 Task: Monitor real estate trends in Denver, Colorado, to see the average days on the market for condos.
Action: Mouse moved to (297, 159)
Screenshot: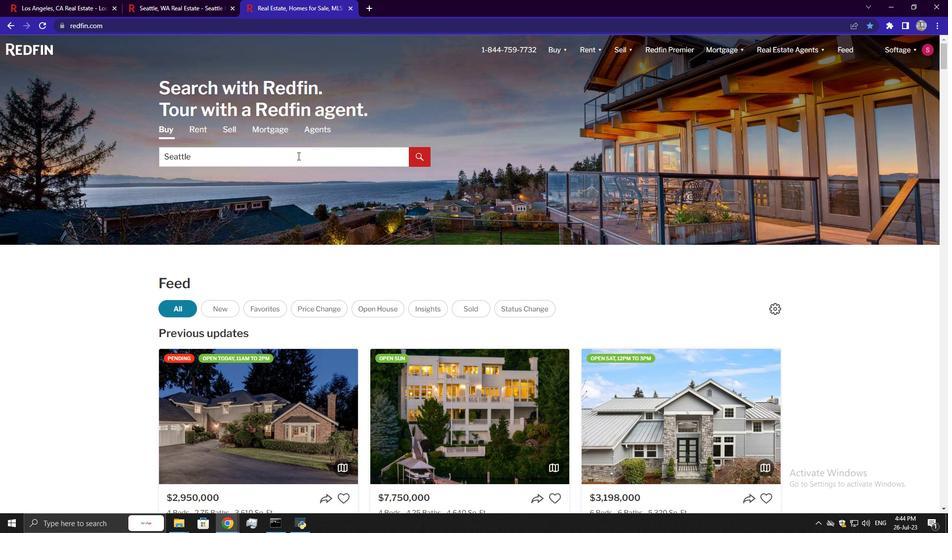 
Action: Mouse pressed left at (297, 159)
Screenshot: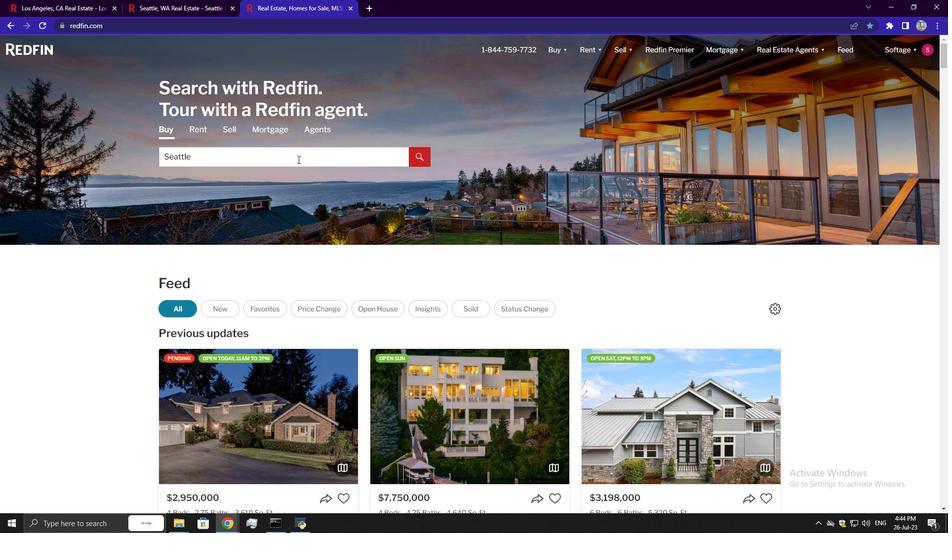 
Action: Key pressed <Key.shift>Denver,<Key.space><Key.shift>Colorado
Screenshot: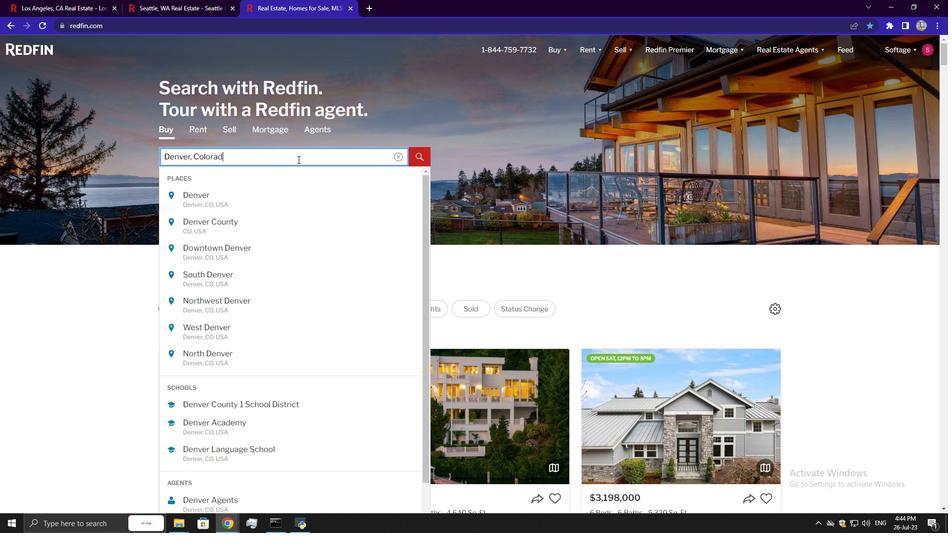 
Action: Mouse moved to (281, 196)
Screenshot: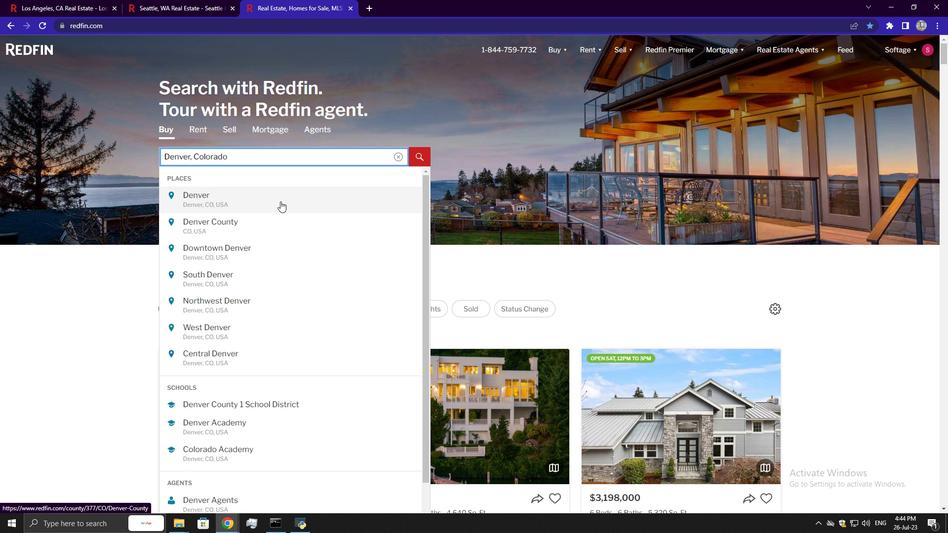 
Action: Mouse pressed left at (281, 196)
Screenshot: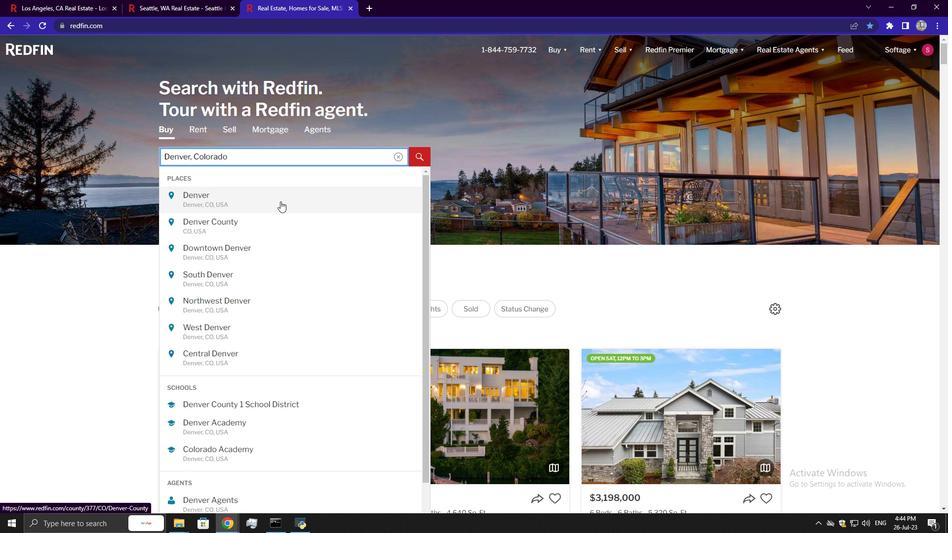
Action: Mouse moved to (682, 259)
Screenshot: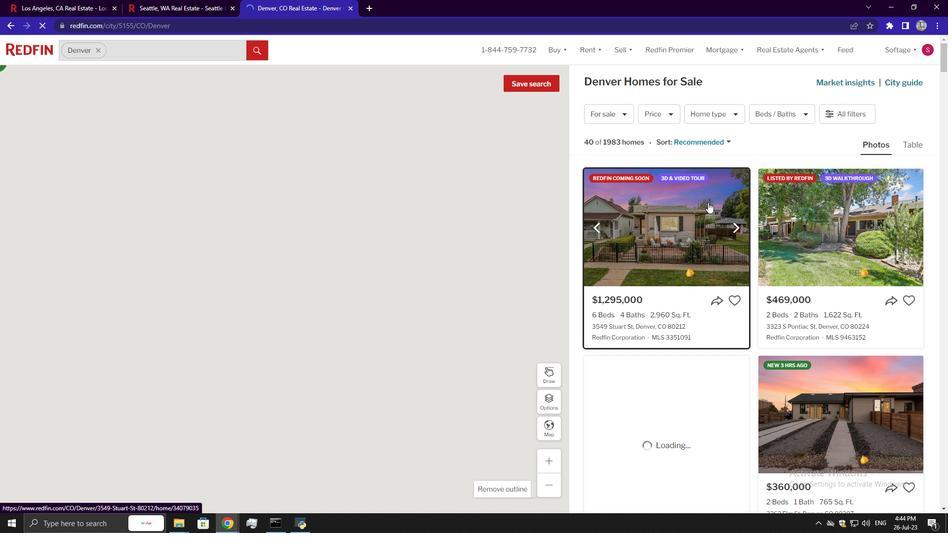 
Action: Mouse scrolled (682, 259) with delta (0, 0)
Screenshot: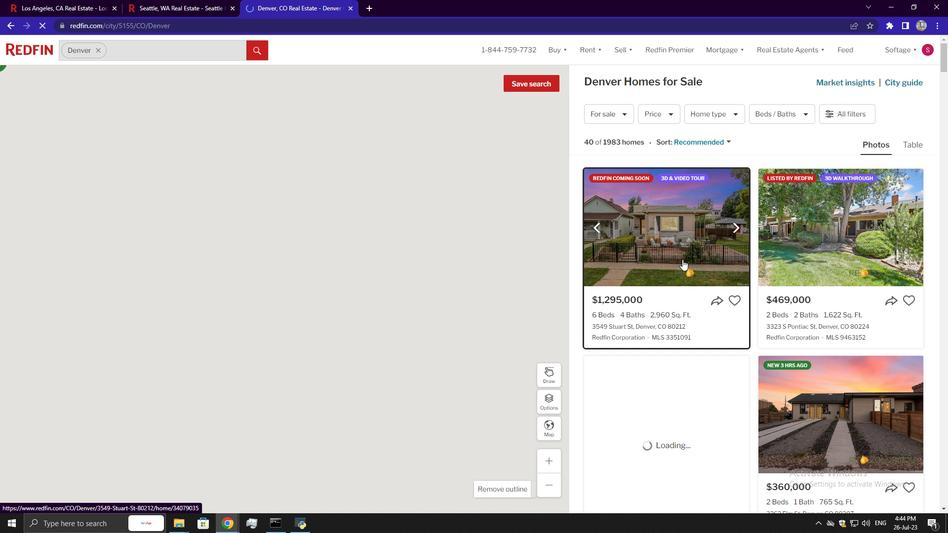 
Action: Mouse scrolled (682, 259) with delta (0, 0)
Screenshot: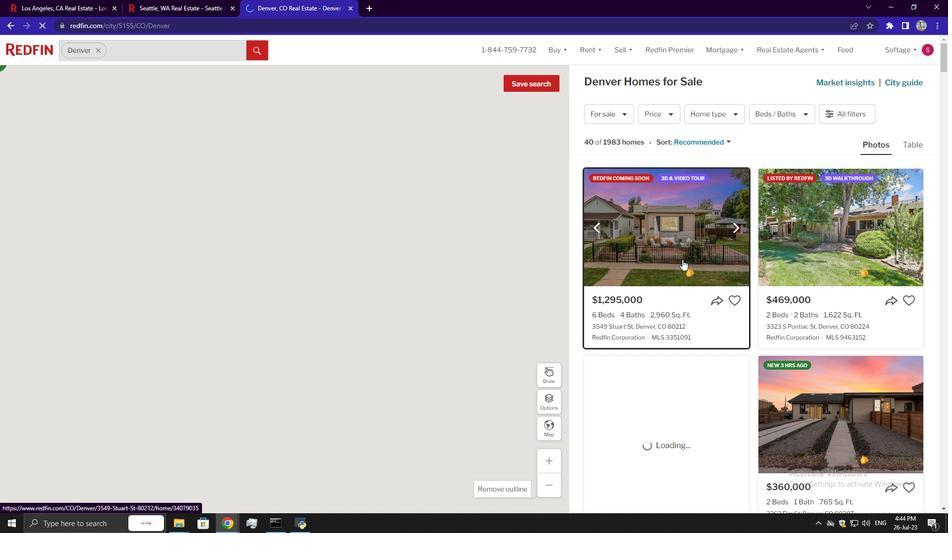 
Action: Mouse scrolled (682, 259) with delta (0, 0)
Screenshot: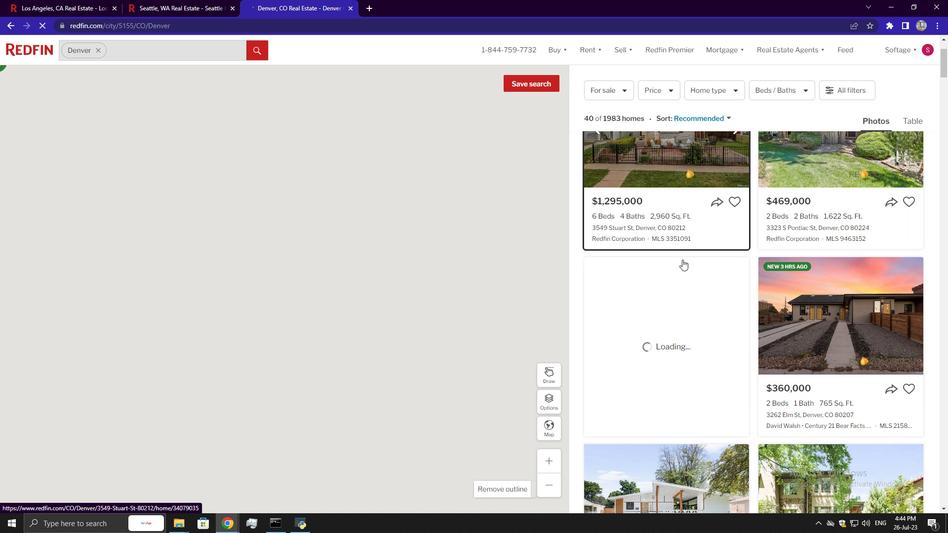 
Action: Mouse scrolled (682, 259) with delta (0, 0)
Screenshot: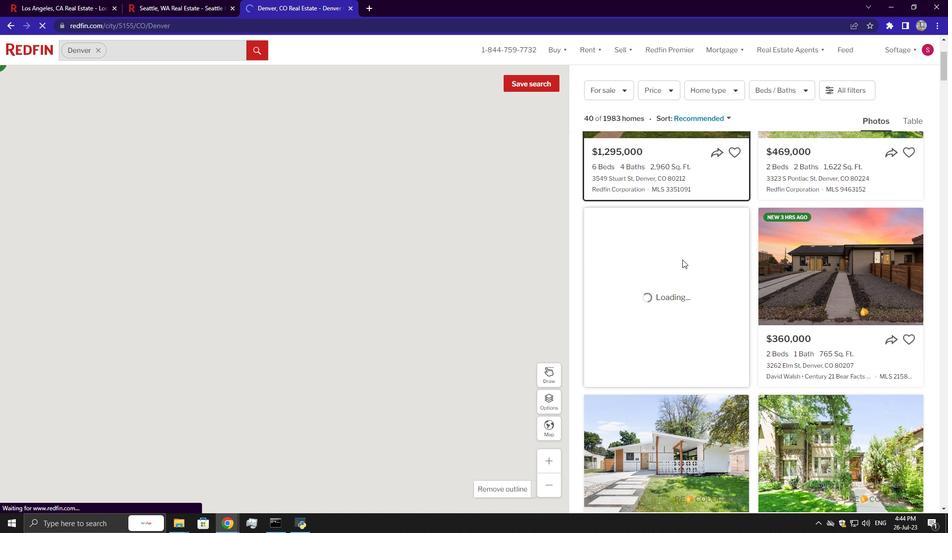 
Action: Mouse moved to (682, 255)
Screenshot: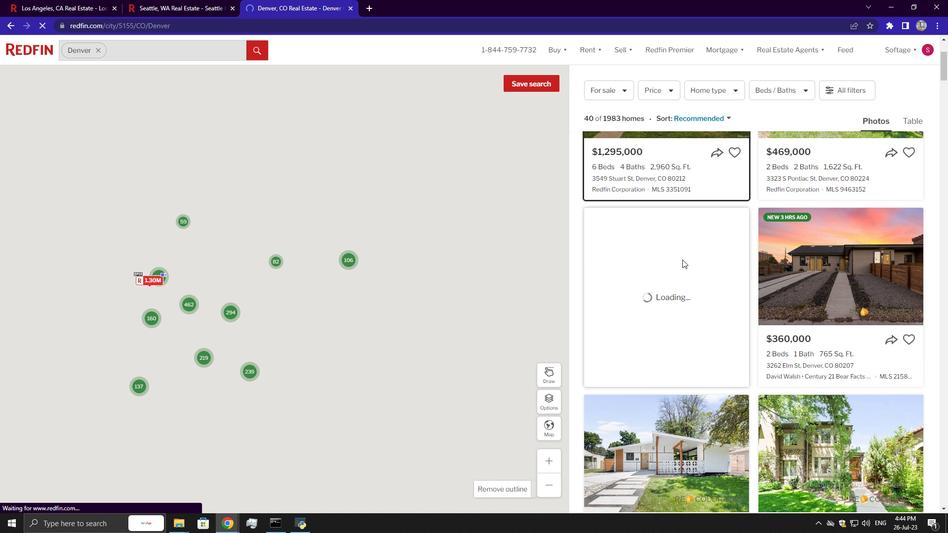 
Action: Mouse scrolled (682, 255) with delta (0, 0)
Screenshot: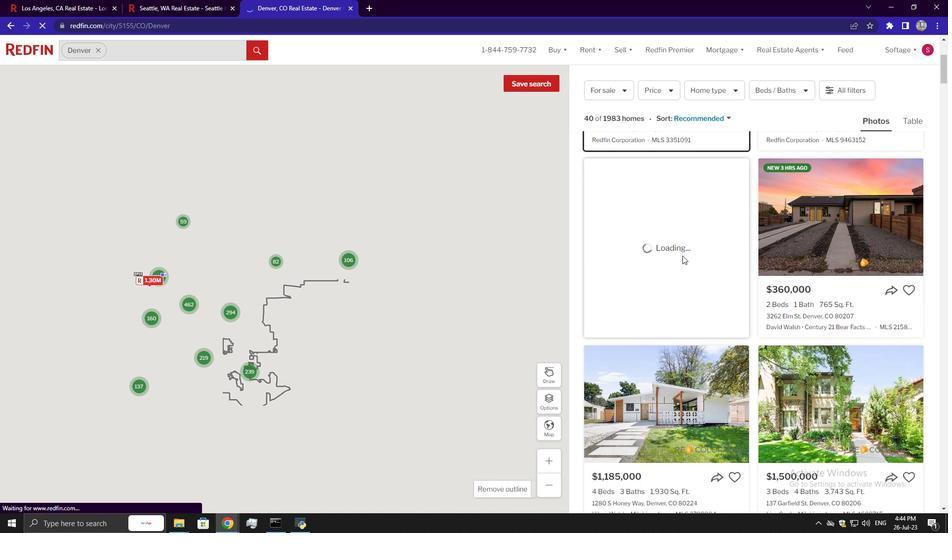 
Action: Mouse scrolled (682, 255) with delta (0, 0)
Screenshot: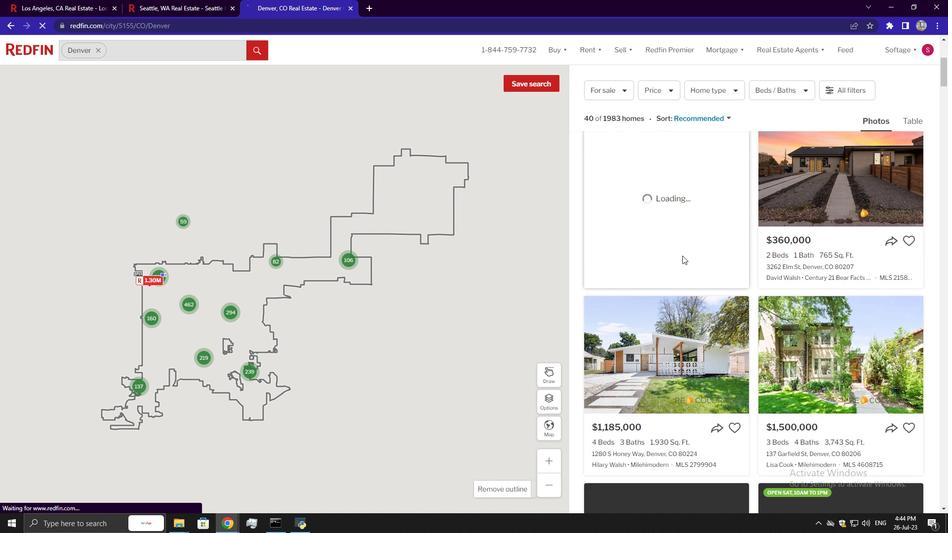 
Action: Mouse scrolled (682, 255) with delta (0, 0)
Screenshot: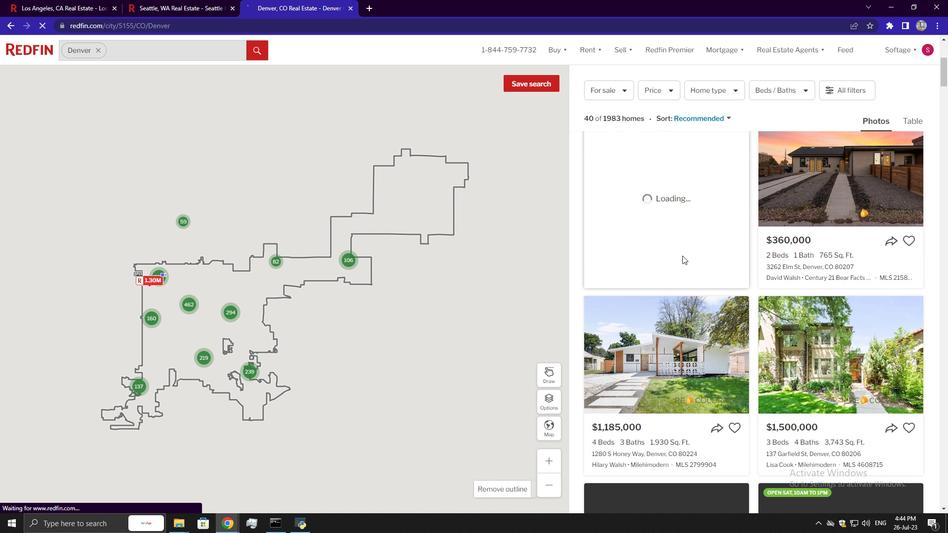 
Action: Mouse scrolled (682, 255) with delta (0, 0)
Screenshot: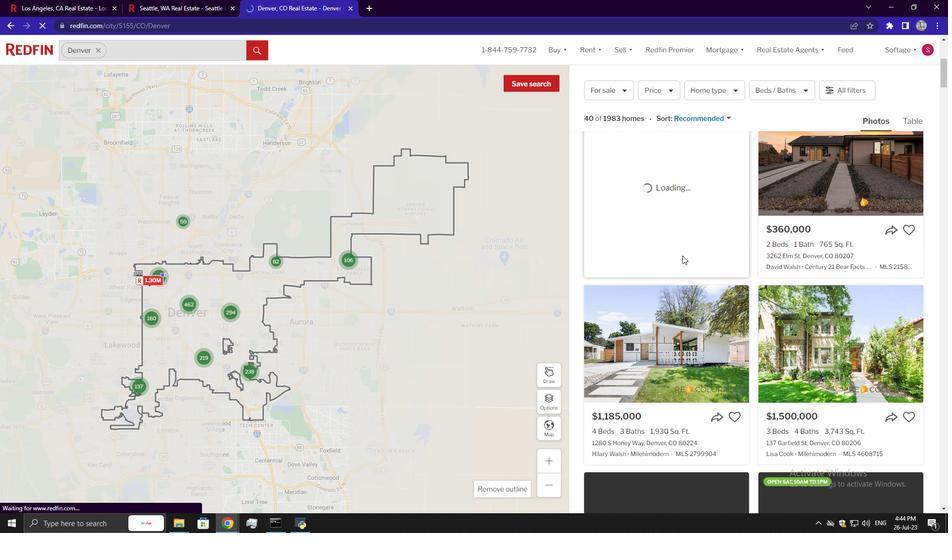 
Action: Mouse scrolled (682, 255) with delta (0, 0)
Screenshot: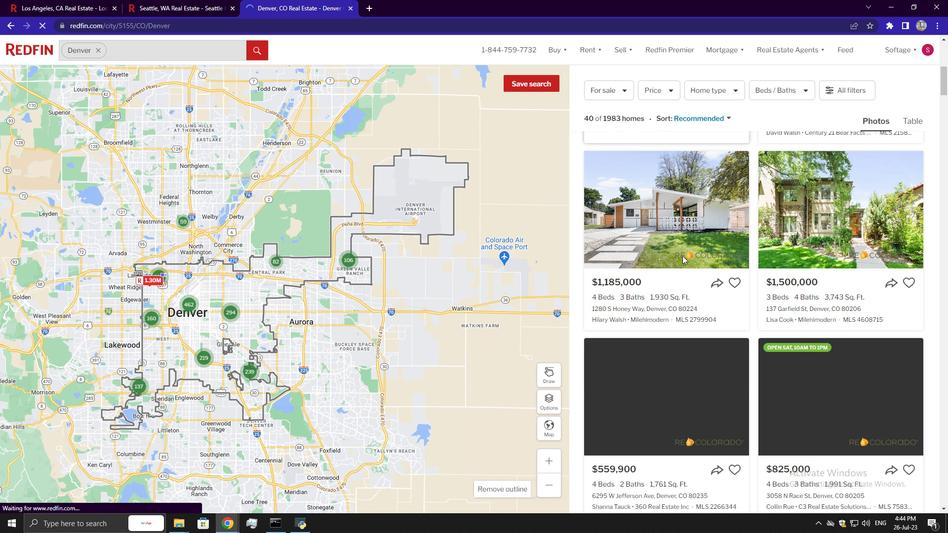 
Action: Mouse scrolled (682, 255) with delta (0, 0)
Screenshot: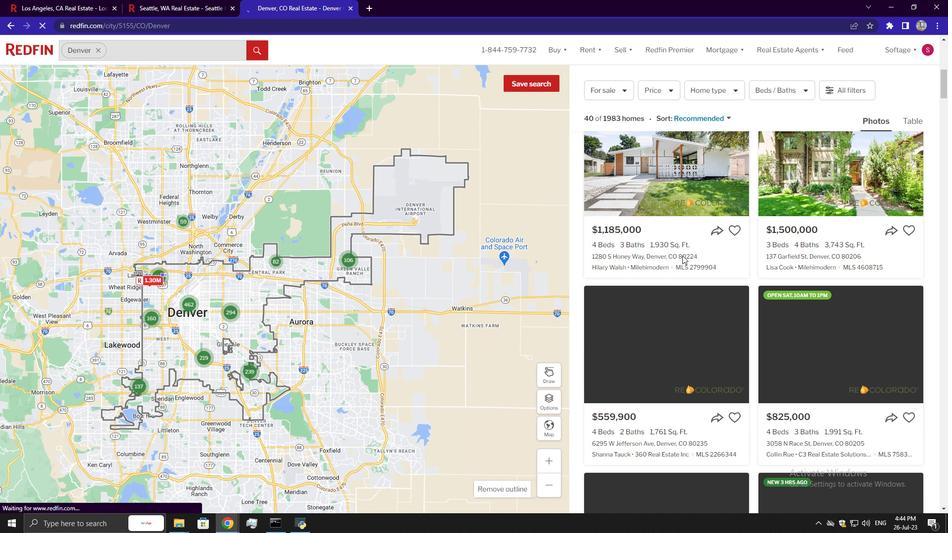 
Action: Mouse scrolled (682, 255) with delta (0, 0)
Screenshot: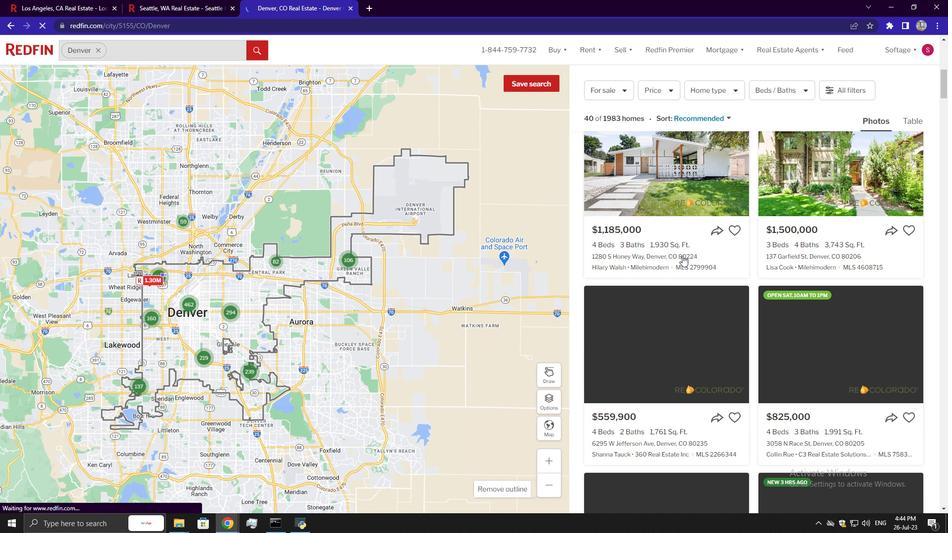 
Action: Mouse scrolled (682, 255) with delta (0, 0)
Screenshot: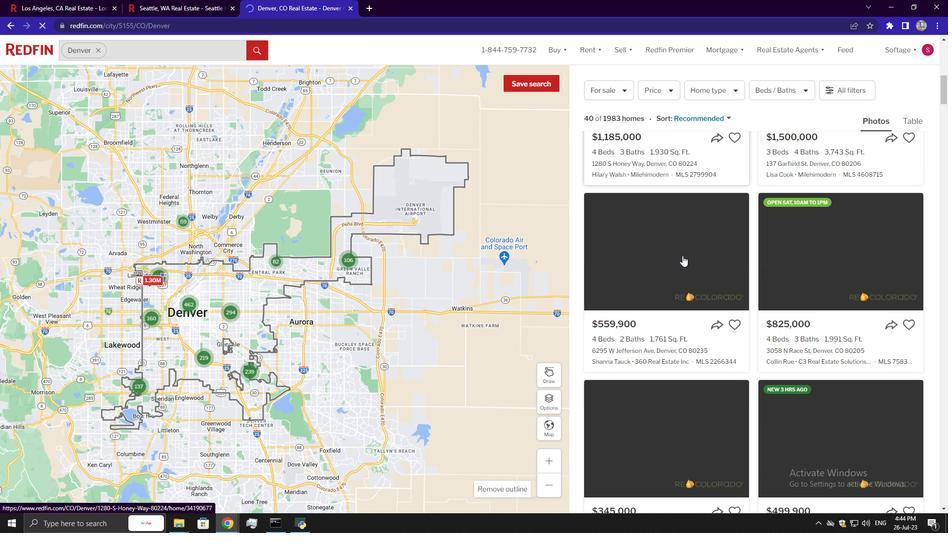 
Action: Mouse moved to (850, 90)
Screenshot: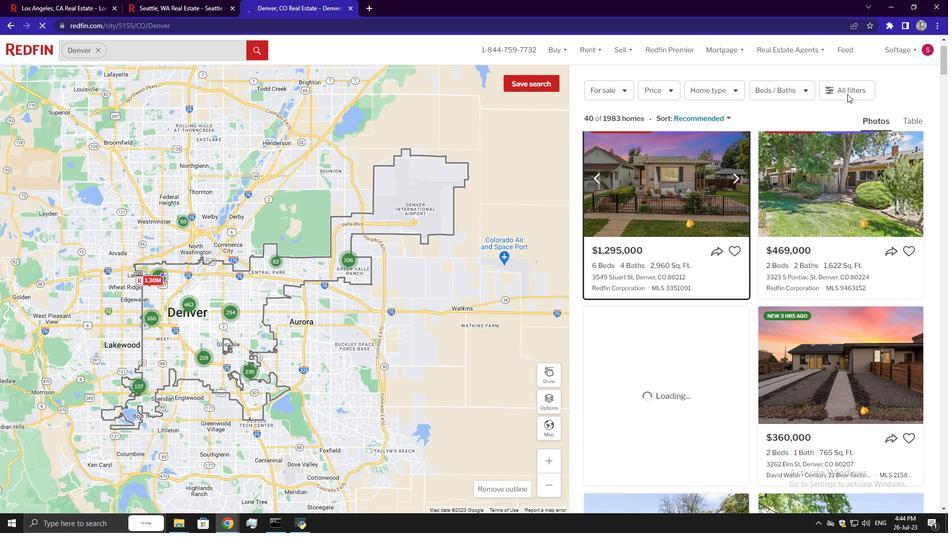 
Action: Mouse pressed left at (850, 90)
Screenshot: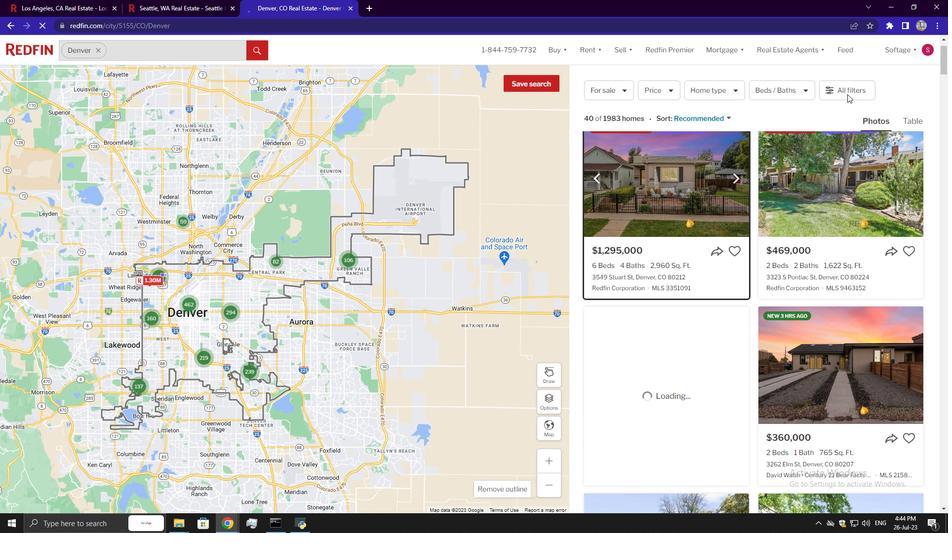 
Action: Mouse moved to (860, 85)
Screenshot: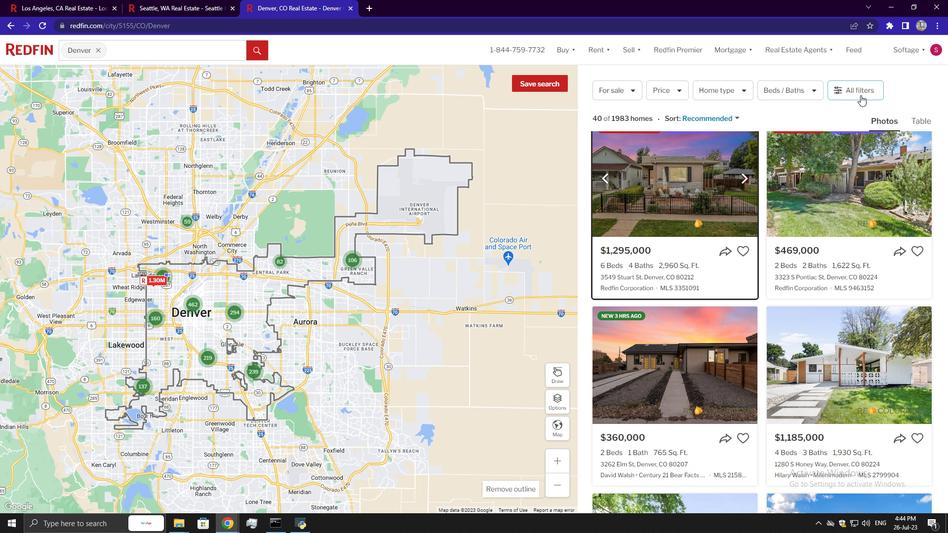 
Action: Mouse pressed left at (860, 85)
Screenshot: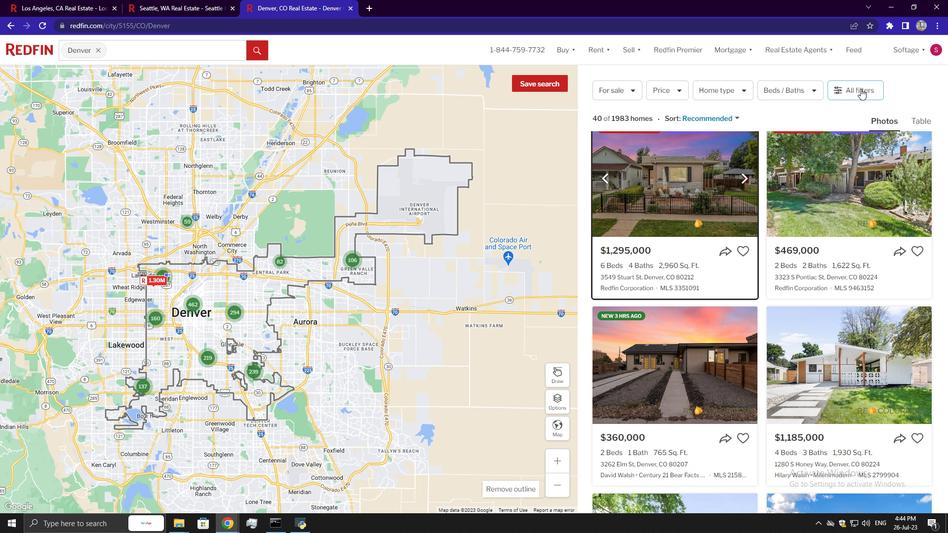 
Action: Mouse moved to (848, 112)
Screenshot: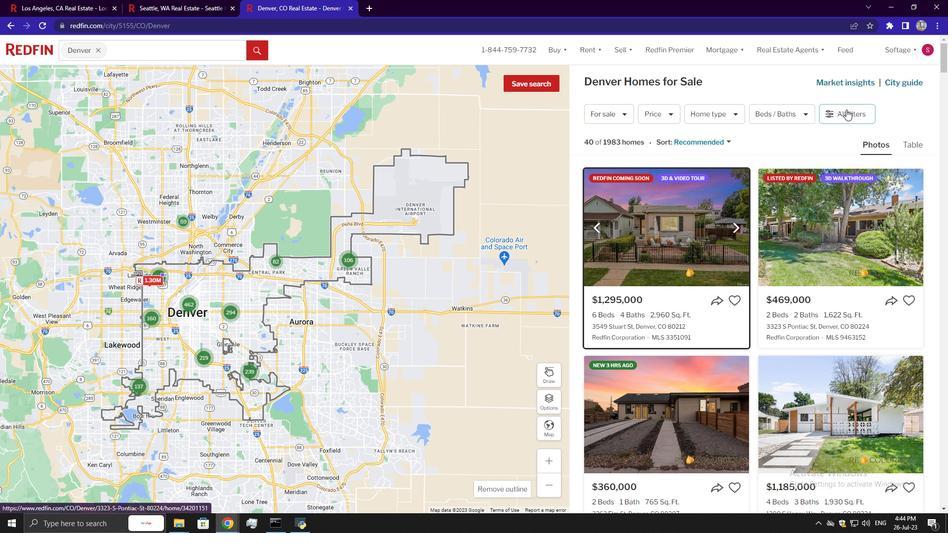 
Action: Mouse pressed left at (848, 112)
Screenshot: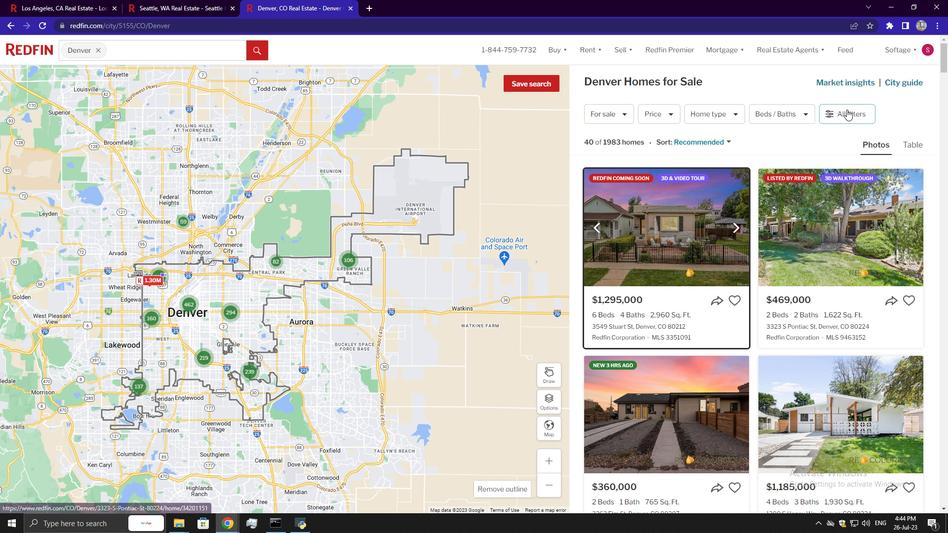 
Action: Mouse moved to (787, 228)
Screenshot: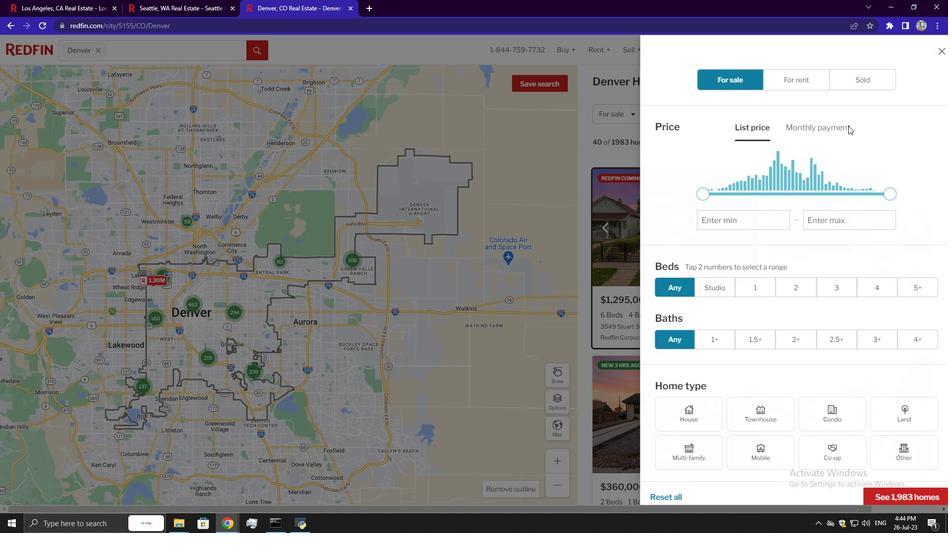 
Action: Mouse scrolled (787, 228) with delta (0, 0)
Screenshot: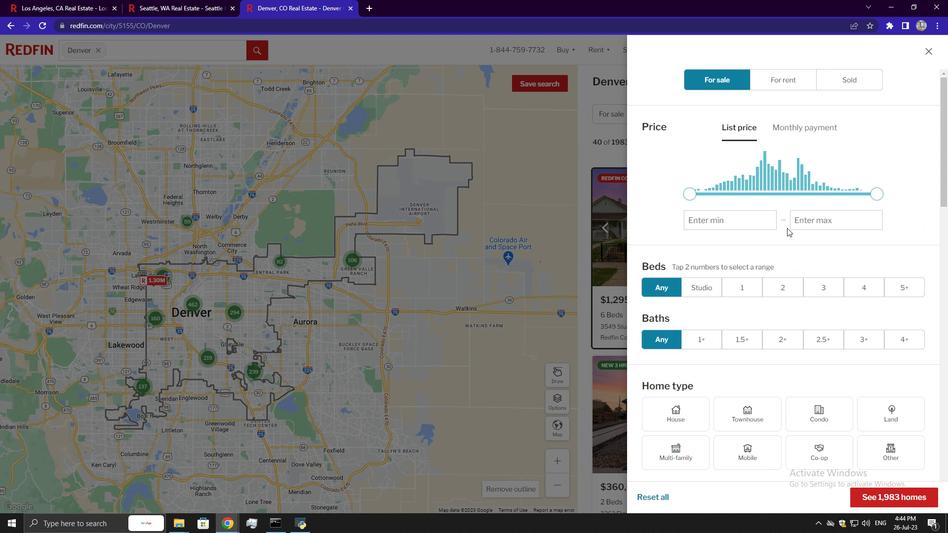 
Action: Mouse scrolled (787, 228) with delta (0, 0)
Screenshot: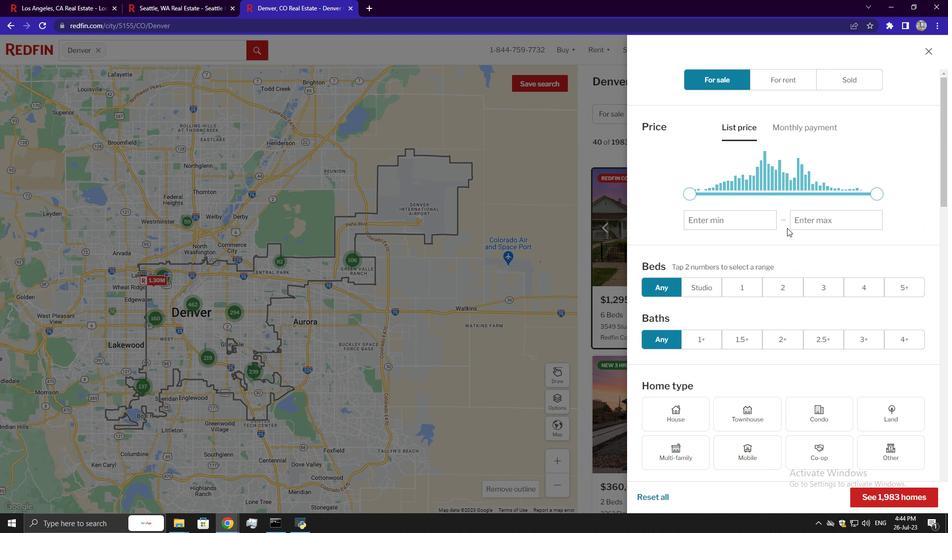 
Action: Mouse scrolled (787, 227) with delta (0, 0)
Screenshot: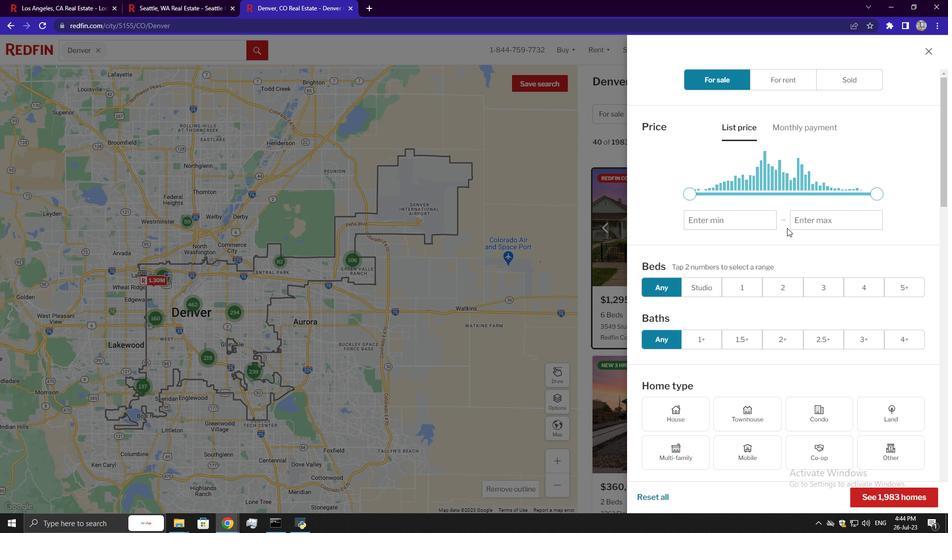 
Action: Mouse scrolled (787, 227) with delta (0, 0)
Screenshot: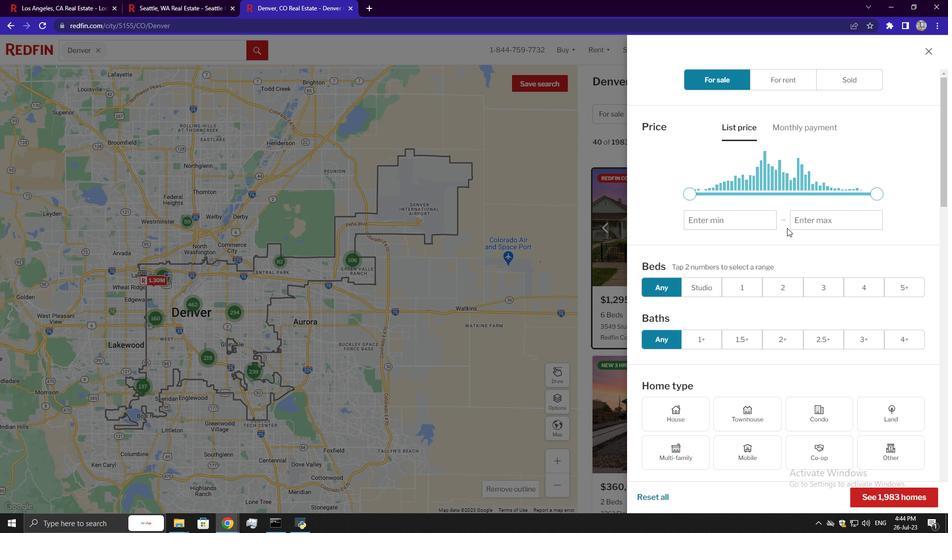 
Action: Mouse scrolled (787, 227) with delta (0, 0)
Screenshot: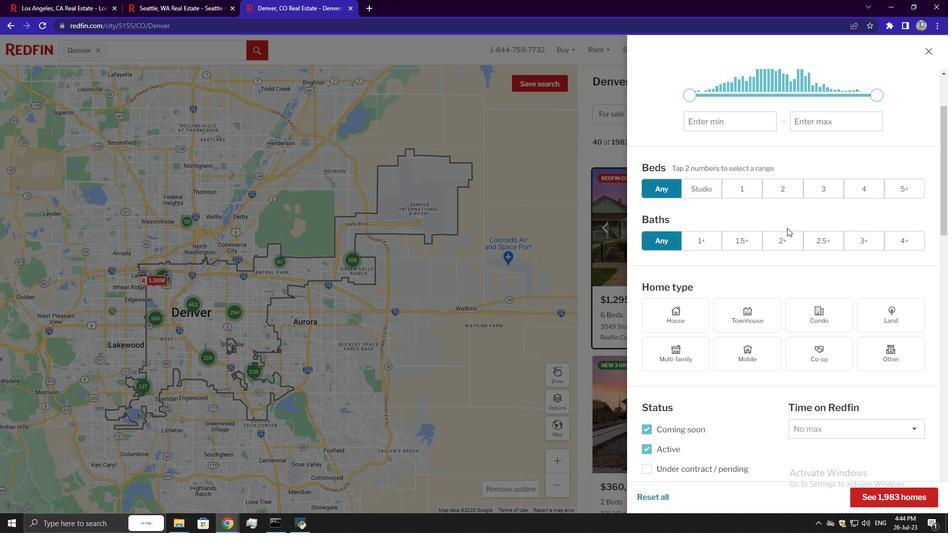 
Action: Mouse scrolled (787, 227) with delta (0, 0)
Screenshot: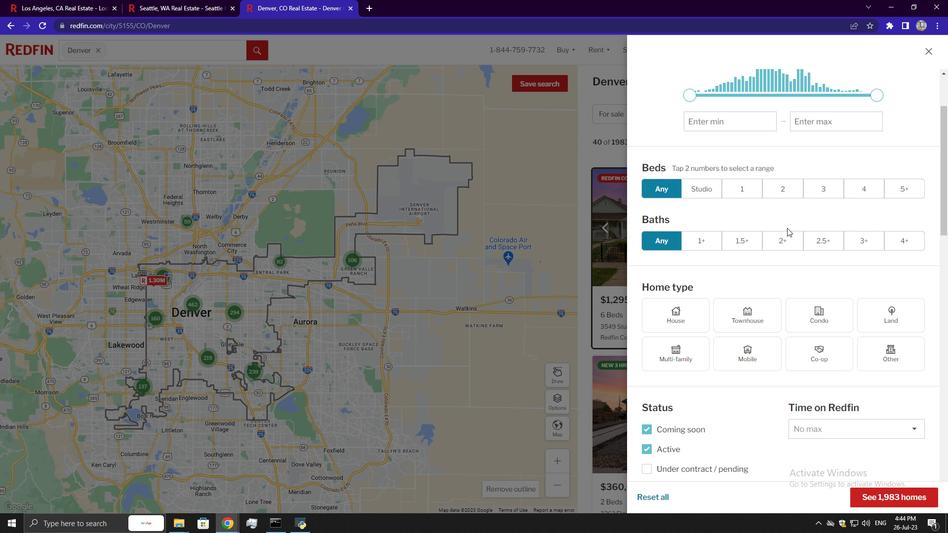 
Action: Mouse moved to (823, 214)
Screenshot: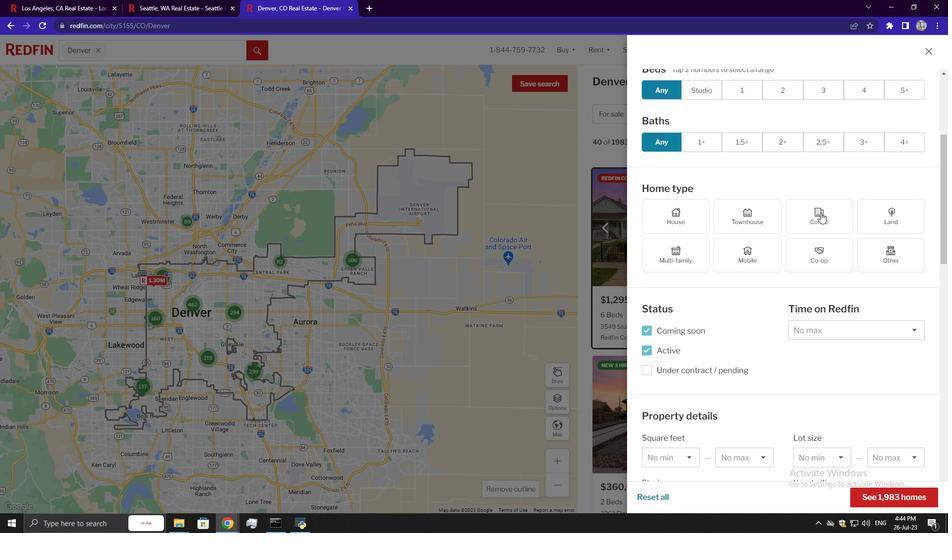 
Action: Mouse pressed left at (823, 214)
Screenshot: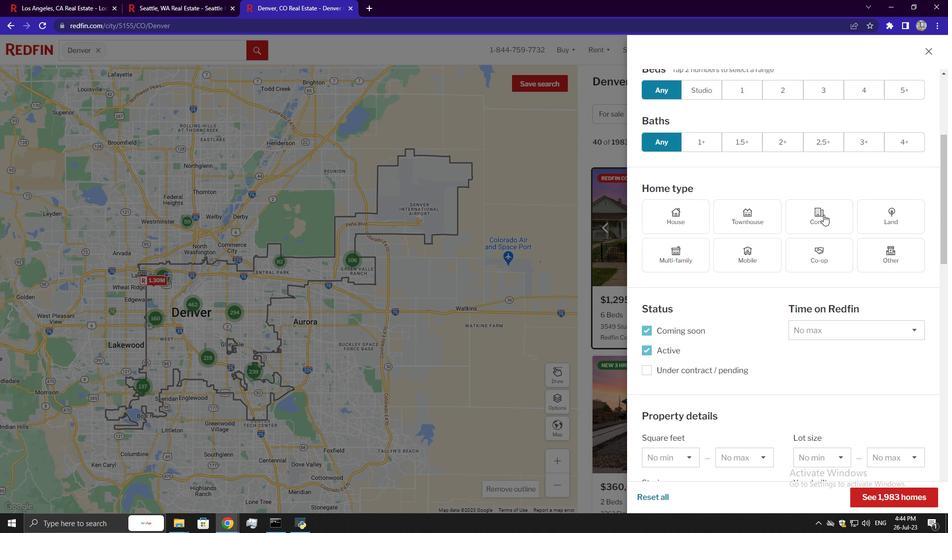 
Action: Mouse moved to (820, 217)
Screenshot: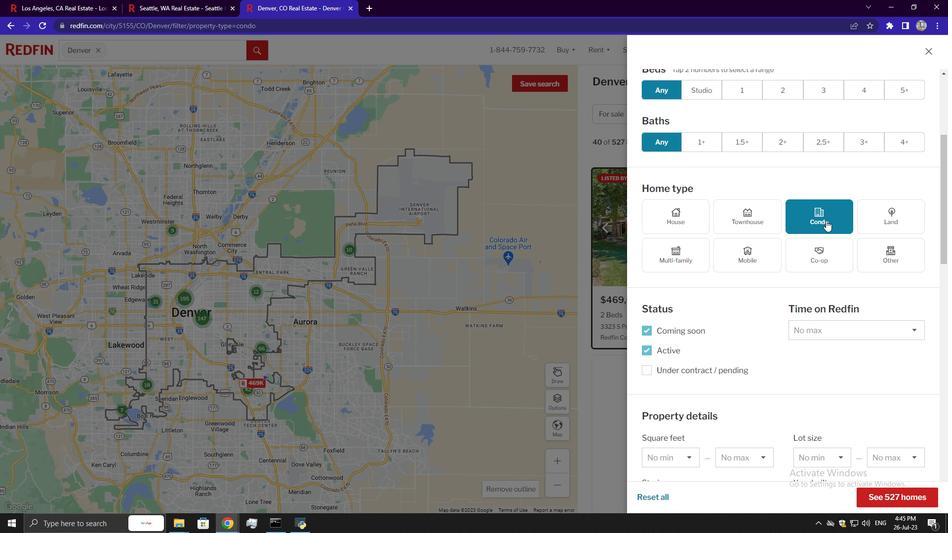 
Action: Mouse pressed left at (820, 217)
Screenshot: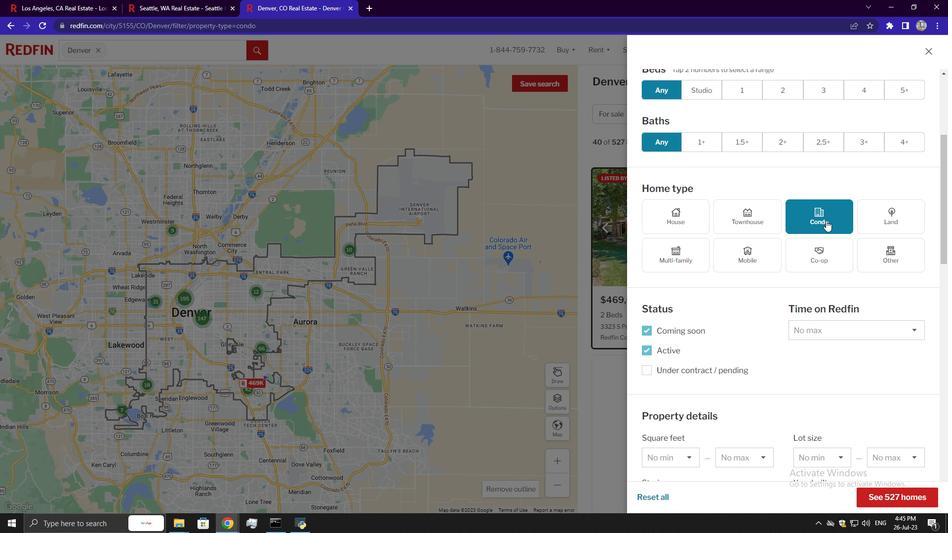 
Action: Mouse moved to (804, 243)
Screenshot: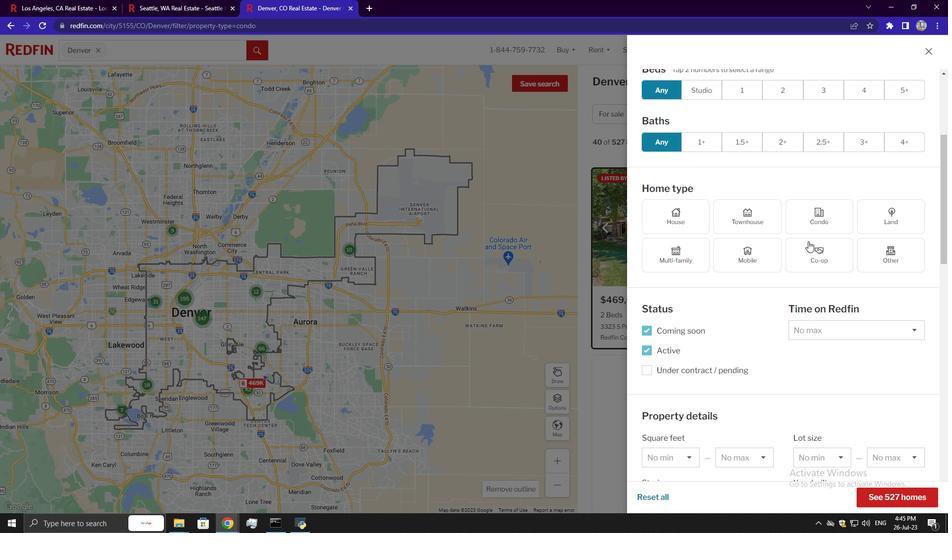 
Action: Mouse scrolled (804, 242) with delta (0, 0)
Screenshot: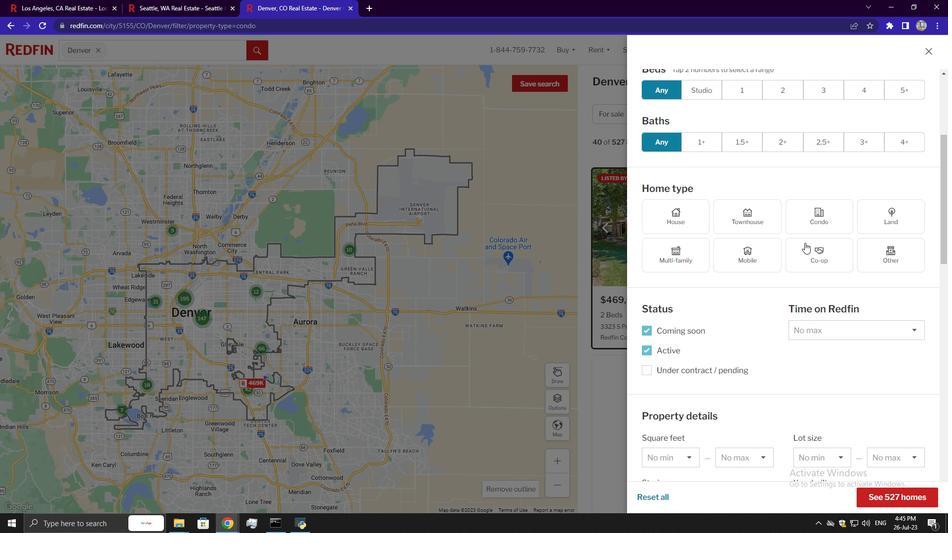 
Action: Mouse scrolled (804, 242) with delta (0, 0)
Screenshot: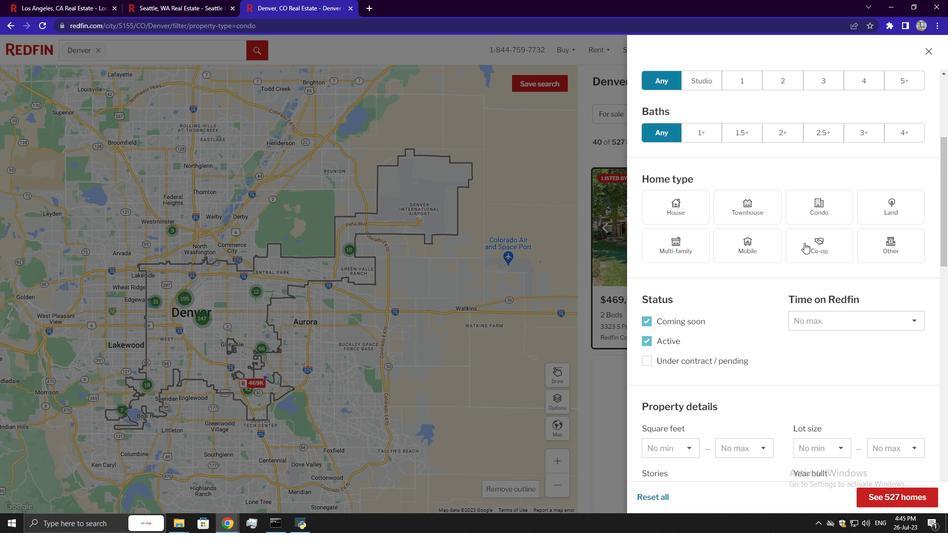 
Action: Mouse scrolled (804, 242) with delta (0, 0)
Screenshot: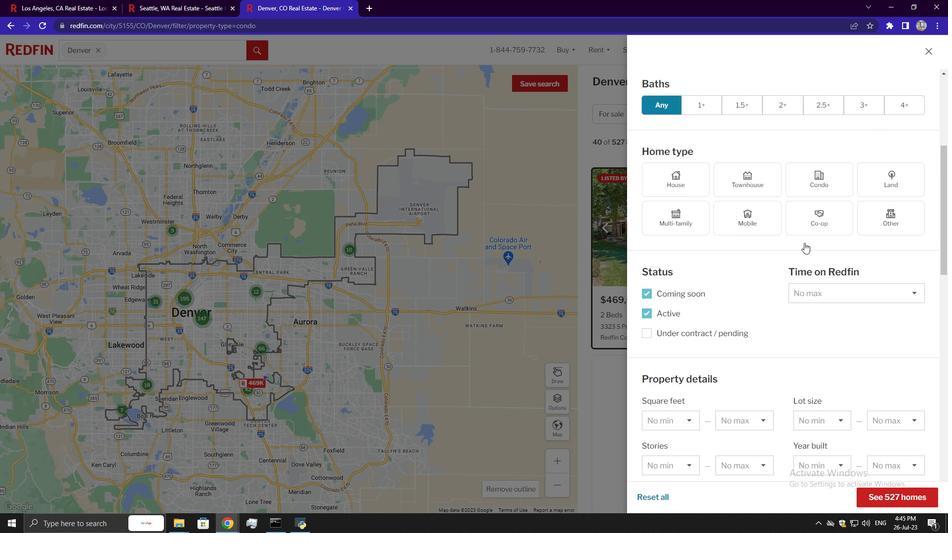 
Action: Mouse moved to (817, 173)
Screenshot: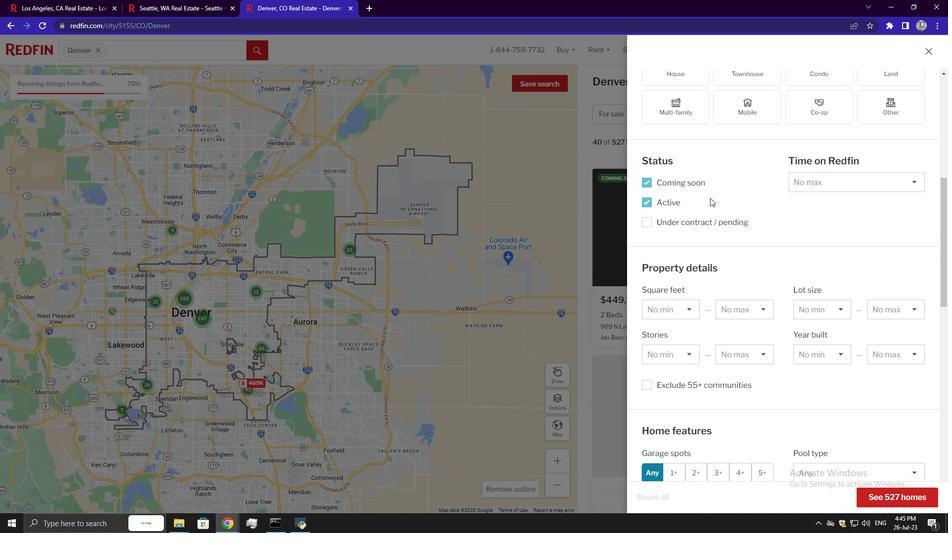 
Action: Mouse scrolled (817, 172) with delta (0, 0)
Screenshot: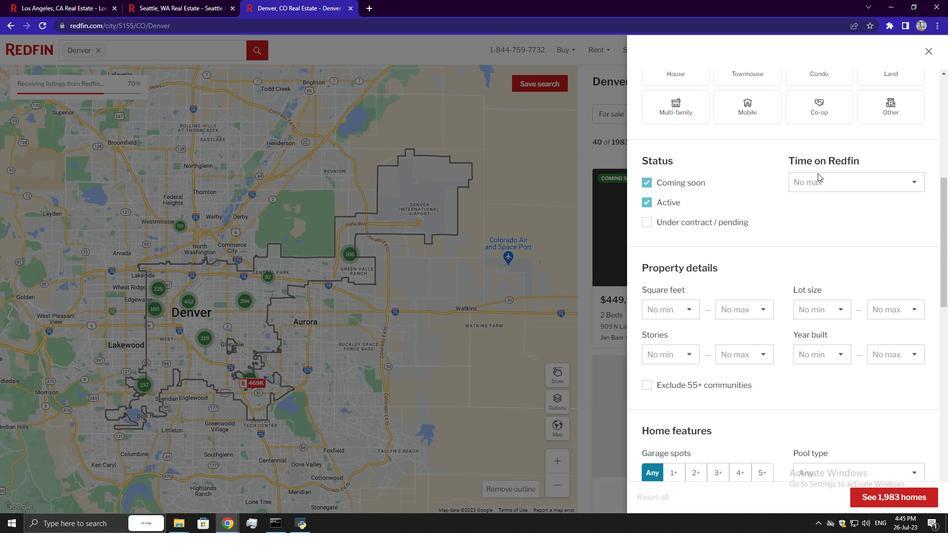 
Action: Mouse scrolled (817, 172) with delta (0, 0)
Screenshot: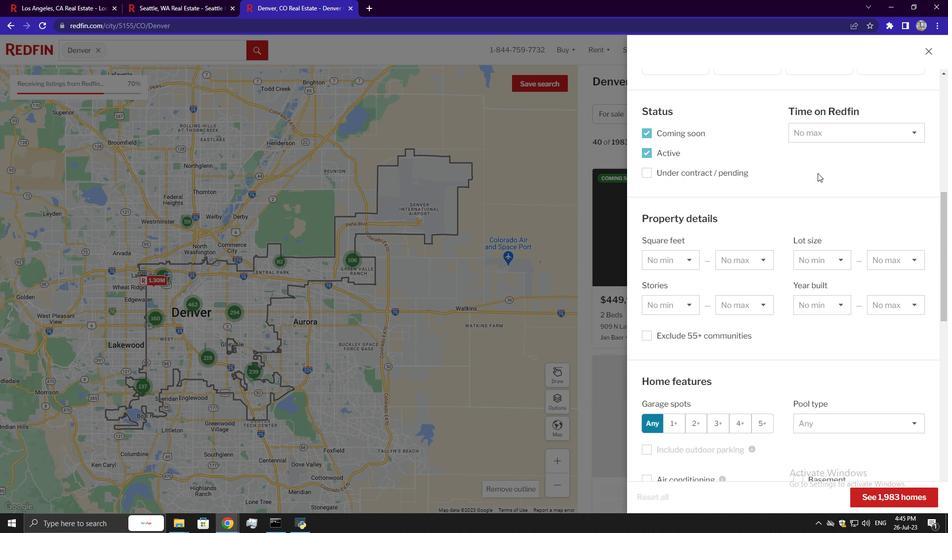 
Action: Mouse scrolled (817, 172) with delta (0, 0)
Screenshot: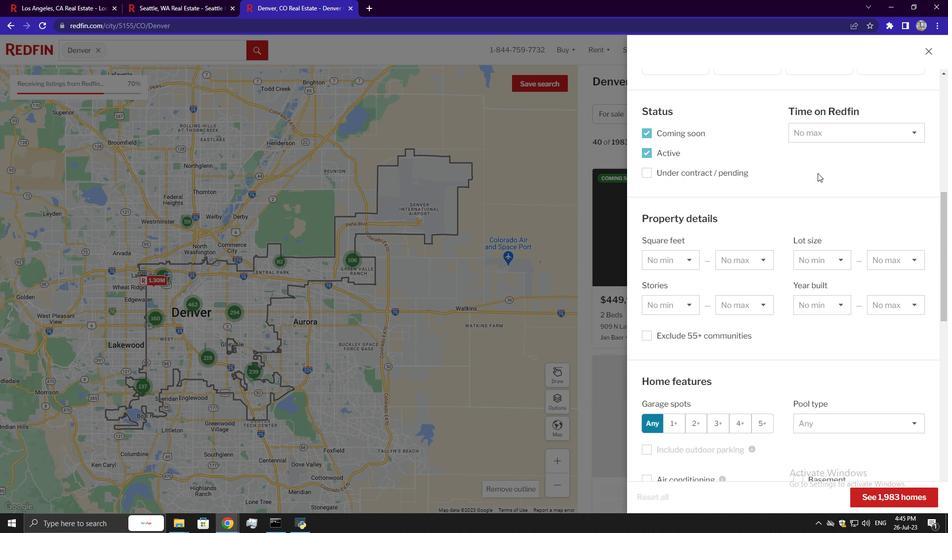 
Action: Mouse scrolled (817, 172) with delta (0, 0)
Screenshot: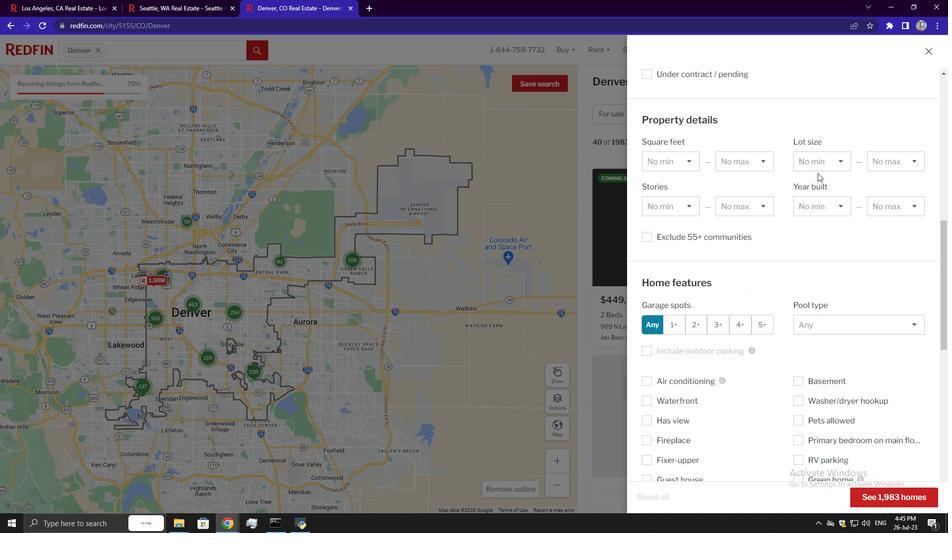 
Action: Mouse scrolled (817, 172) with delta (0, 0)
Screenshot: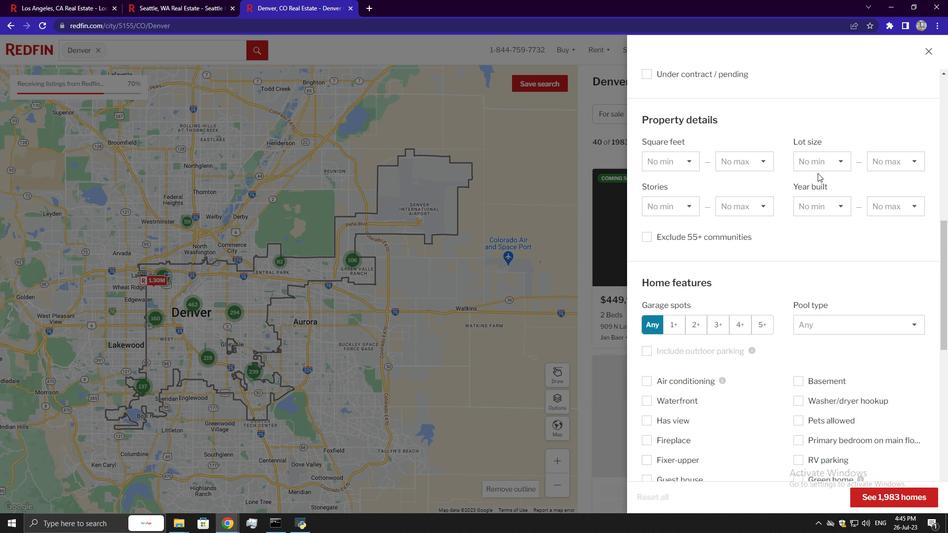 
Action: Mouse scrolled (817, 172) with delta (0, 0)
Screenshot: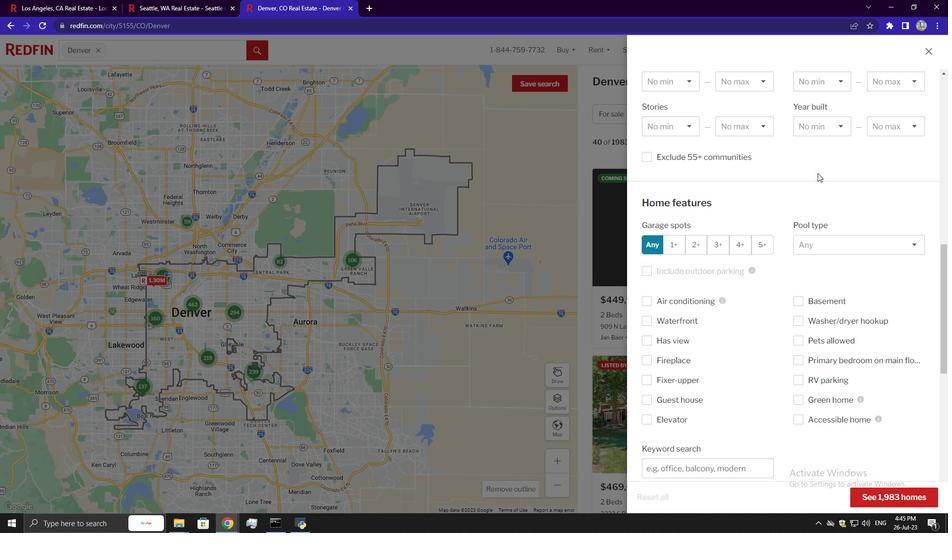 
Action: Mouse scrolled (817, 172) with delta (0, 0)
Screenshot: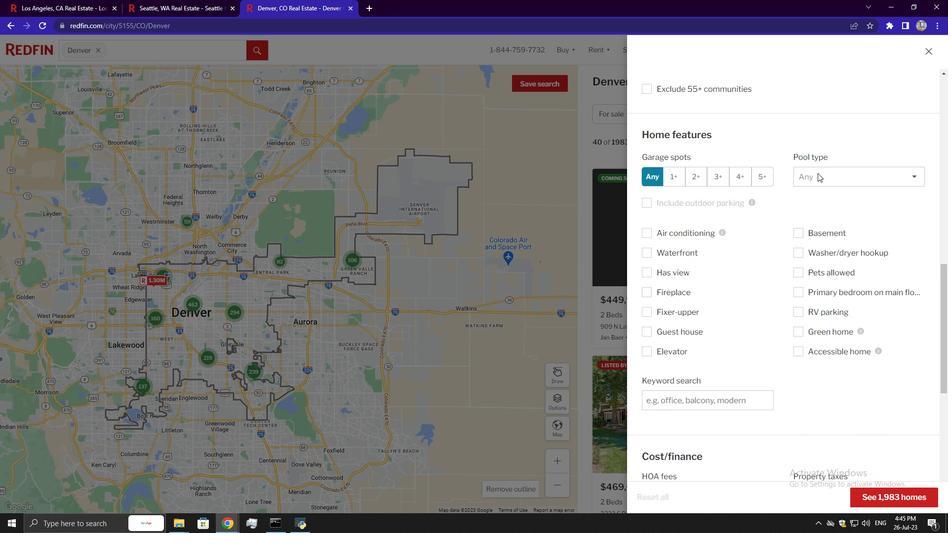 
Action: Mouse scrolled (817, 172) with delta (0, 0)
Screenshot: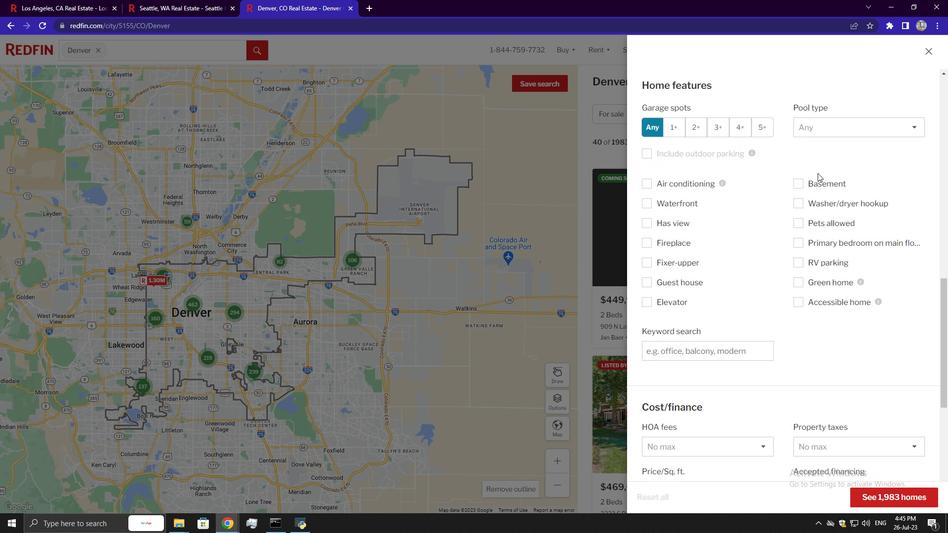 
Action: Mouse scrolled (817, 172) with delta (0, 0)
Screenshot: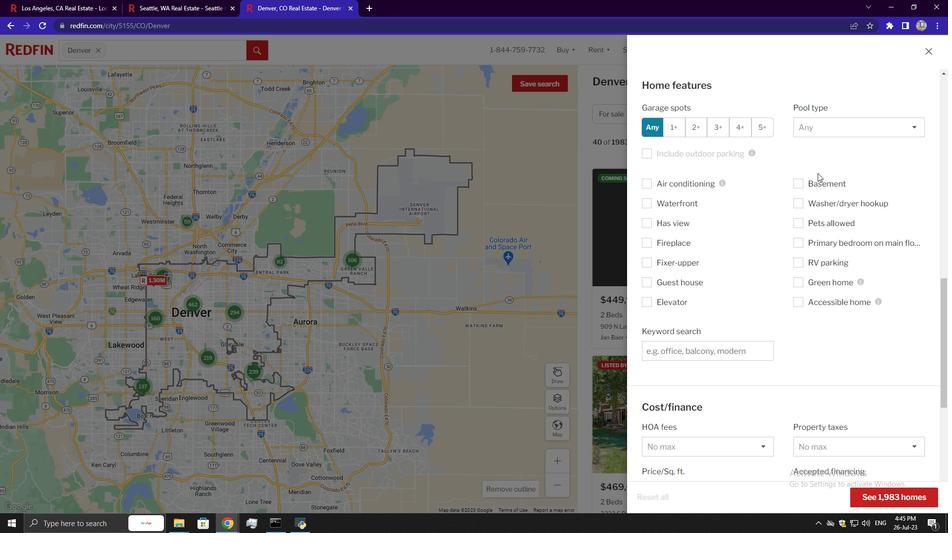 
Action: Mouse scrolled (817, 172) with delta (0, 0)
Screenshot: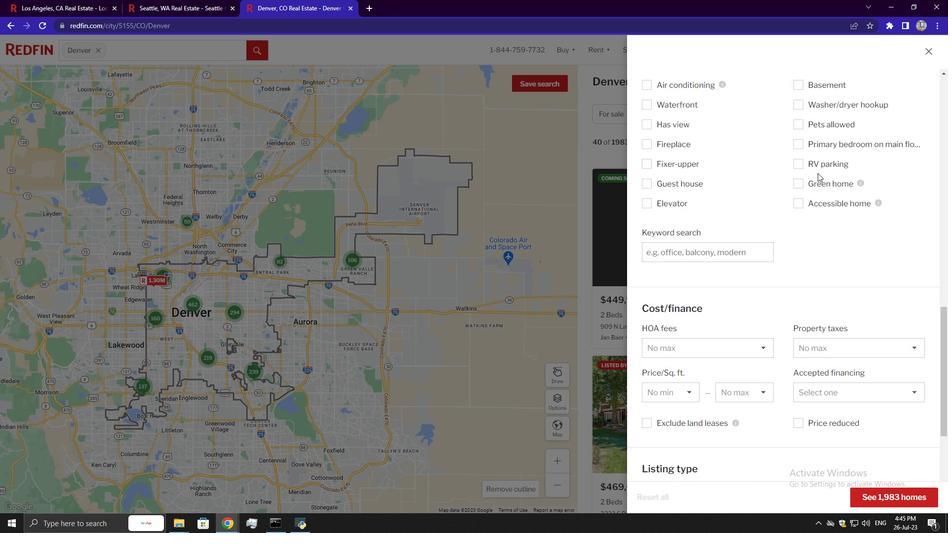 
Action: Mouse scrolled (817, 172) with delta (0, 0)
Screenshot: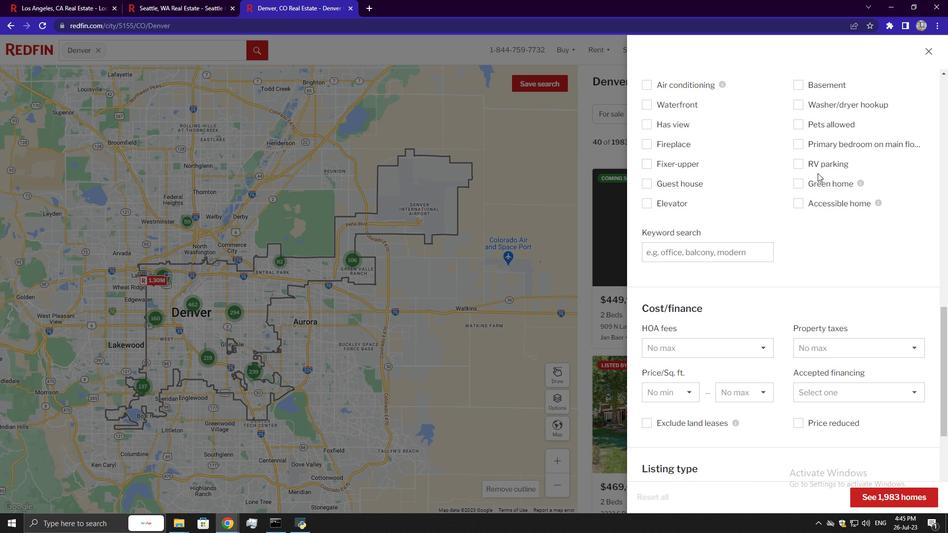 
Action: Mouse scrolled (817, 172) with delta (0, 0)
Screenshot: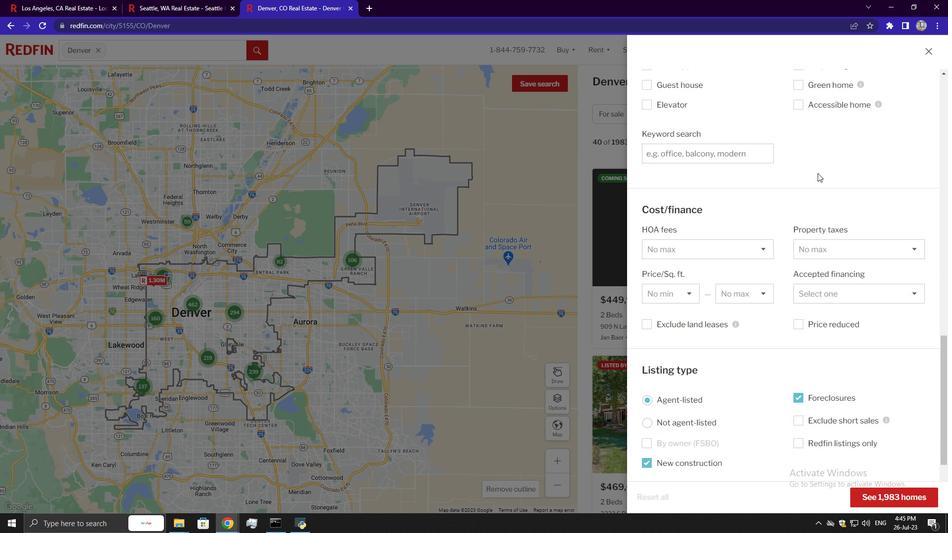 
Action: Mouse scrolled (817, 172) with delta (0, 0)
Screenshot: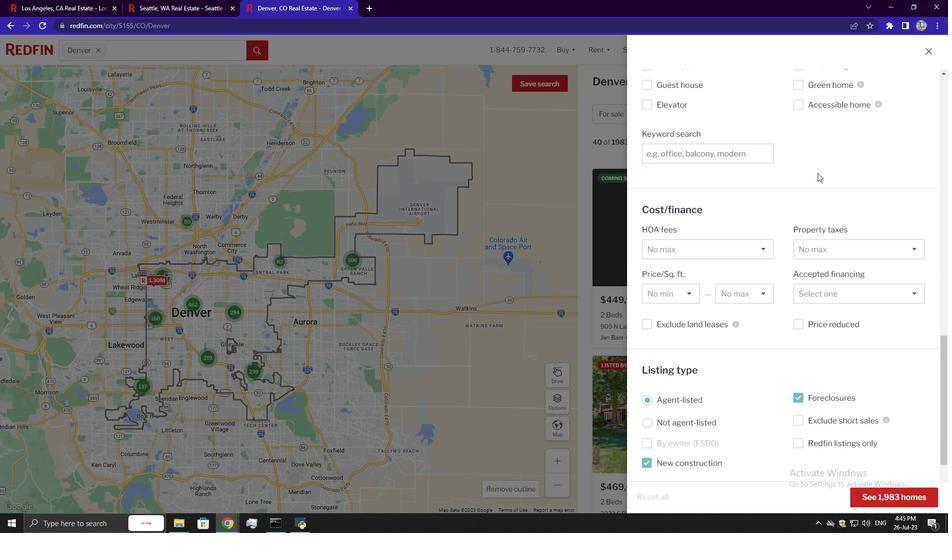 
Action: Mouse scrolled (817, 172) with delta (0, 0)
Screenshot: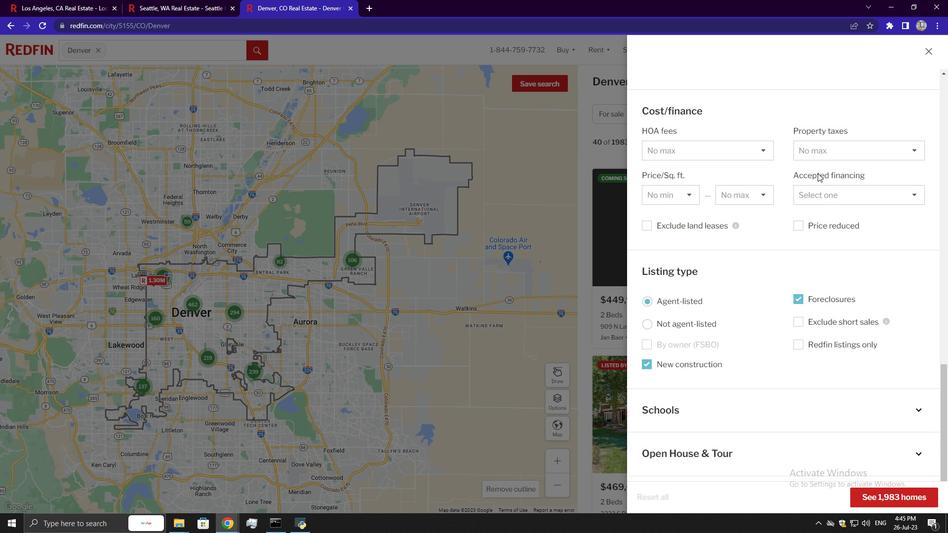 
Action: Mouse scrolled (817, 172) with delta (0, 0)
Screenshot: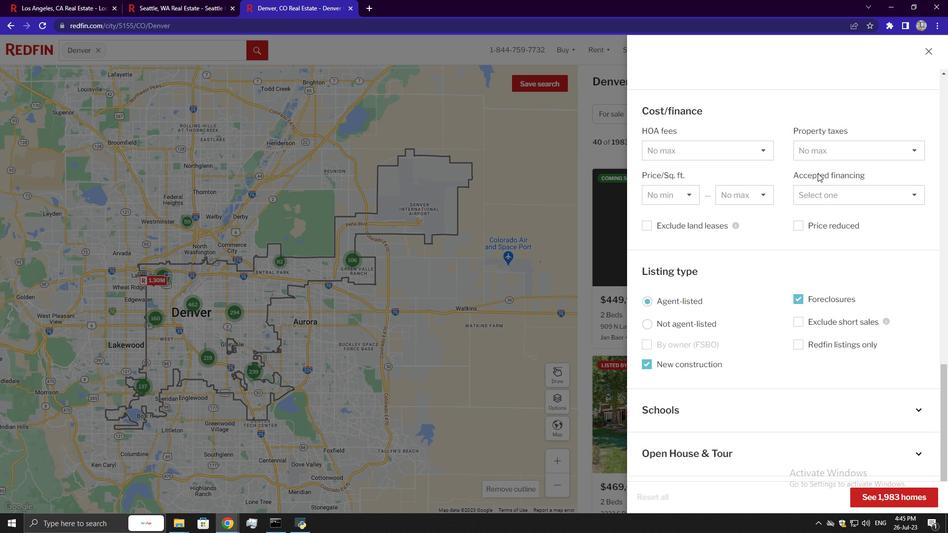 
Action: Mouse scrolled (817, 172) with delta (0, 0)
Screenshot: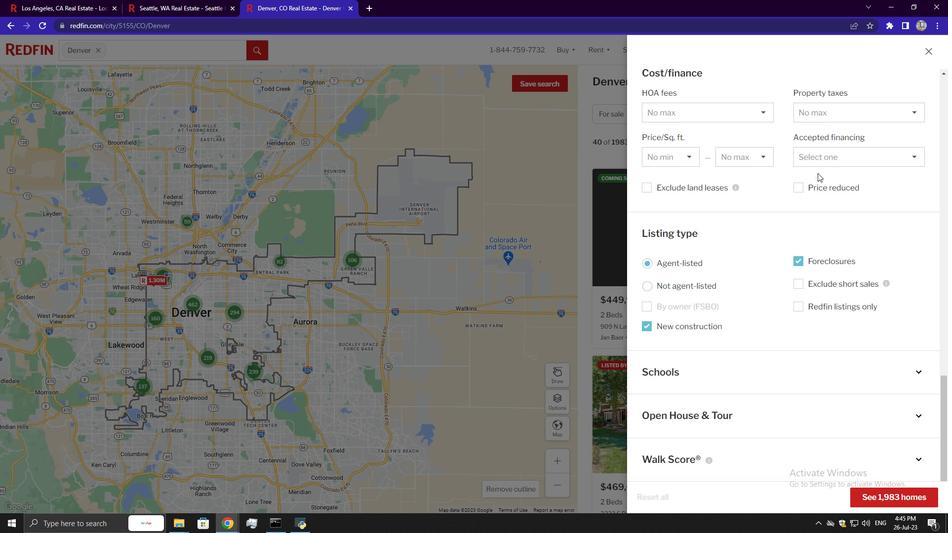 
Action: Mouse scrolled (817, 172) with delta (0, 0)
Screenshot: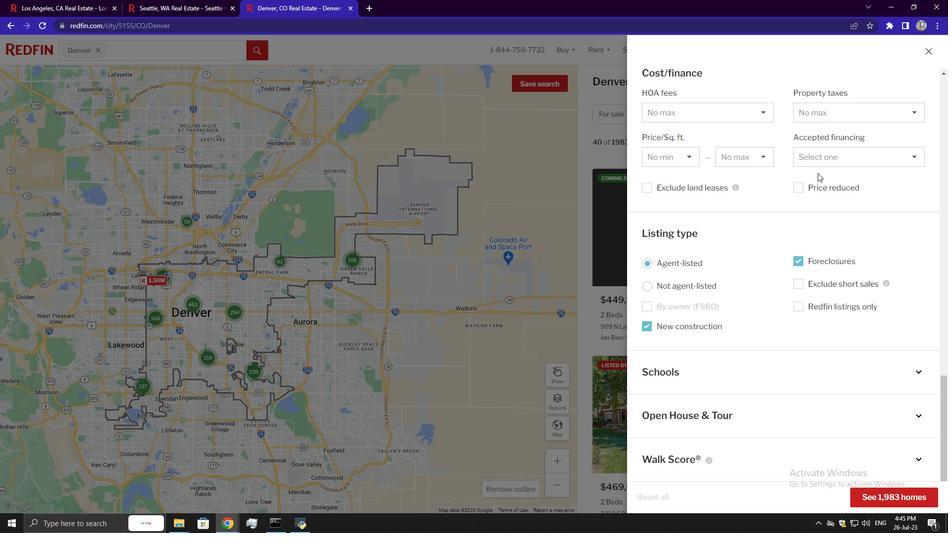 
Action: Mouse moved to (885, 495)
Screenshot: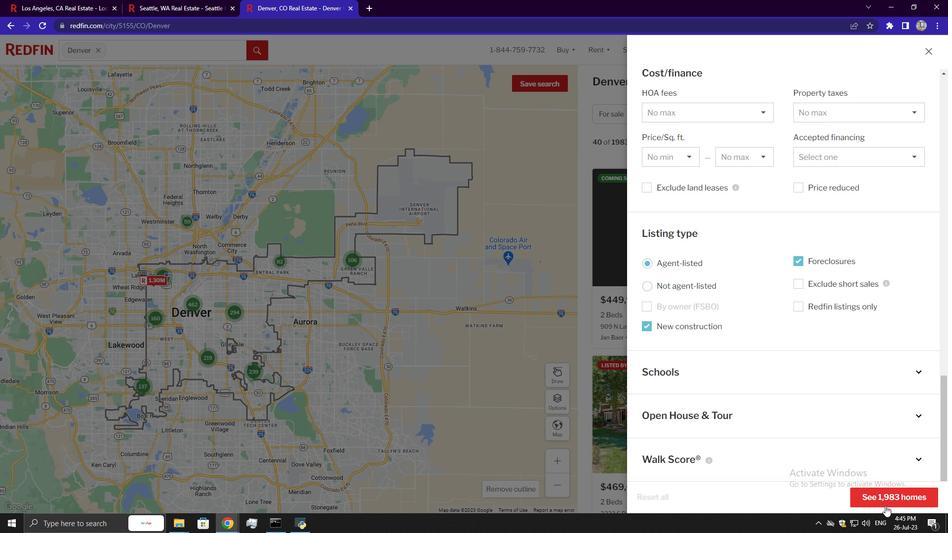 
Action: Mouse pressed left at (885, 495)
Screenshot: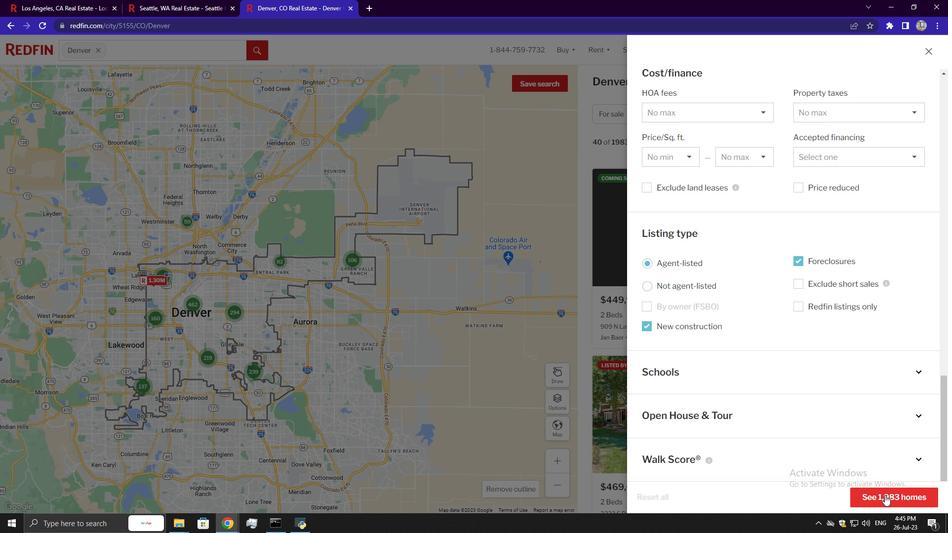 
Action: Mouse moved to (750, 214)
Screenshot: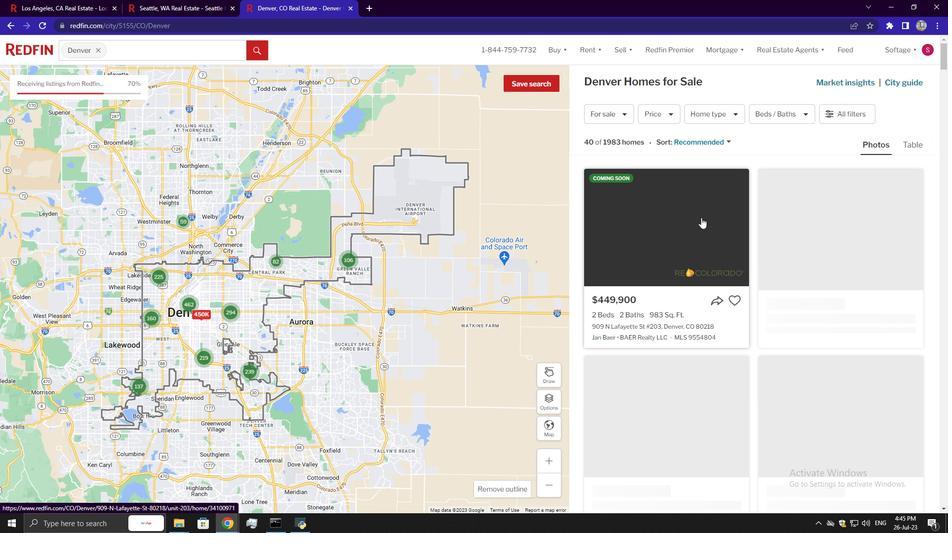 
Action: Mouse scrolled (750, 213) with delta (0, 0)
Screenshot: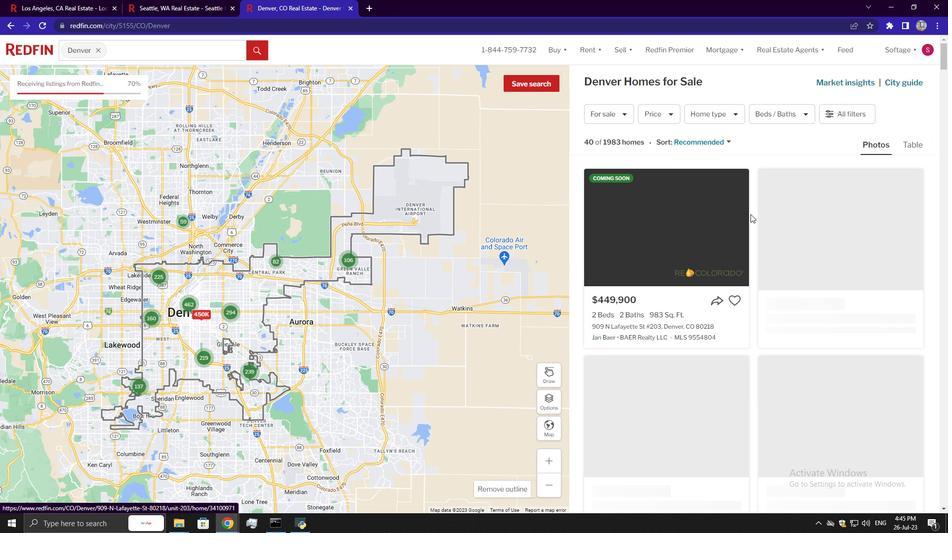 
Action: Mouse scrolled (750, 213) with delta (0, 0)
Screenshot: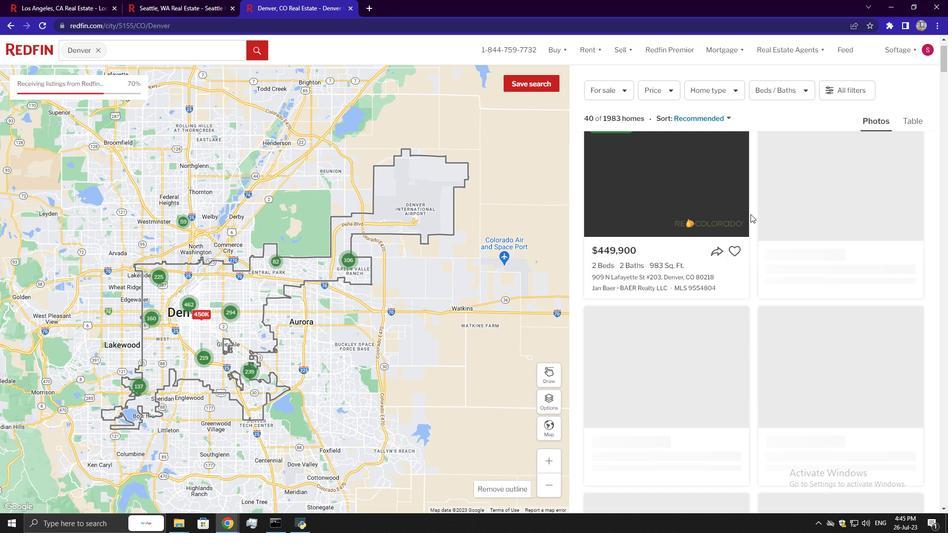 
Action: Mouse moved to (752, 214)
Screenshot: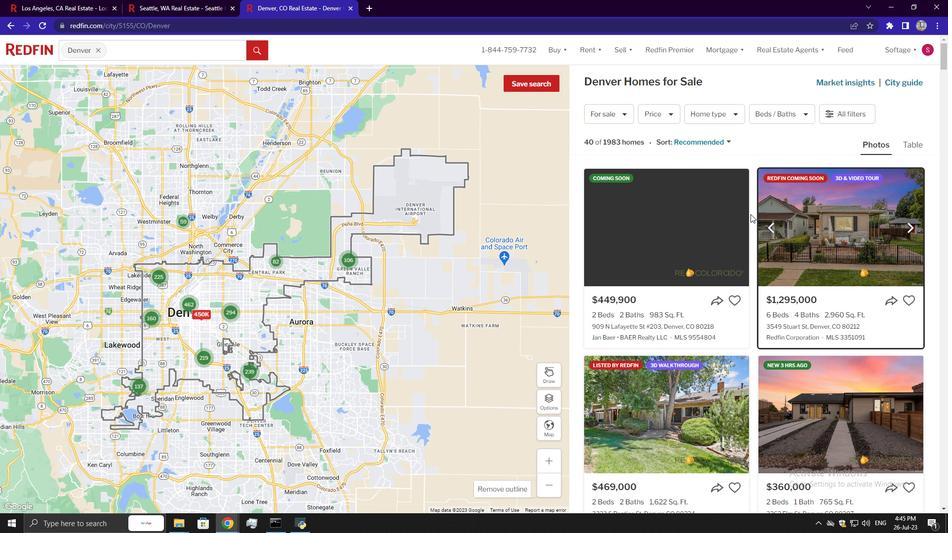 
Action: Mouse scrolled (752, 214) with delta (0, 0)
Screenshot: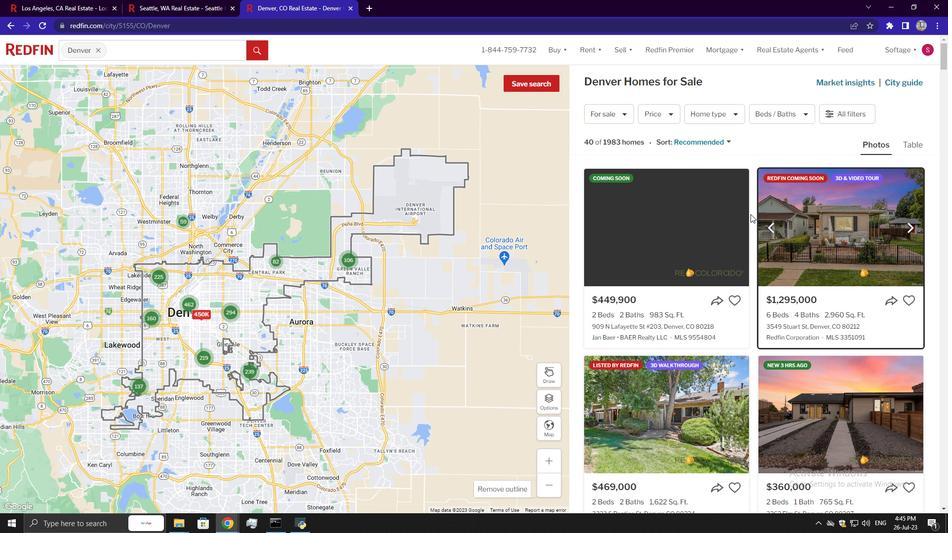 
Action: Mouse scrolled (752, 214) with delta (0, 0)
Screenshot: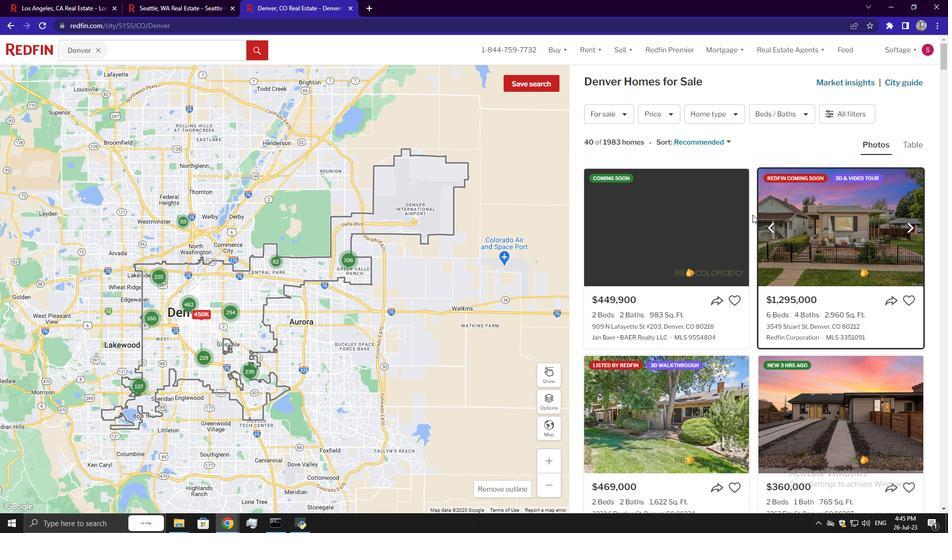 
Action: Mouse scrolled (752, 214) with delta (0, 0)
Screenshot: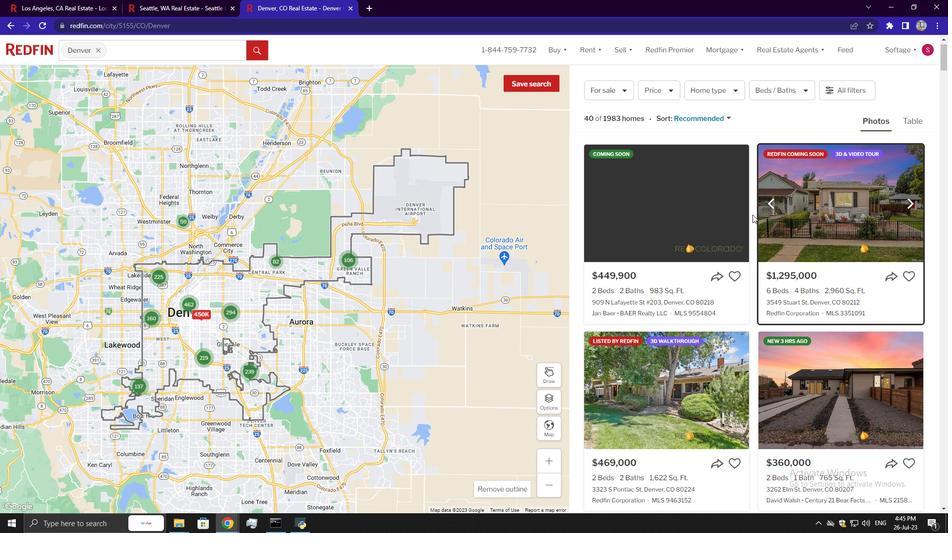
Action: Mouse scrolled (752, 214) with delta (0, 0)
Screenshot: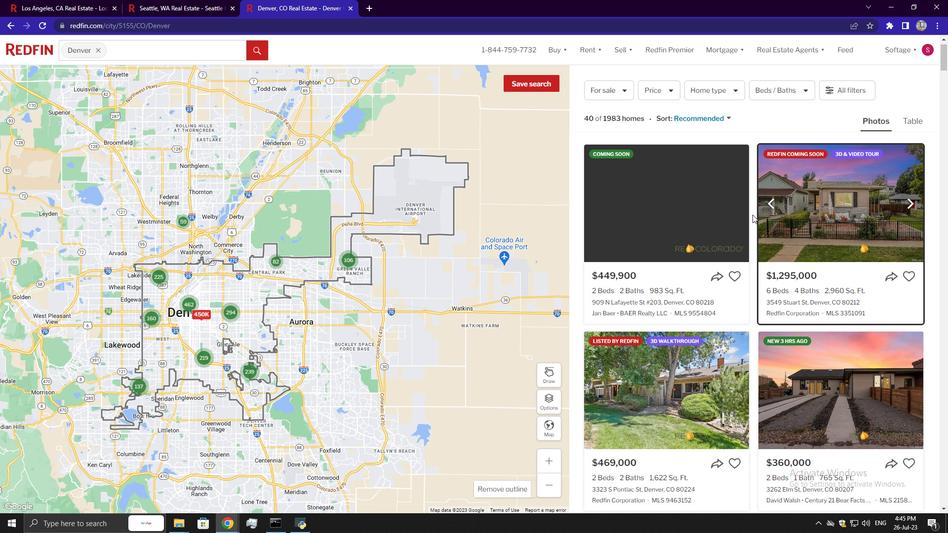 
Action: Mouse scrolled (752, 214) with delta (0, 0)
Screenshot: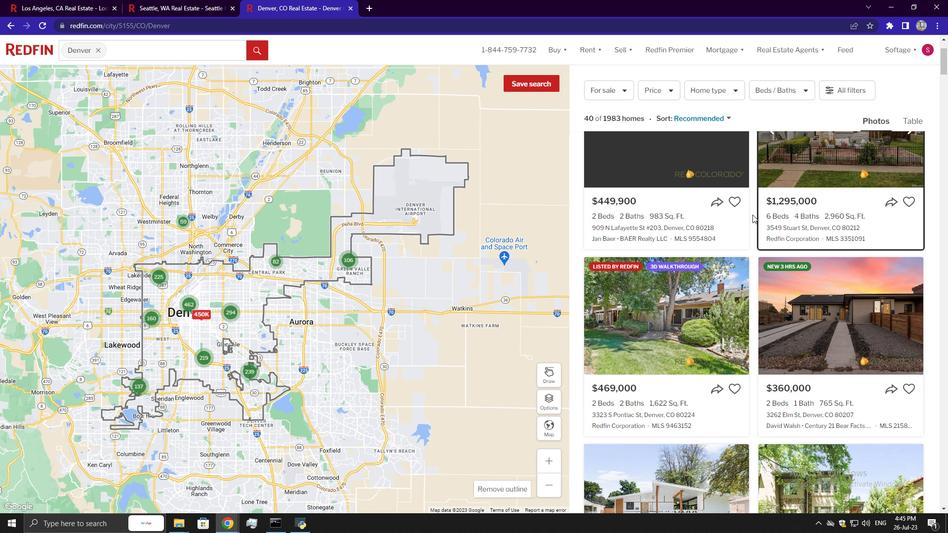 
Action: Mouse scrolled (752, 214) with delta (0, 0)
Screenshot: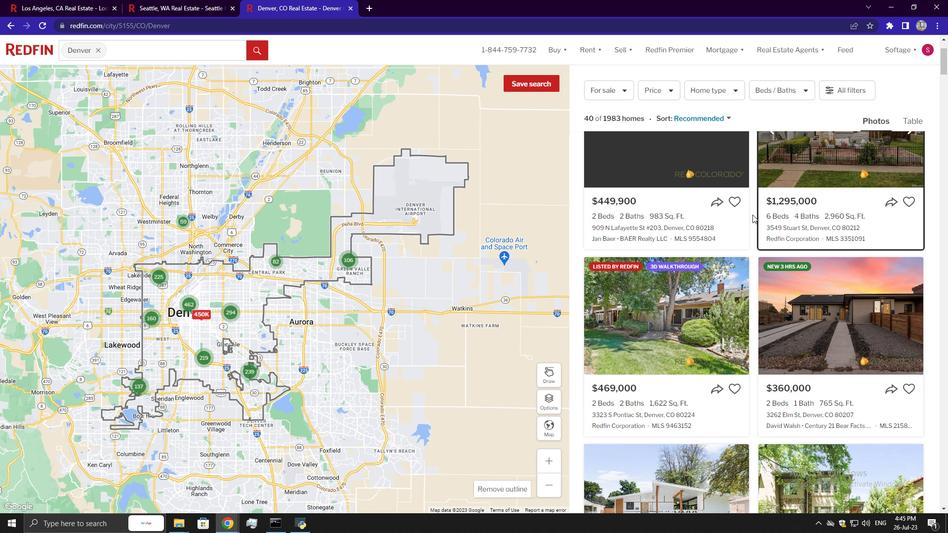 
Action: Mouse scrolled (752, 214) with delta (0, 0)
Screenshot: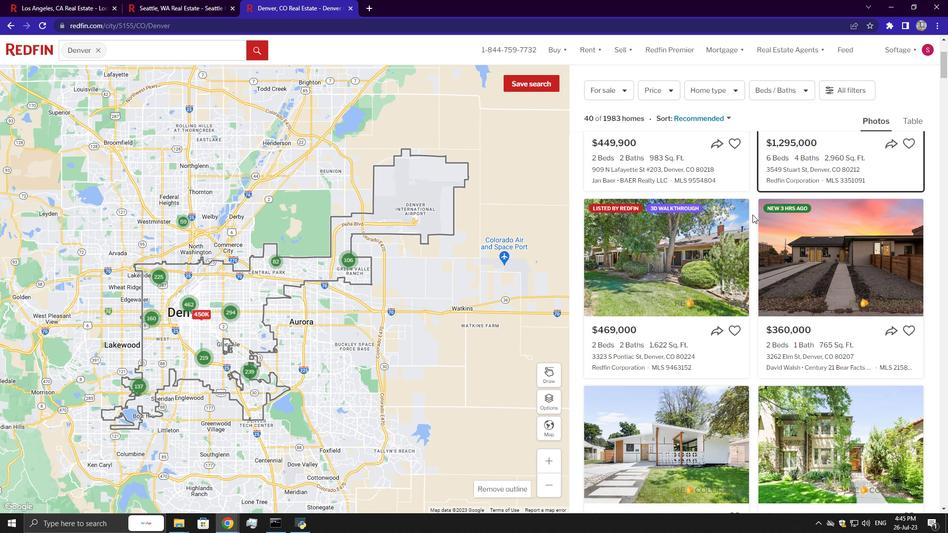 
Action: Mouse scrolled (752, 214) with delta (0, 0)
Screenshot: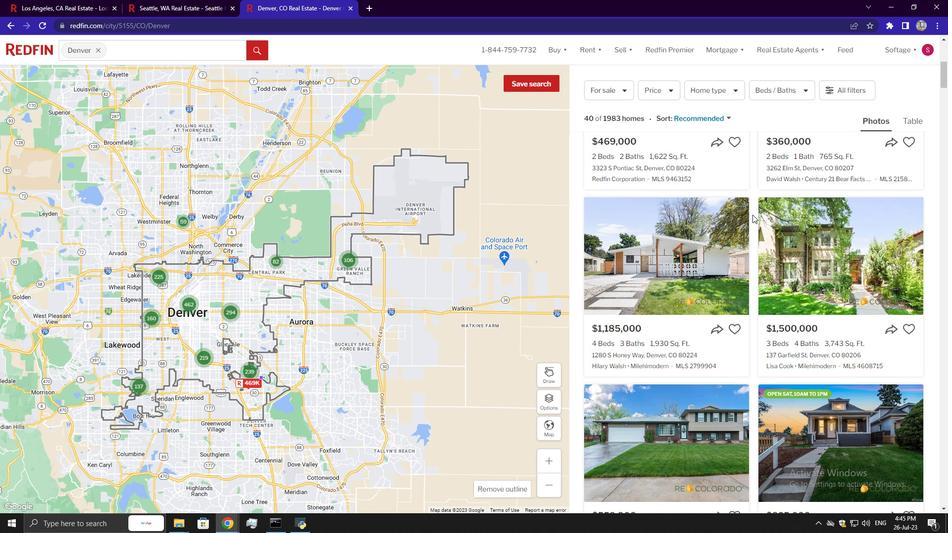 
Action: Mouse scrolled (752, 214) with delta (0, 0)
Screenshot: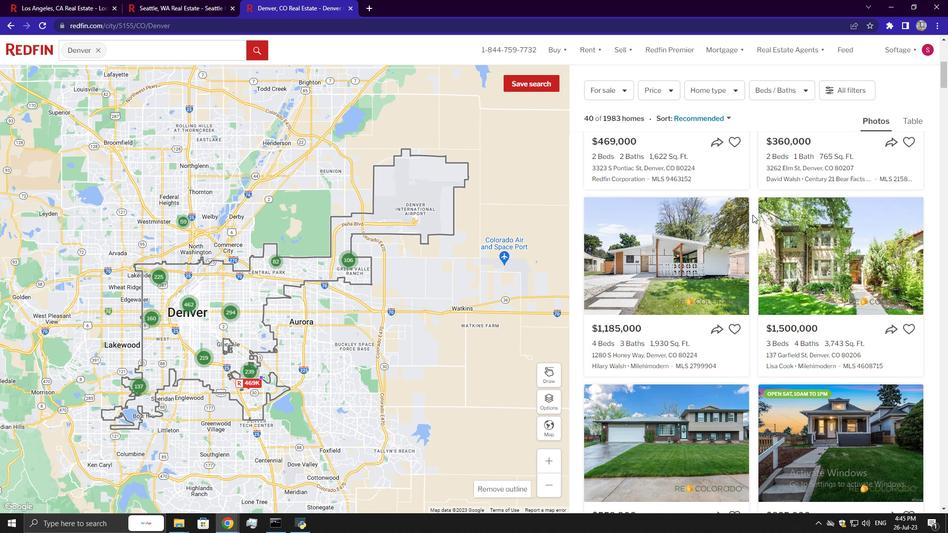 
Action: Mouse scrolled (752, 214) with delta (0, 0)
Screenshot: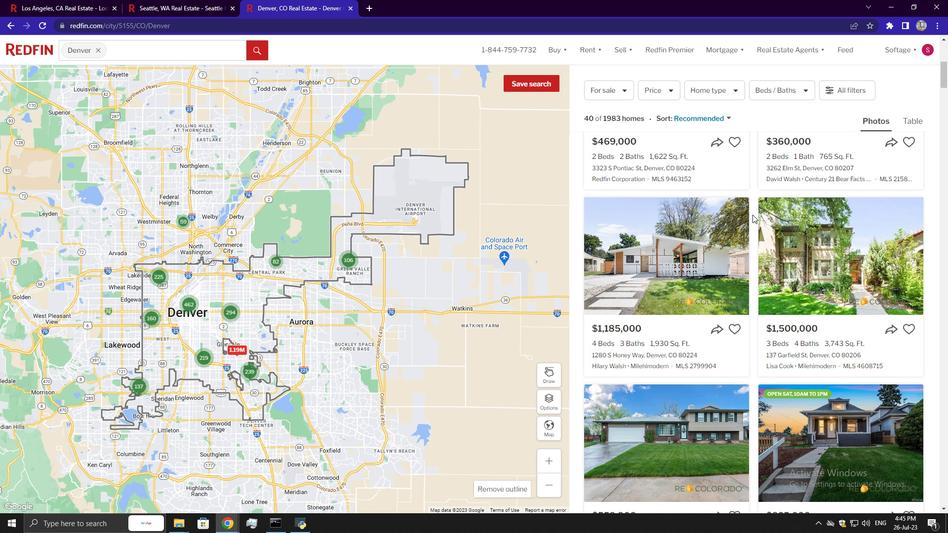 
Action: Mouse moved to (713, 248)
Screenshot: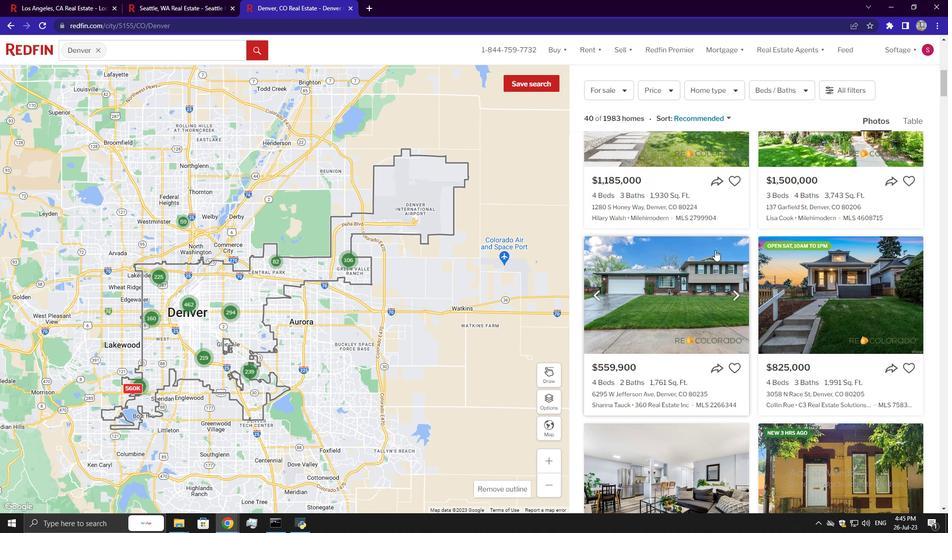 
Action: Mouse scrolled (713, 247) with delta (0, 0)
Screenshot: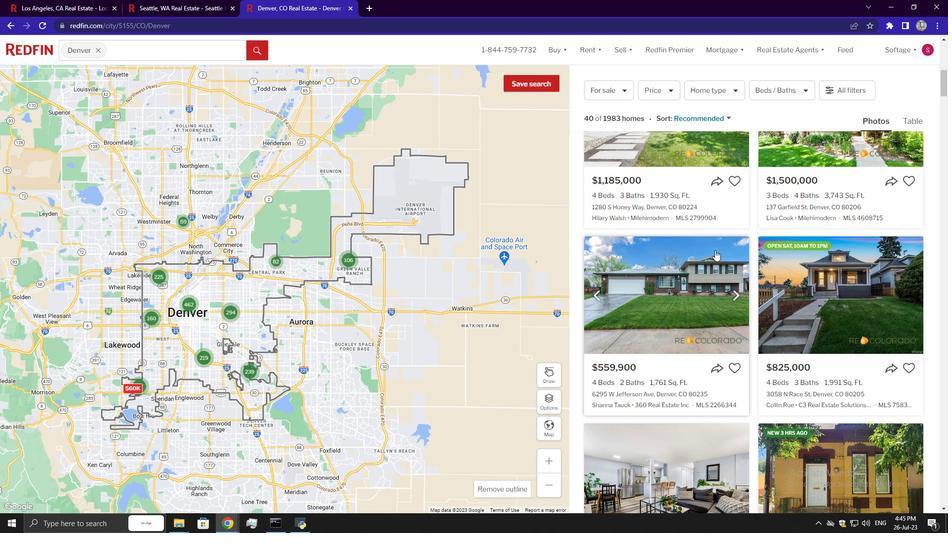 
Action: Mouse scrolled (713, 247) with delta (0, 0)
Screenshot: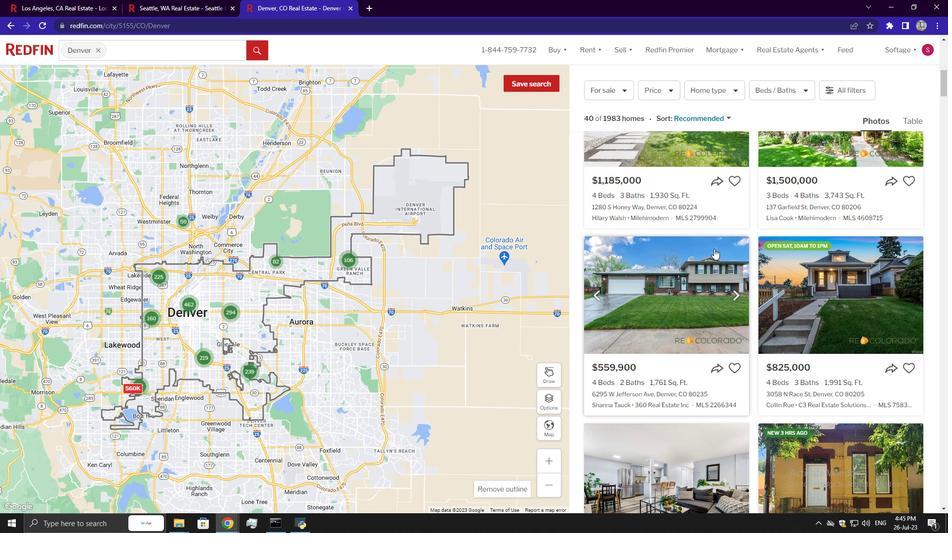 
Action: Mouse moved to (693, 207)
Screenshot: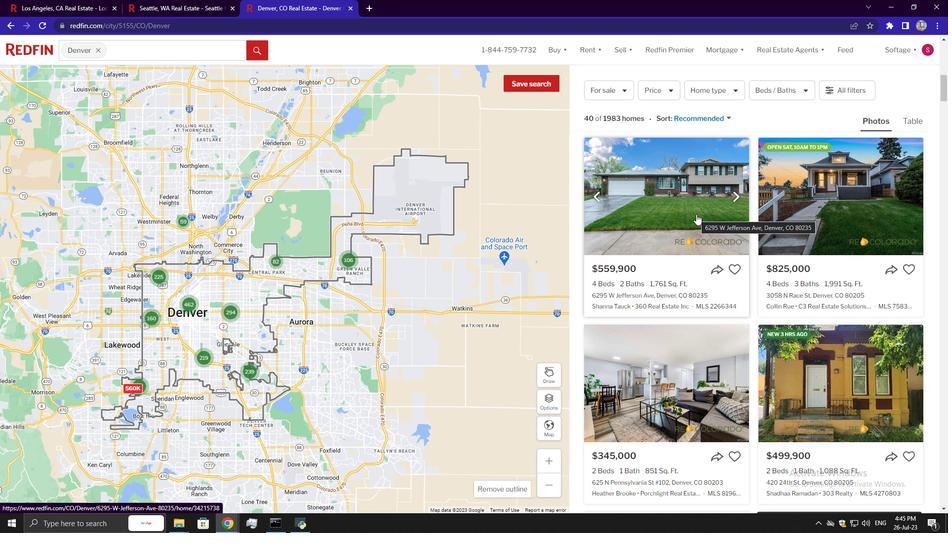 
Action: Mouse pressed left at (693, 207)
Screenshot: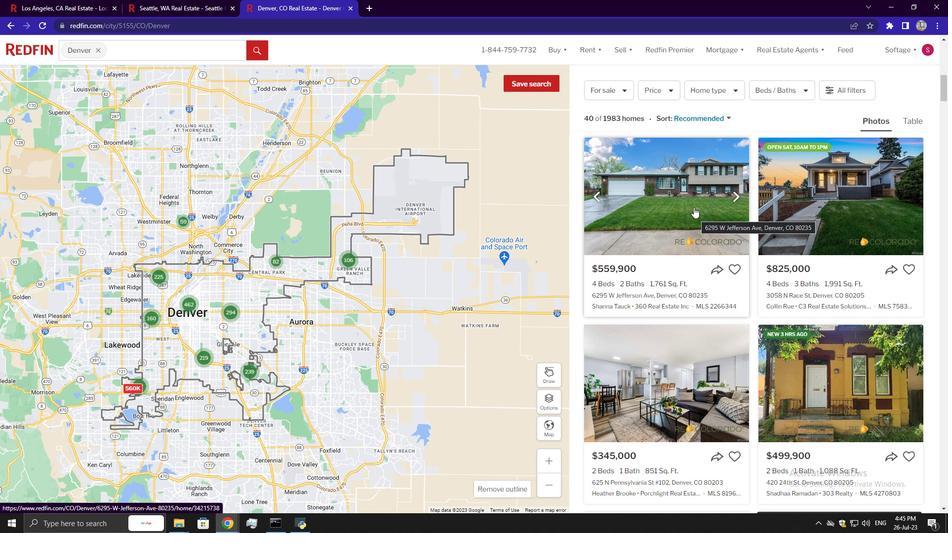 
Action: Mouse moved to (411, 234)
Screenshot: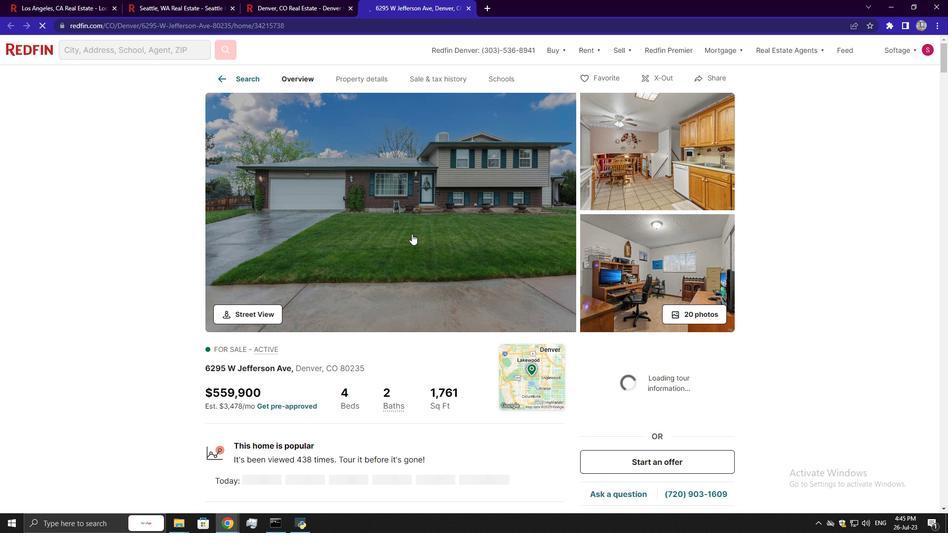 
Action: Mouse scrolled (411, 233) with delta (0, 0)
Screenshot: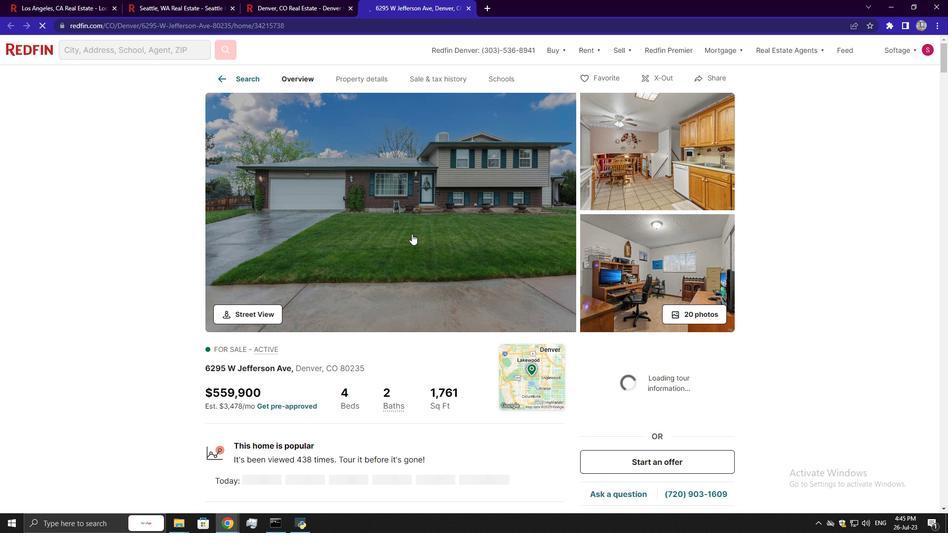 
Action: Mouse moved to (410, 233)
Screenshot: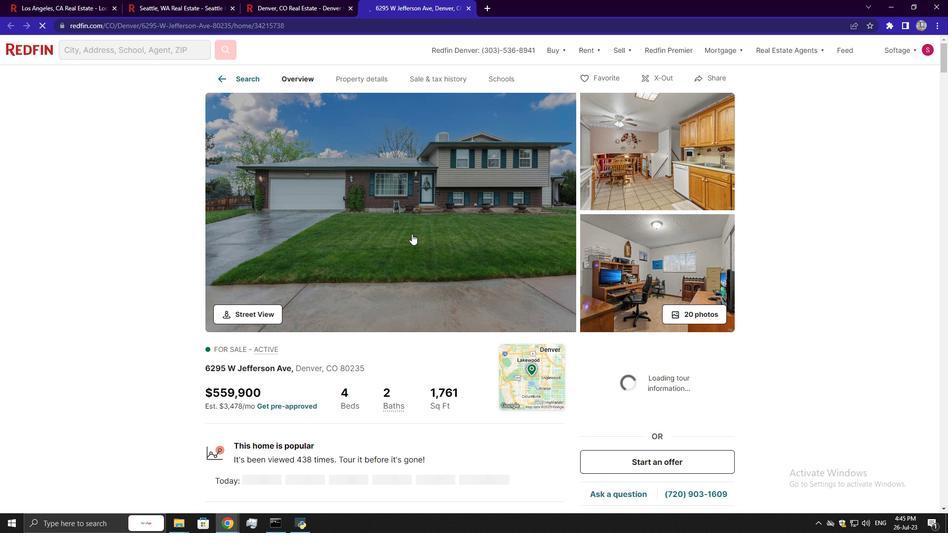 
Action: Mouse scrolled (411, 233) with delta (0, 0)
Screenshot: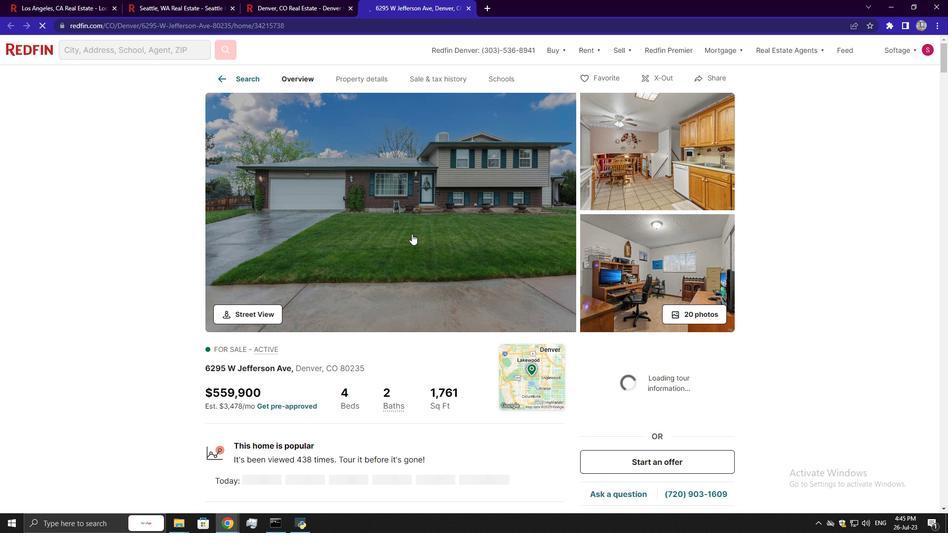 
Action: Mouse scrolled (410, 232) with delta (0, 0)
Screenshot: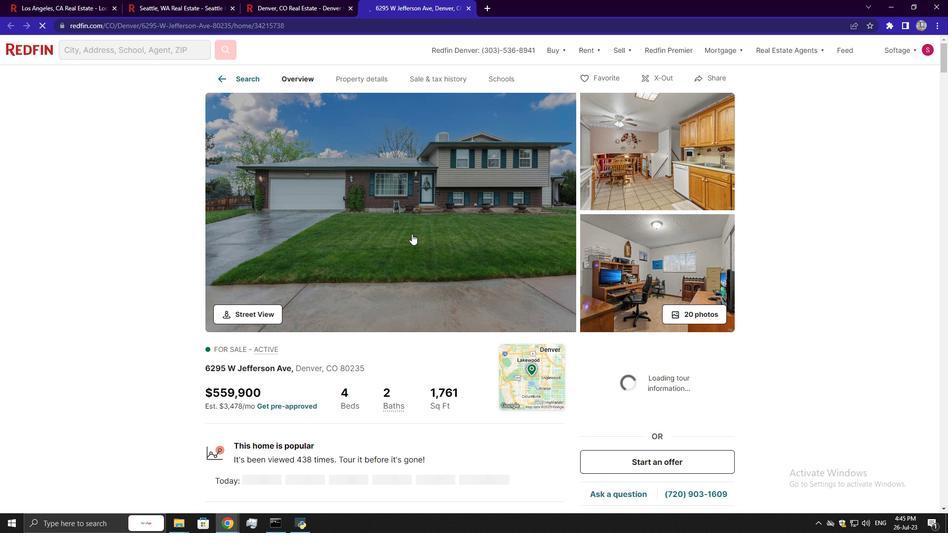 
Action: Mouse scrolled (410, 232) with delta (0, 0)
Screenshot: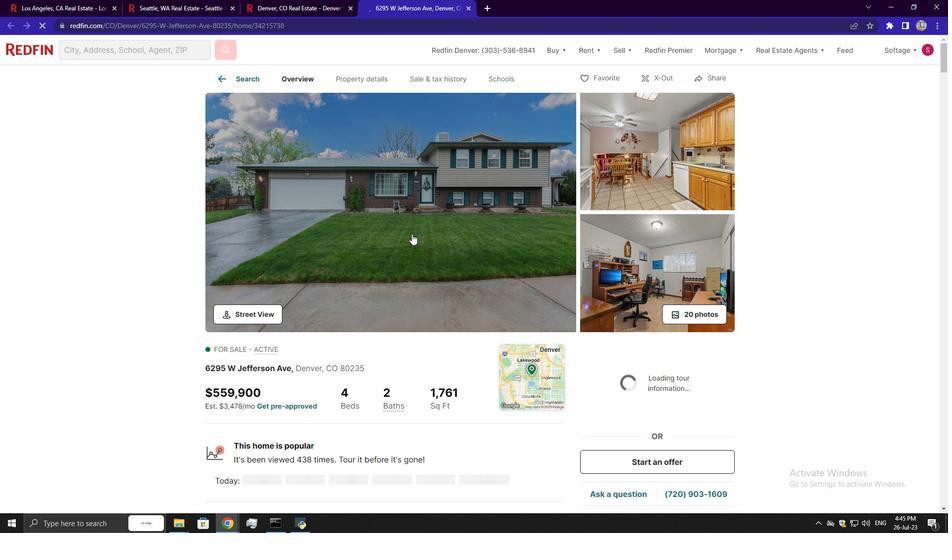 
Action: Mouse moved to (409, 230)
Screenshot: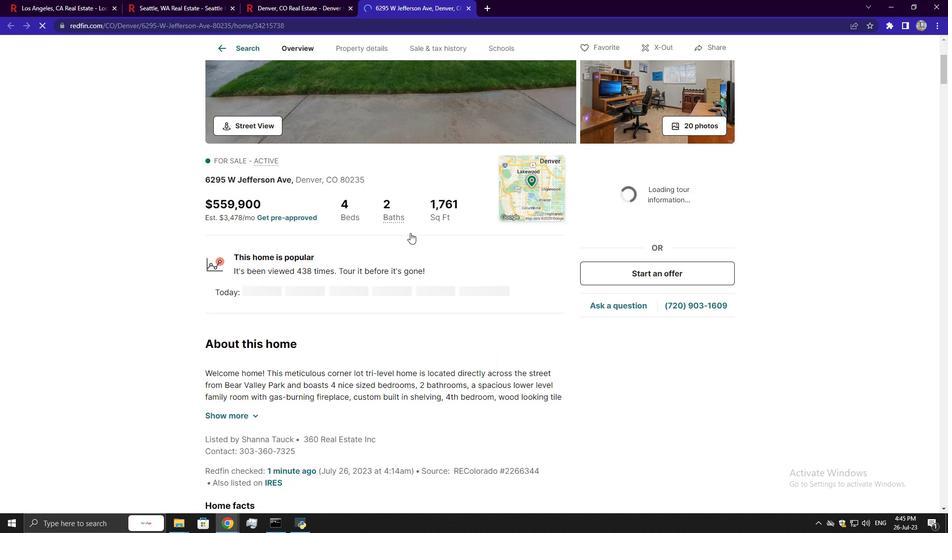 
Action: Mouse scrolled (409, 230) with delta (0, 0)
Screenshot: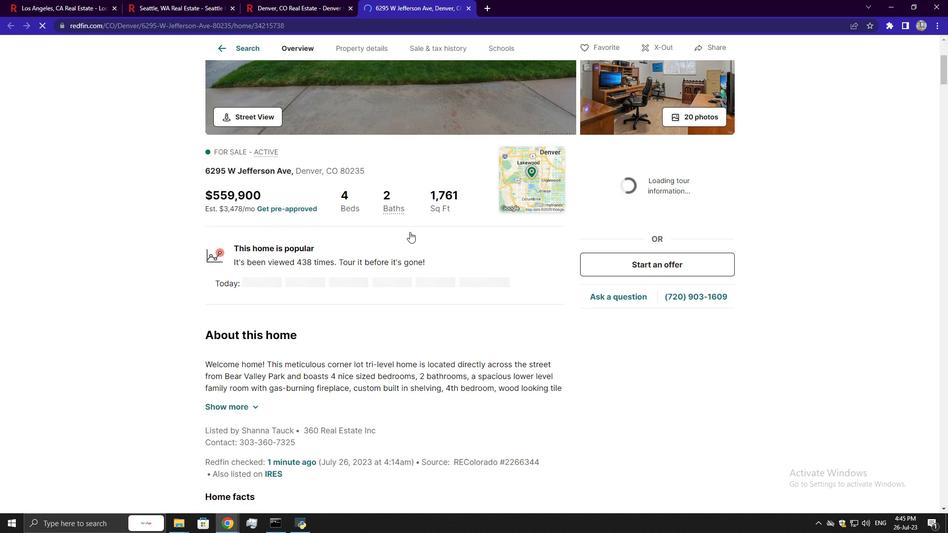 
Action: Mouse scrolled (409, 230) with delta (0, 0)
Screenshot: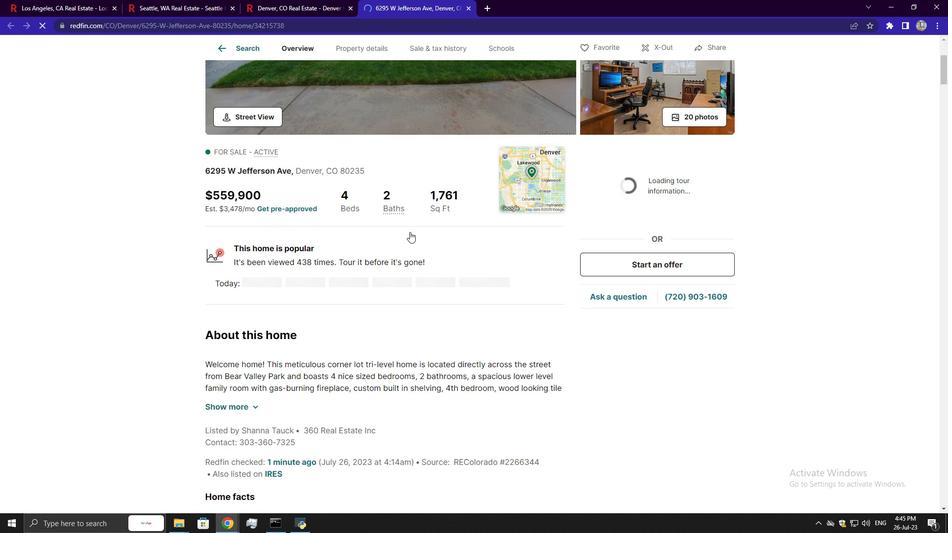 
Action: Mouse scrolled (409, 230) with delta (0, 0)
Screenshot: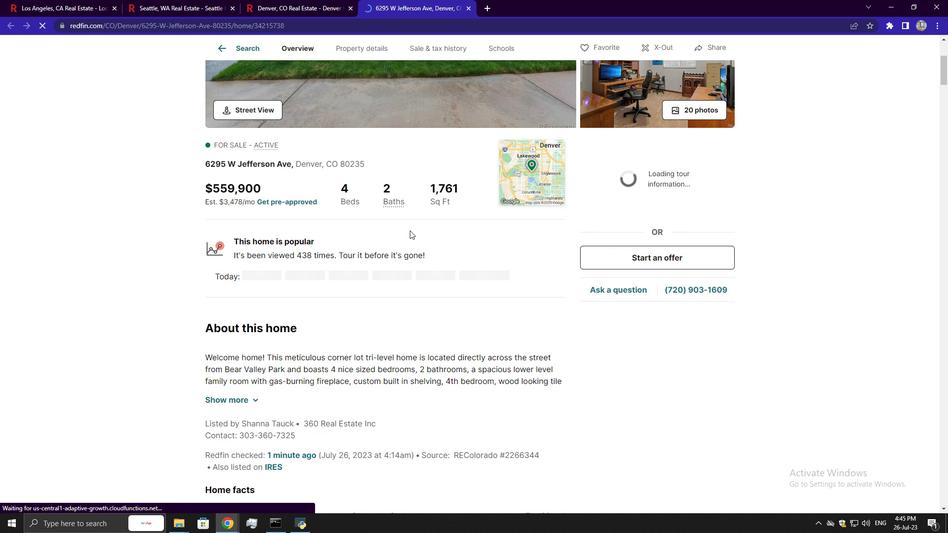 
Action: Mouse scrolled (409, 230) with delta (0, 0)
Screenshot: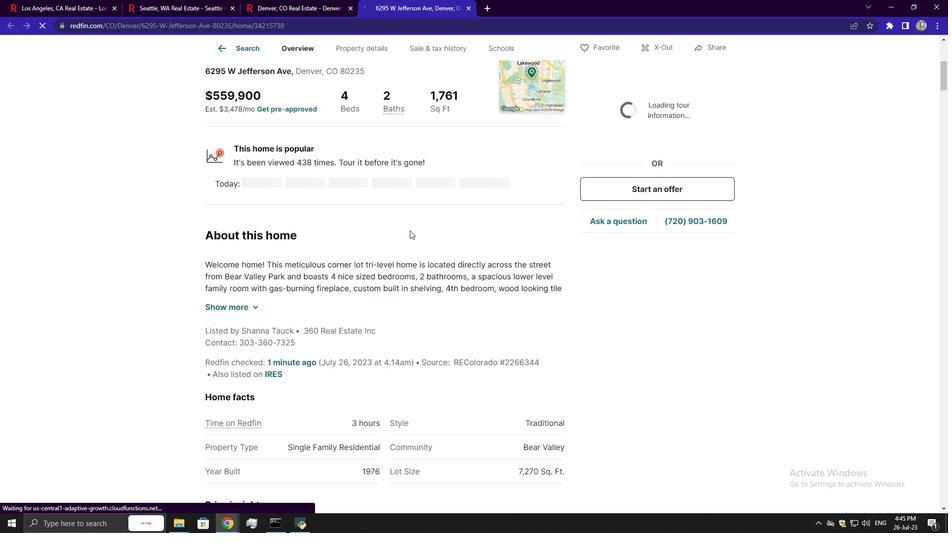 
Action: Mouse scrolled (409, 230) with delta (0, 0)
Screenshot: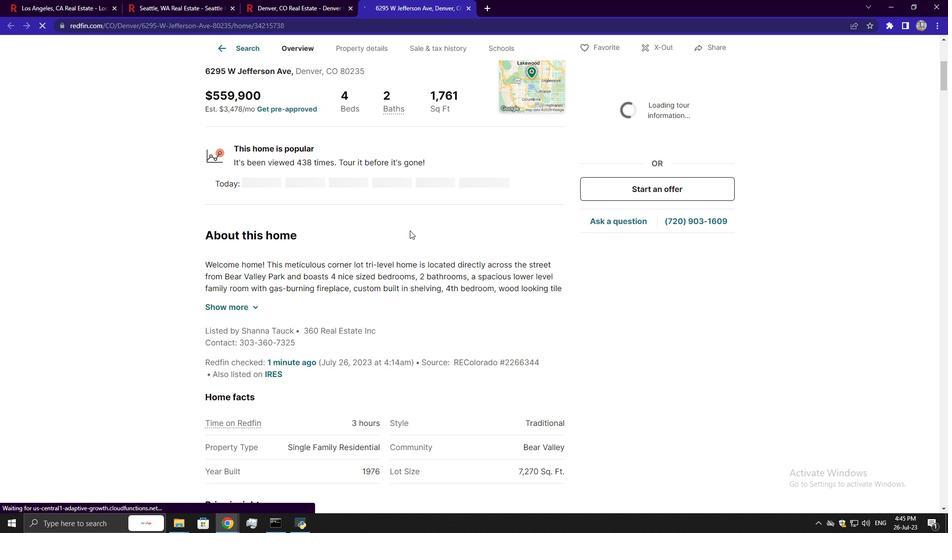 
Action: Mouse scrolled (409, 230) with delta (0, 0)
Screenshot: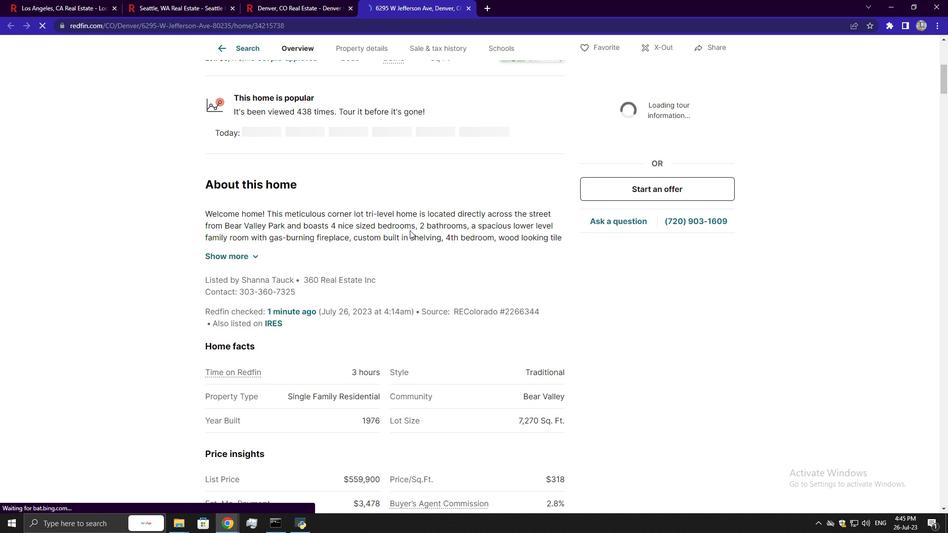 
Action: Mouse scrolled (409, 230) with delta (0, 0)
Screenshot: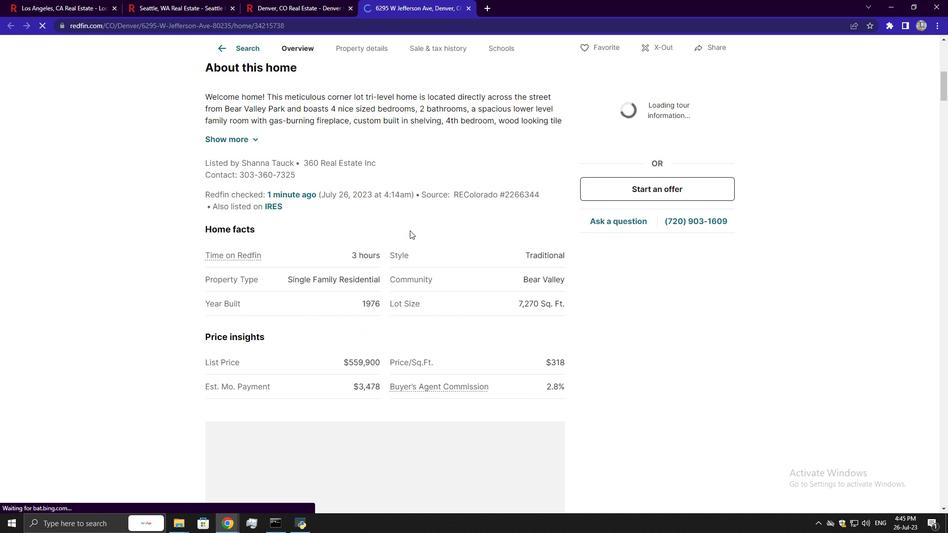 
Action: Mouse scrolled (409, 230) with delta (0, 0)
Screenshot: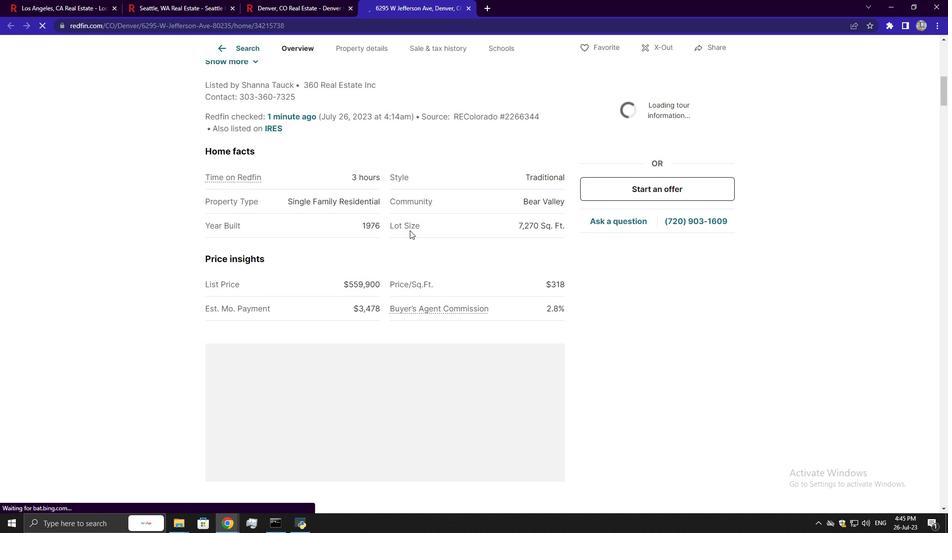 
Action: Mouse scrolled (409, 230) with delta (0, 0)
Screenshot: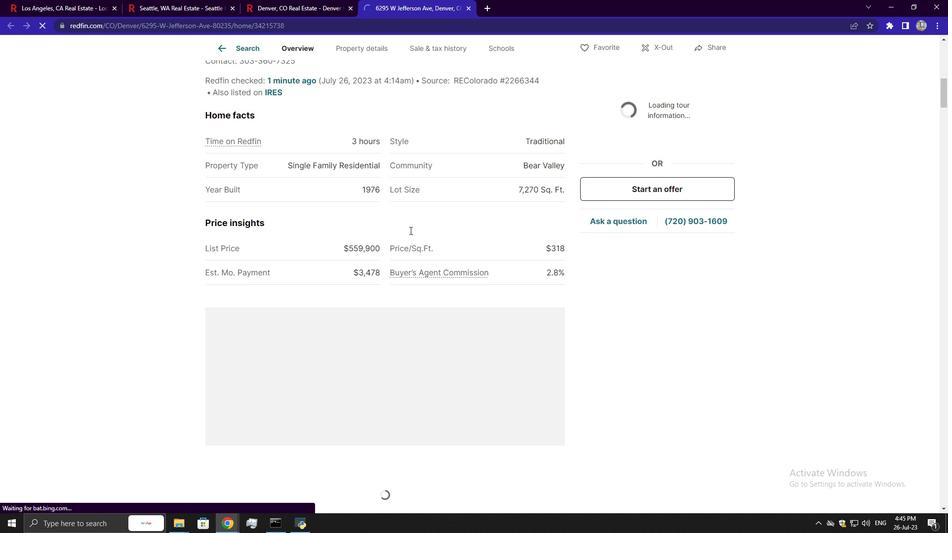 
Action: Mouse scrolled (409, 230) with delta (0, 0)
Screenshot: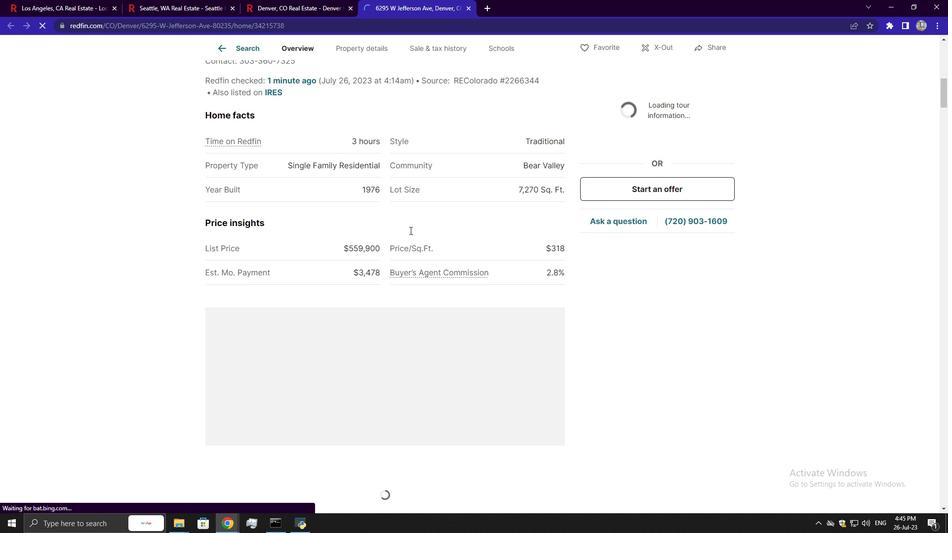 
Action: Mouse scrolled (409, 231) with delta (0, 0)
Screenshot: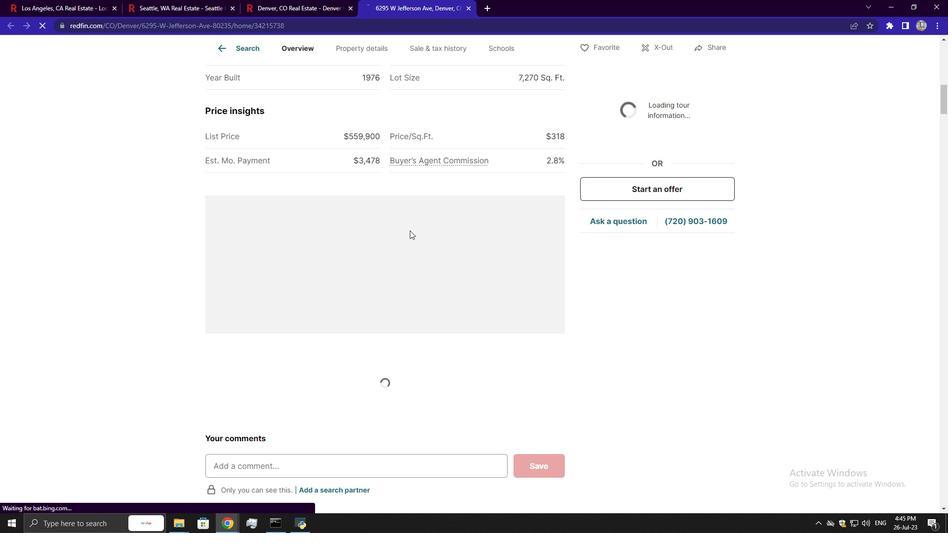 
Action: Mouse scrolled (409, 231) with delta (0, 0)
Screenshot: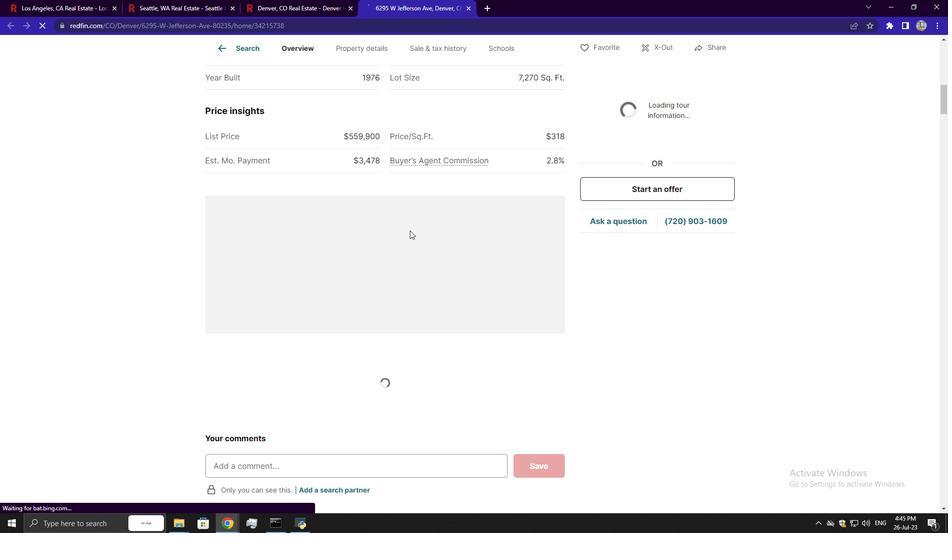 
Action: Mouse scrolled (409, 231) with delta (0, 0)
Screenshot: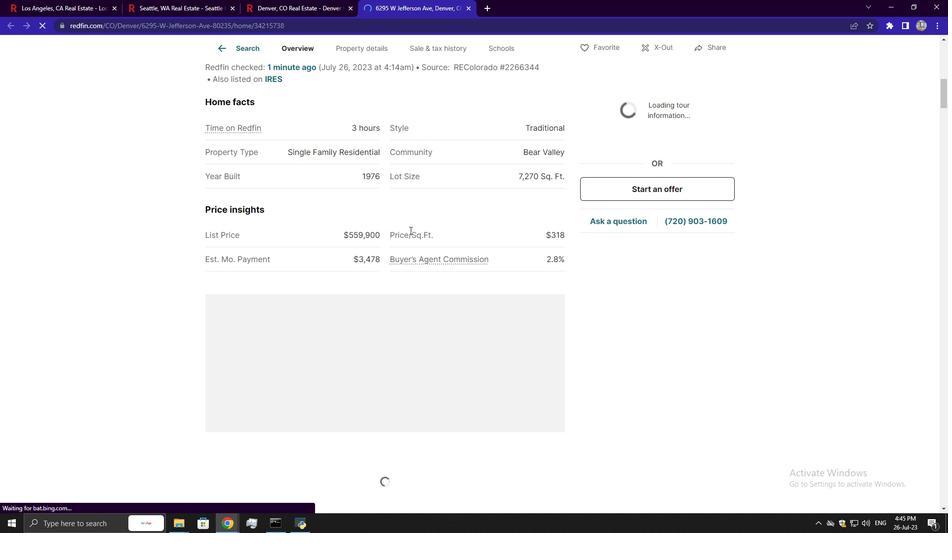 
Action: Mouse scrolled (409, 231) with delta (0, 0)
Screenshot: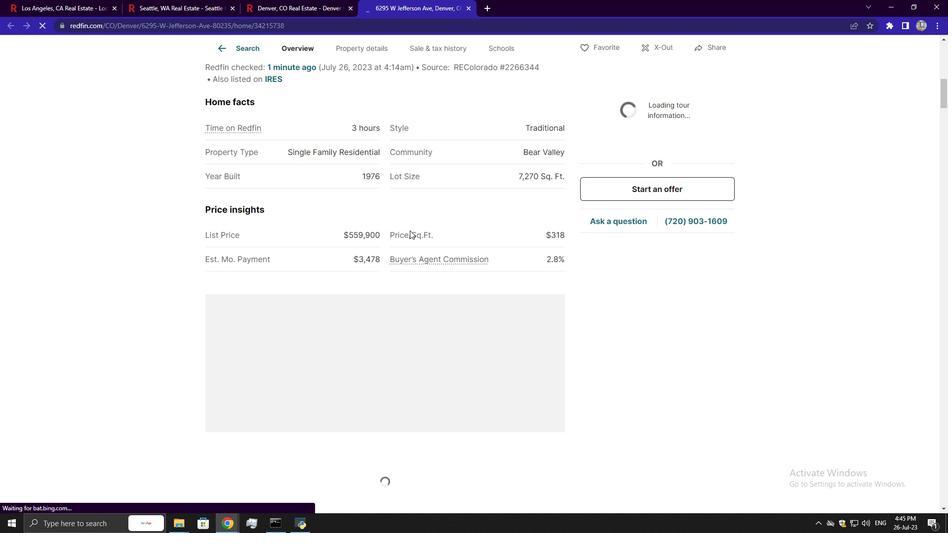 
Action: Mouse scrolled (409, 231) with delta (0, 0)
Screenshot: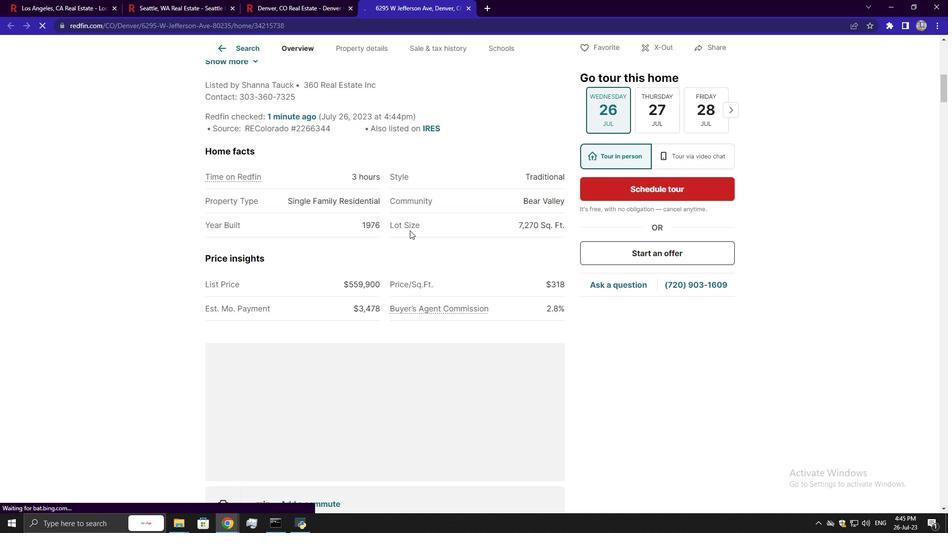 
Action: Mouse scrolled (409, 231) with delta (0, 0)
Screenshot: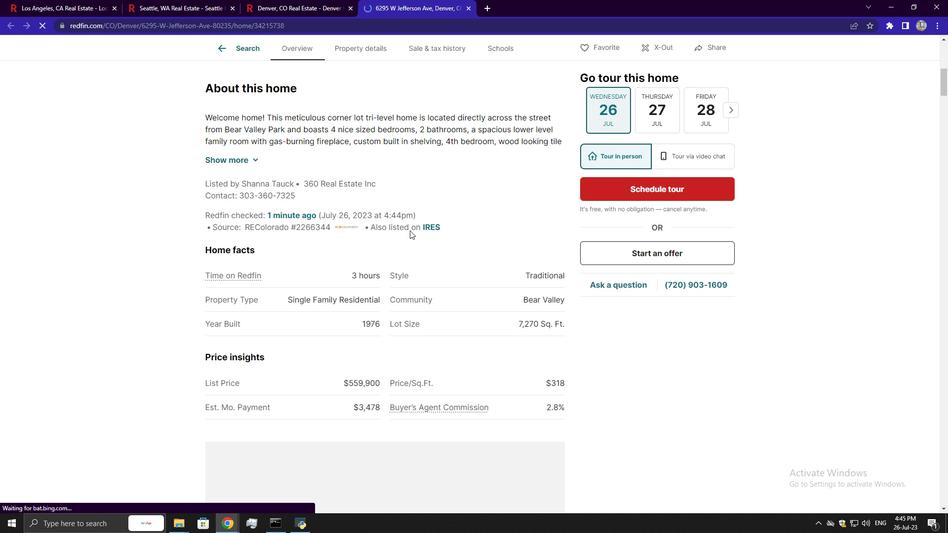 
Action: Mouse scrolled (409, 231) with delta (0, 0)
Screenshot: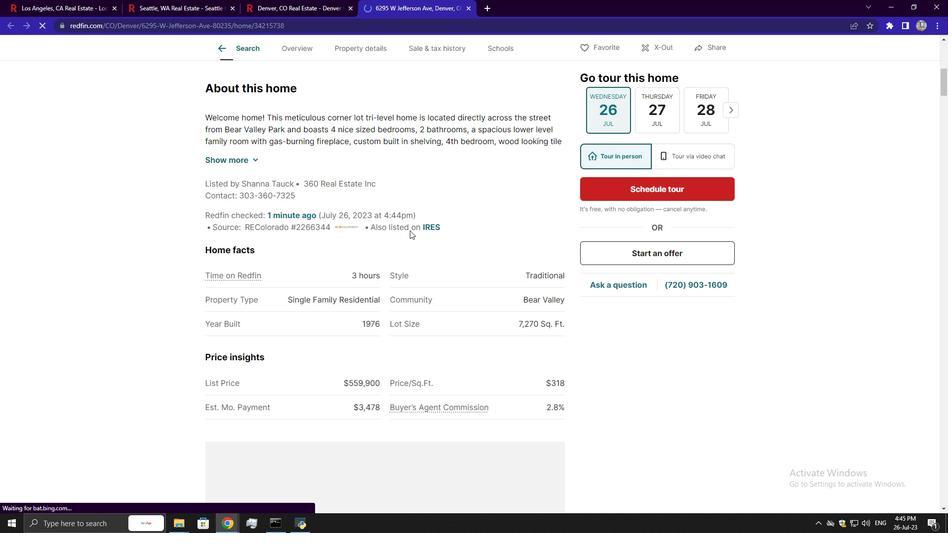 
Action: Mouse scrolled (409, 230) with delta (0, 0)
Screenshot: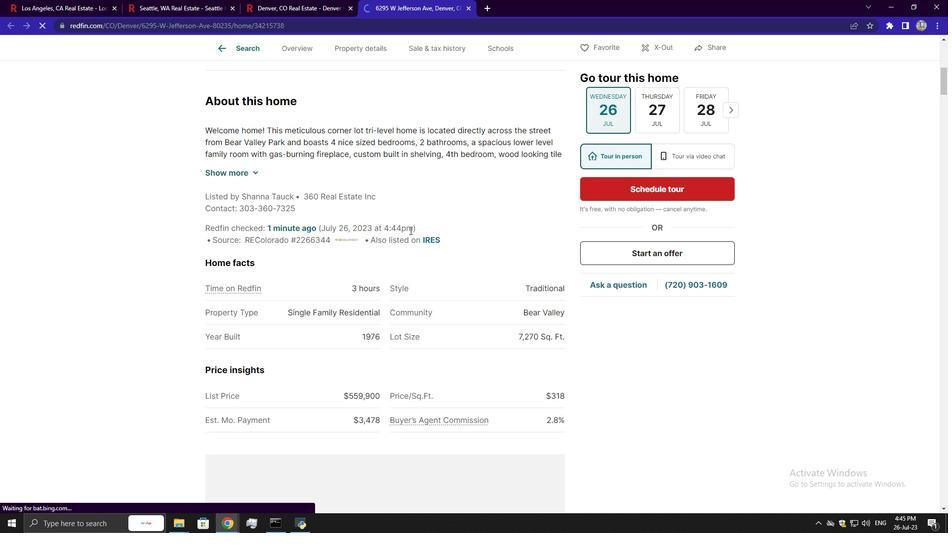 
Action: Mouse scrolled (409, 230) with delta (0, 0)
Screenshot: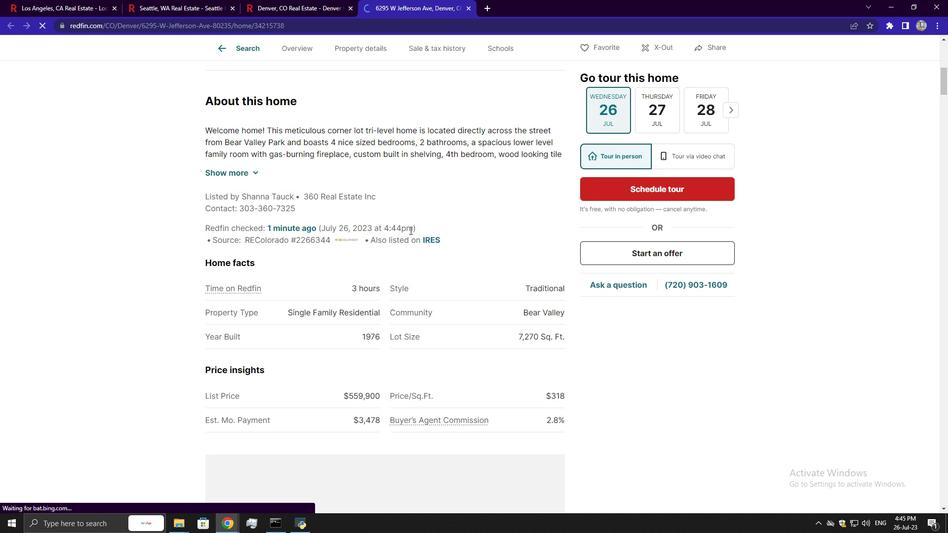 
Action: Mouse scrolled (409, 230) with delta (0, 0)
Screenshot: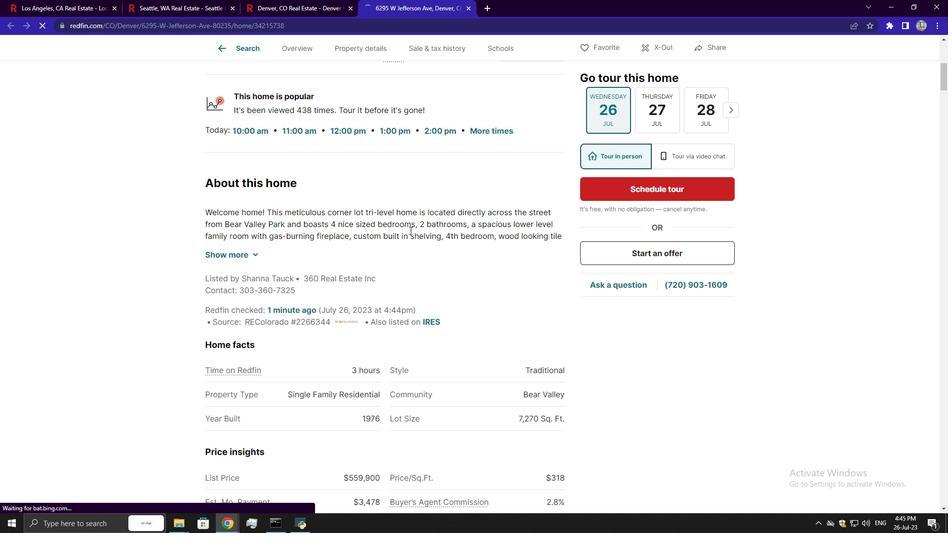 
Action: Mouse scrolled (409, 230) with delta (0, 0)
Screenshot: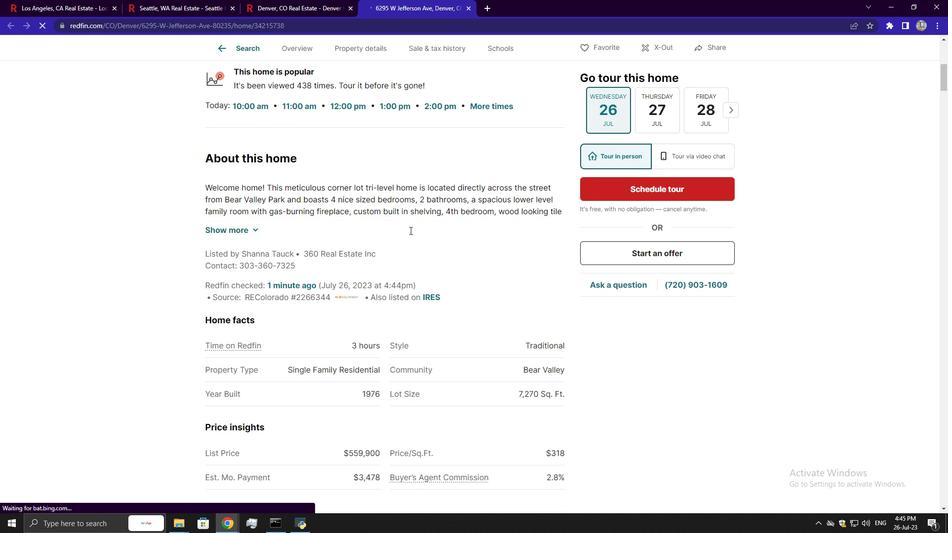 
Action: Mouse scrolled (409, 230) with delta (0, 0)
Screenshot: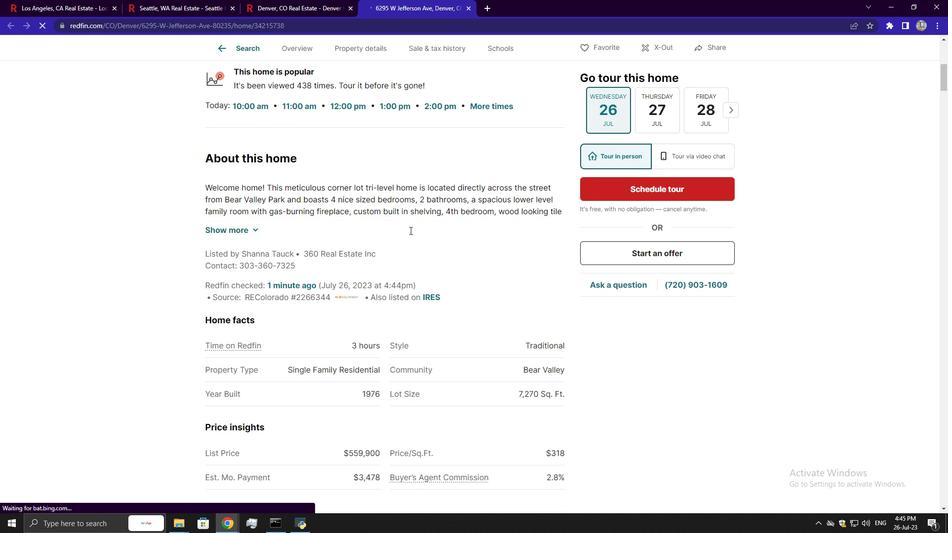 
Action: Mouse scrolled (409, 230) with delta (0, 0)
Screenshot: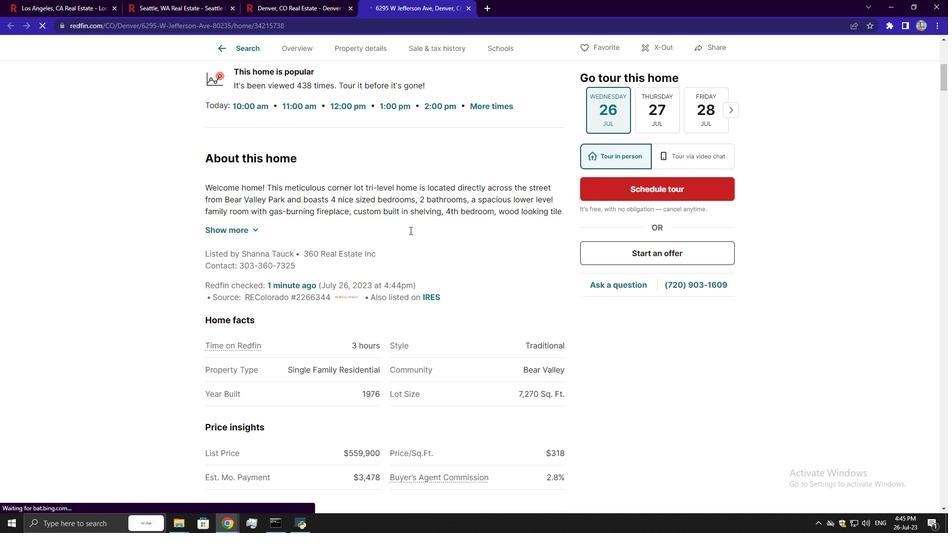 
Action: Mouse scrolled (409, 230) with delta (0, 0)
Screenshot: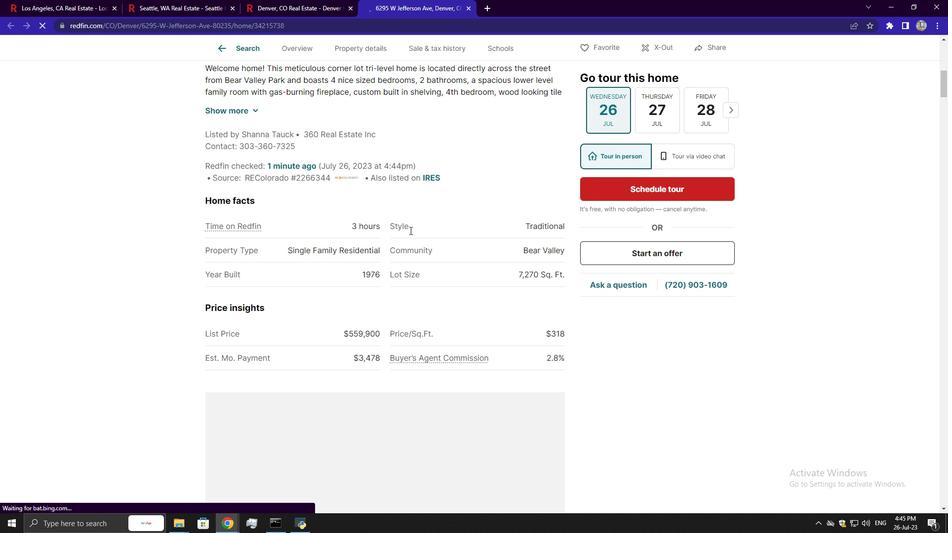 
Action: Mouse scrolled (409, 230) with delta (0, 0)
Screenshot: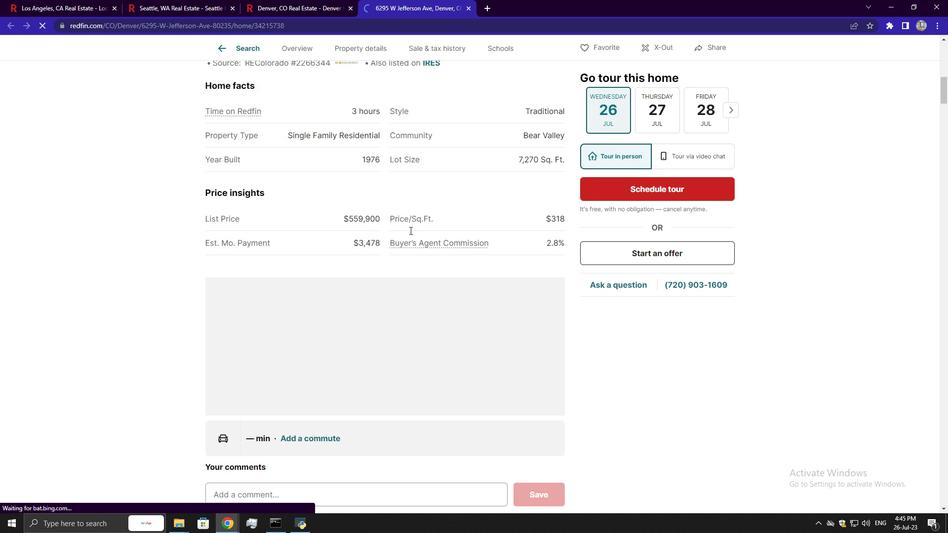 
Action: Mouse scrolled (409, 230) with delta (0, 0)
Screenshot: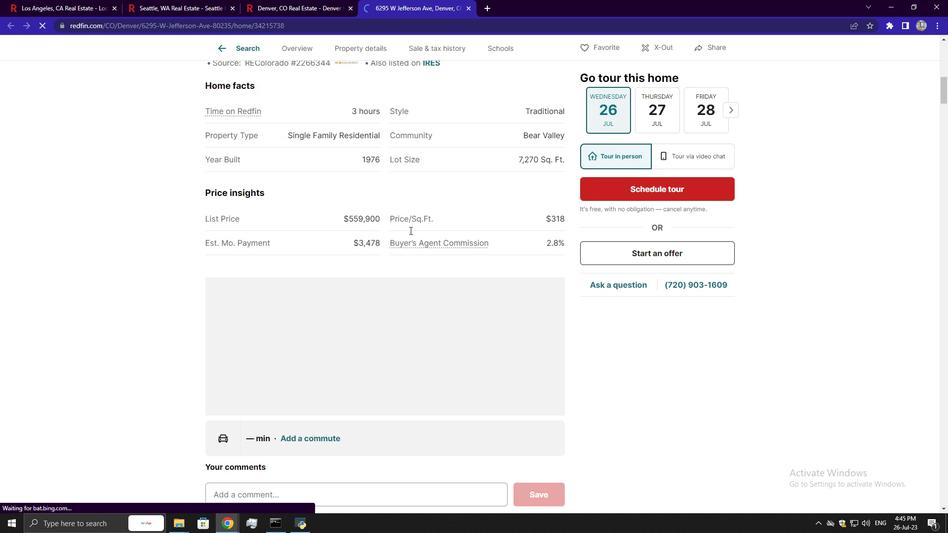 
Action: Mouse scrolled (409, 230) with delta (0, 0)
Screenshot: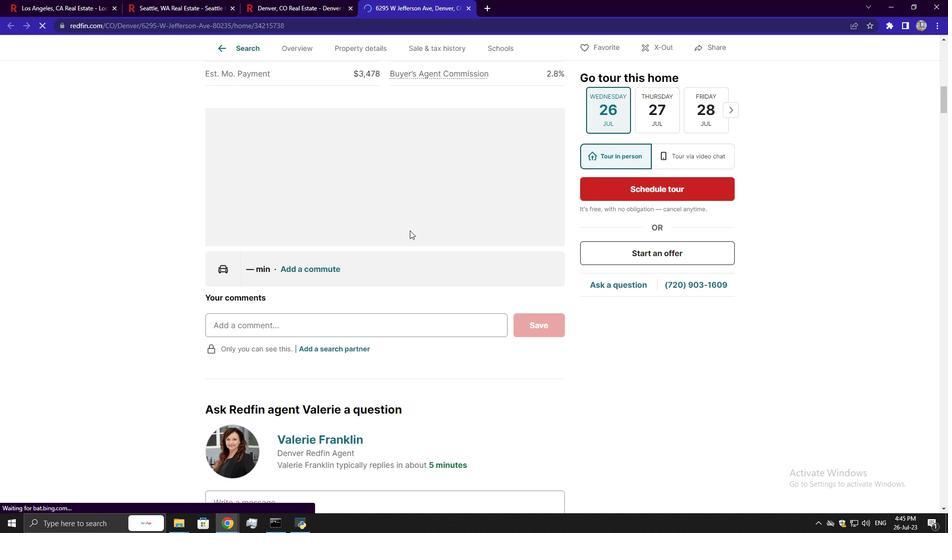 
Action: Mouse scrolled (409, 230) with delta (0, 0)
Screenshot: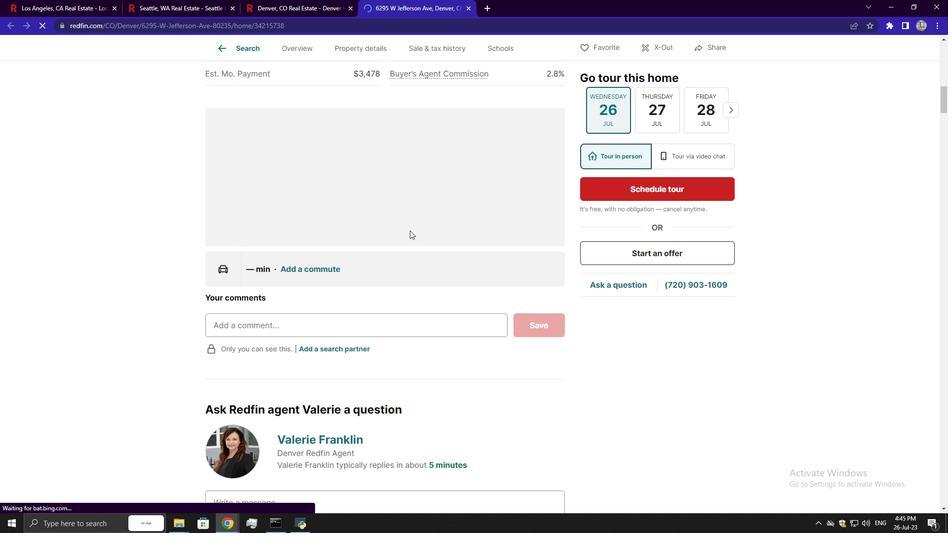 
Action: Mouse scrolled (409, 230) with delta (0, 0)
Screenshot: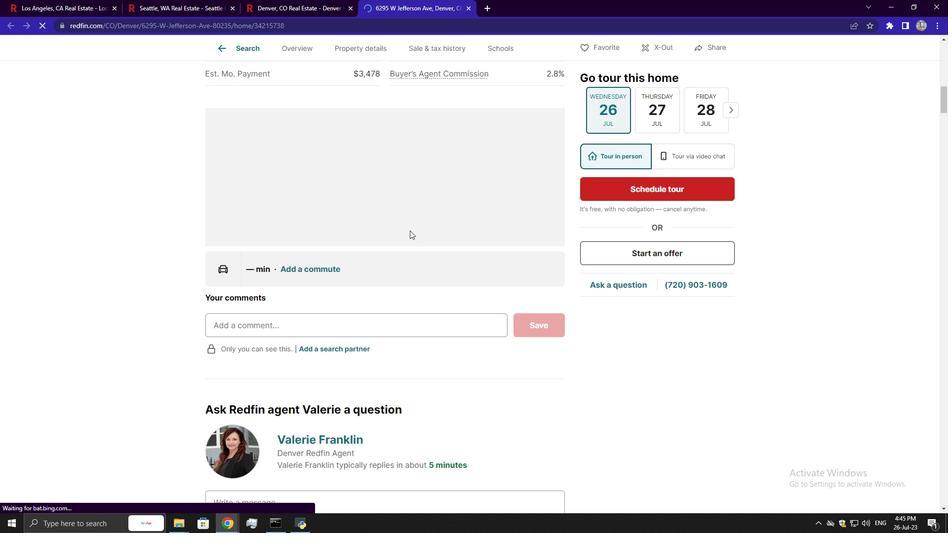 
Action: Mouse scrolled (409, 230) with delta (0, 0)
Screenshot: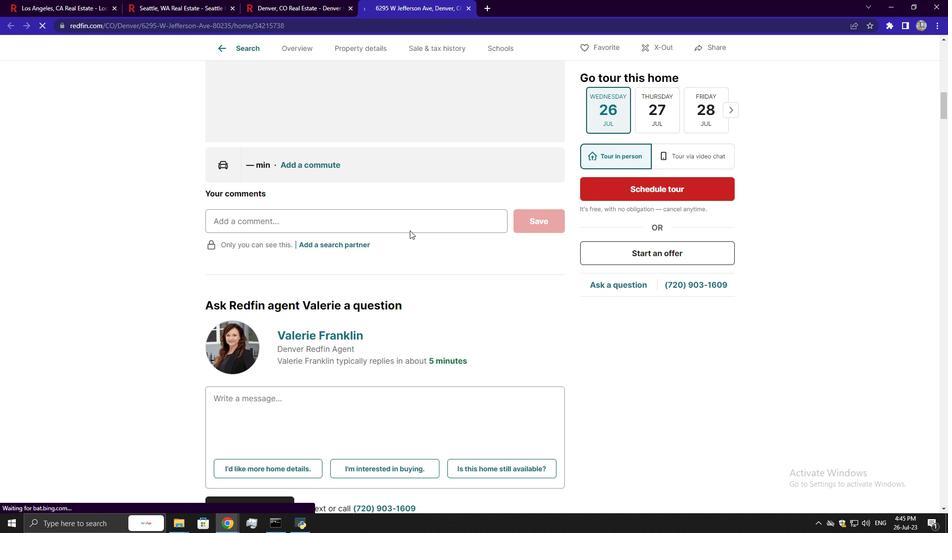 
Action: Mouse scrolled (409, 230) with delta (0, 0)
Screenshot: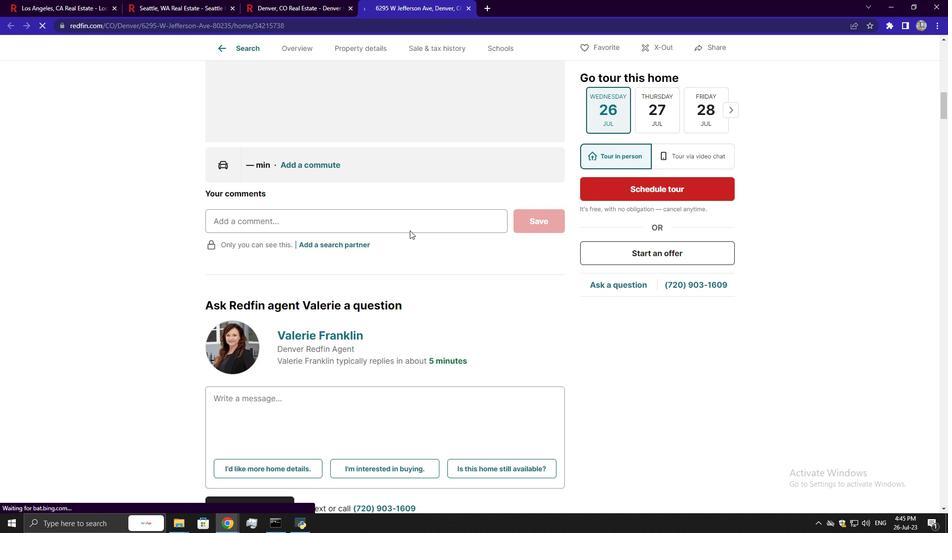 
Action: Mouse scrolled (409, 230) with delta (0, 0)
Screenshot: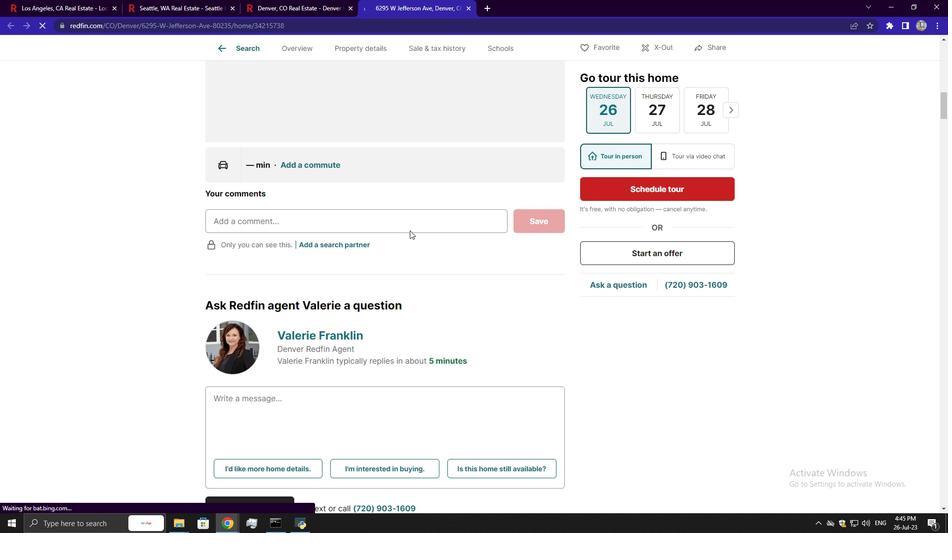 
Action: Mouse scrolled (409, 230) with delta (0, 0)
Screenshot: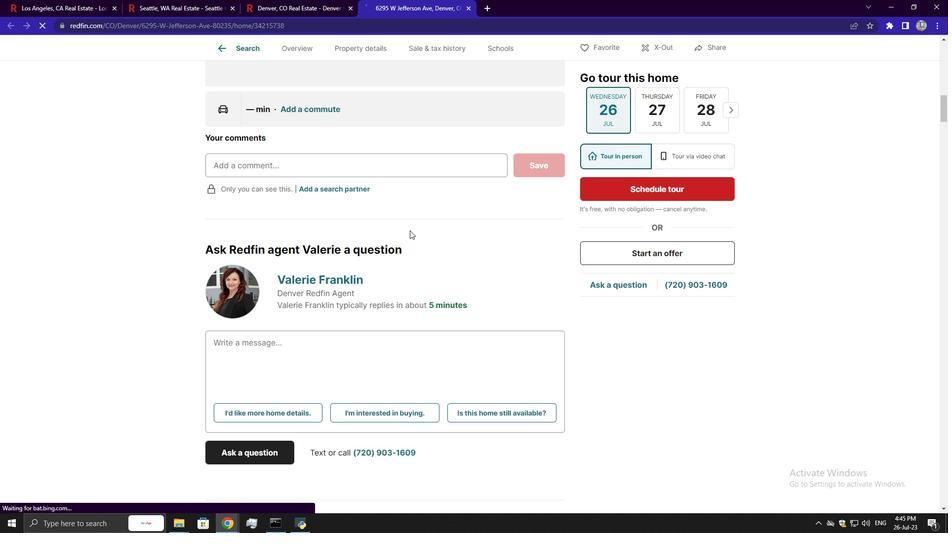 
Action: Mouse scrolled (409, 230) with delta (0, 0)
Screenshot: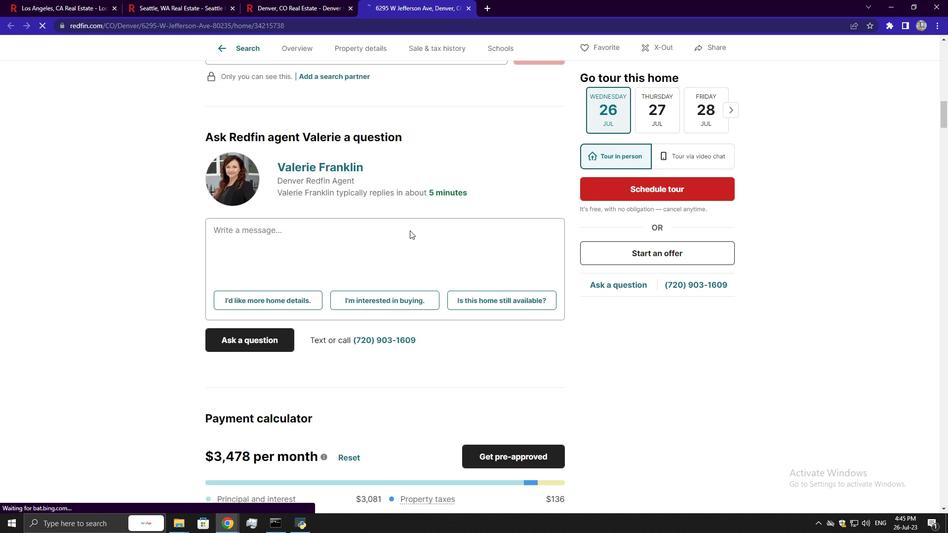 
Action: Mouse scrolled (409, 230) with delta (0, 0)
Screenshot: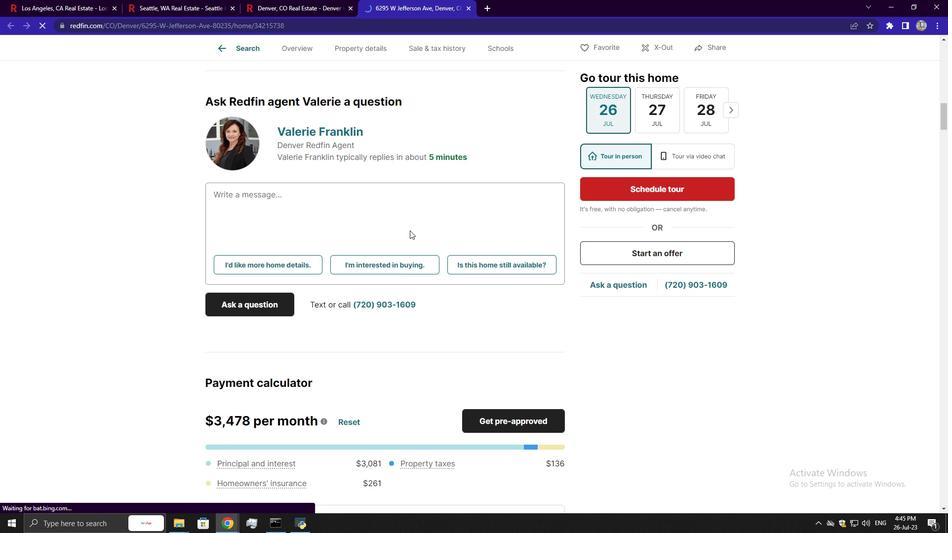 
Action: Mouse scrolled (409, 230) with delta (0, 0)
Screenshot: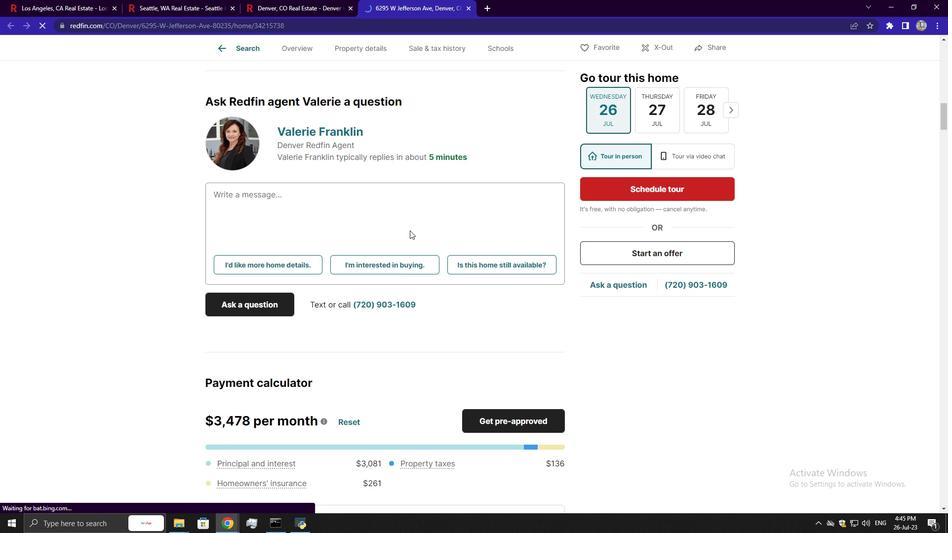 
Action: Mouse scrolled (409, 230) with delta (0, 0)
Screenshot: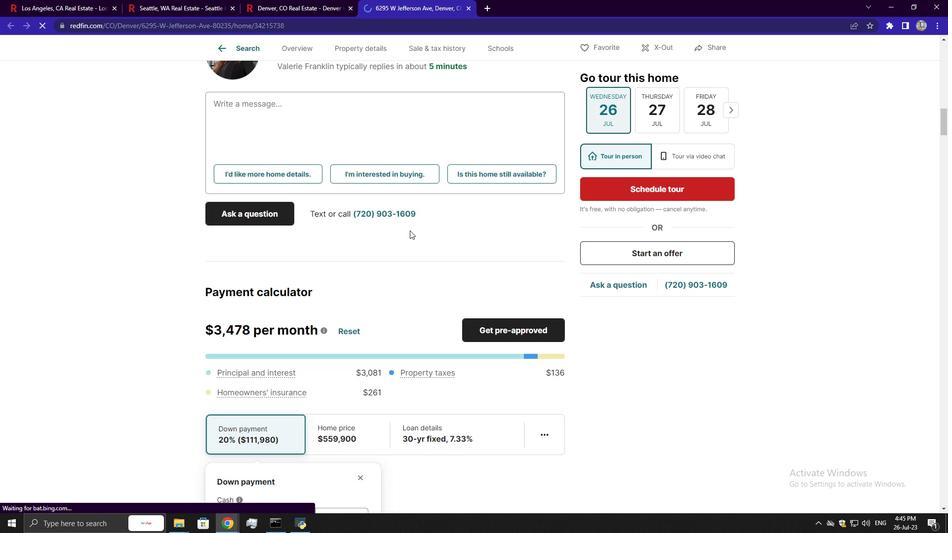 
Action: Mouse moved to (310, 177)
Screenshot: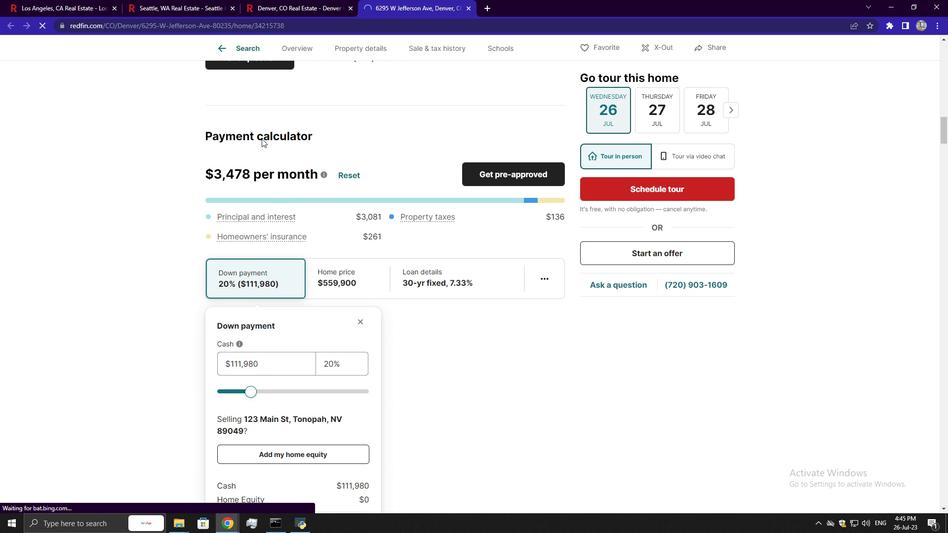 
Action: Mouse scrolled (310, 177) with delta (0, 0)
Screenshot: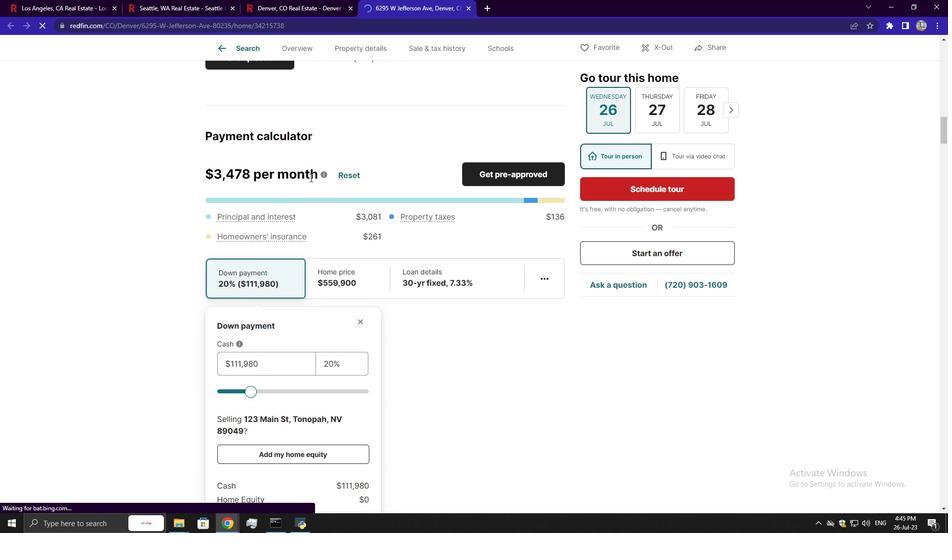 
Action: Mouse scrolled (310, 177) with delta (0, 0)
Screenshot: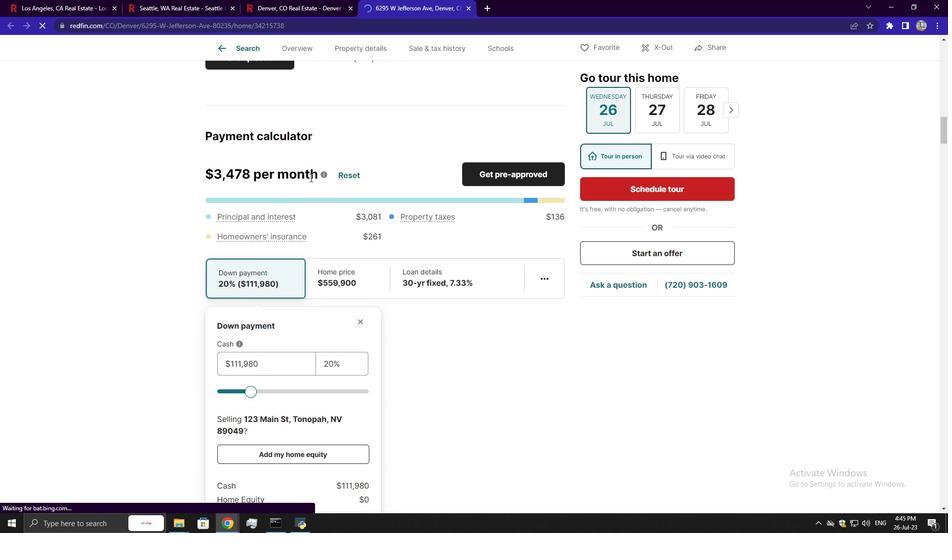 
Action: Mouse scrolled (310, 177) with delta (0, 0)
Screenshot: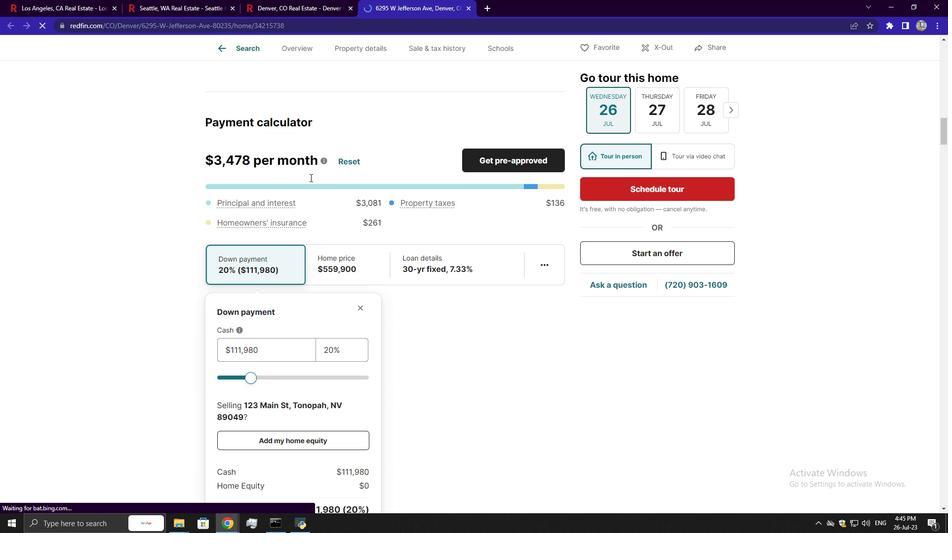 
Action: Mouse scrolled (310, 177) with delta (0, 0)
Screenshot: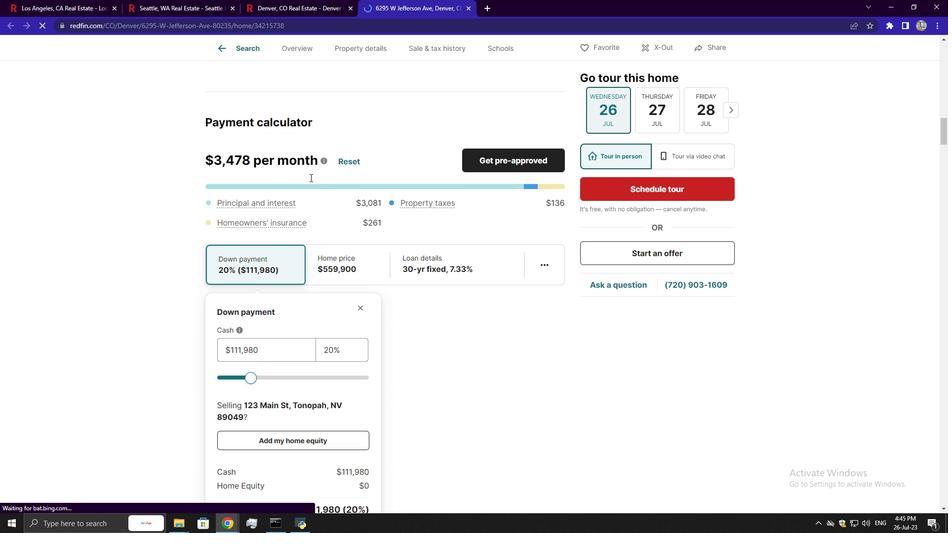 
Action: Mouse scrolled (310, 177) with delta (0, 0)
Screenshot: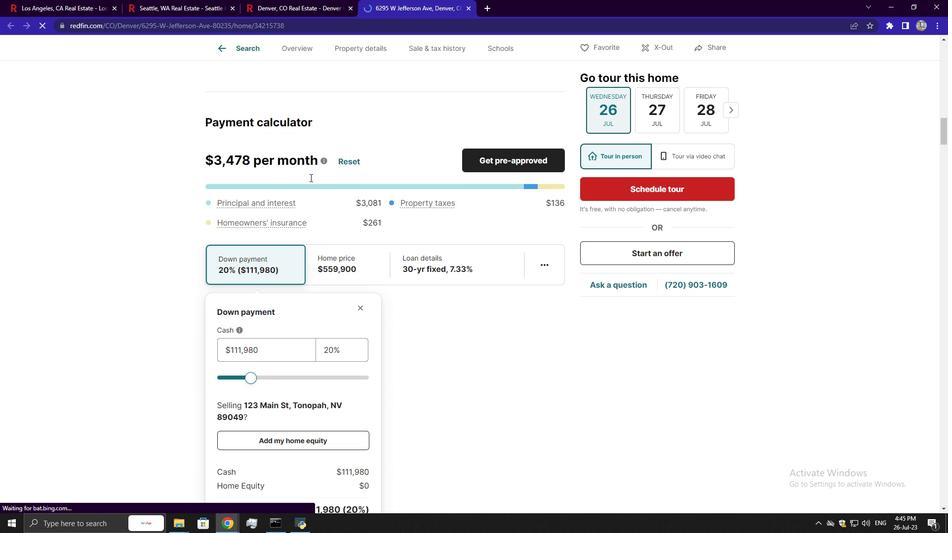 
Action: Mouse scrolled (310, 177) with delta (0, 0)
Screenshot: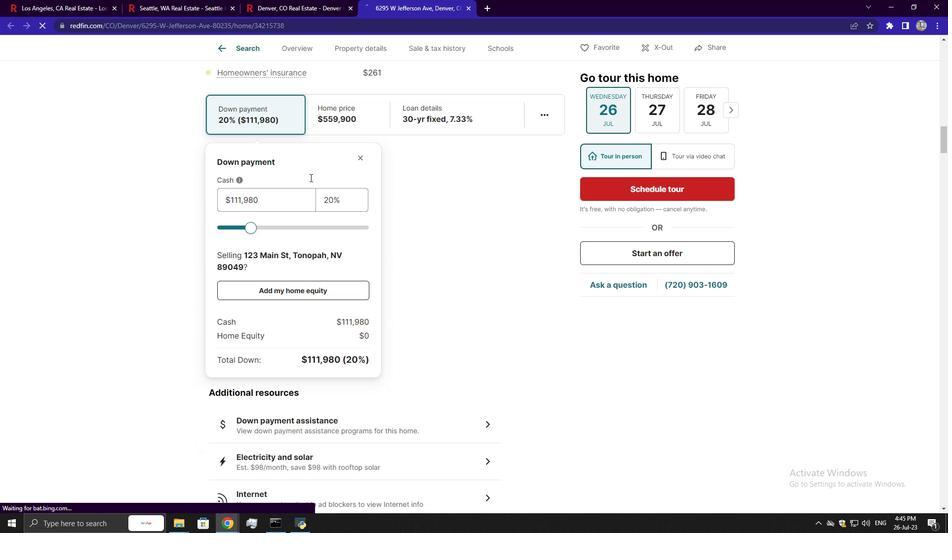 
Action: Mouse scrolled (310, 177) with delta (0, 0)
Screenshot: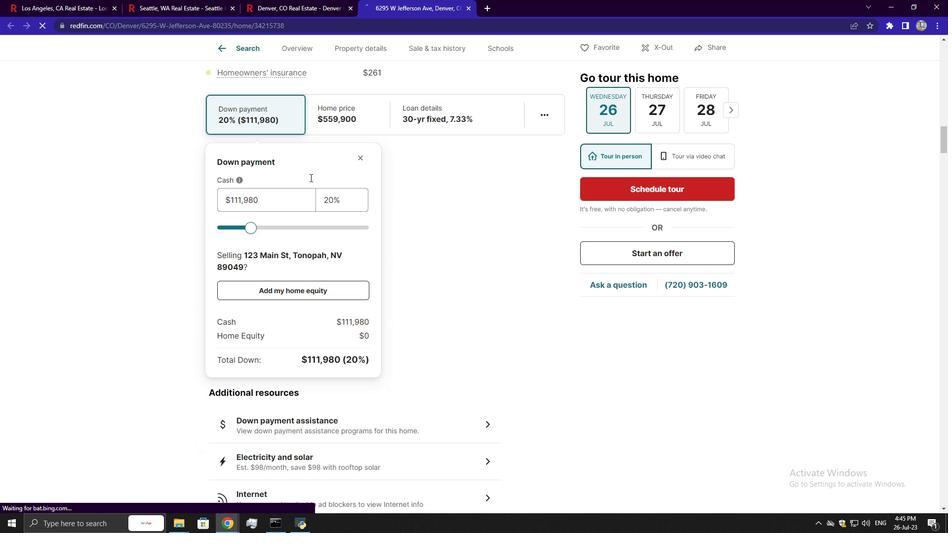 
Action: Mouse scrolled (310, 177) with delta (0, 0)
Screenshot: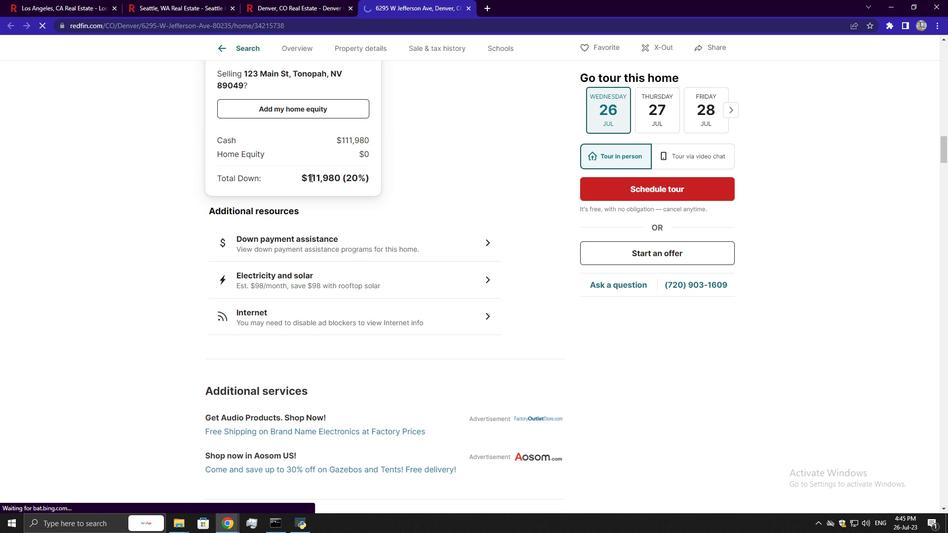
Action: Mouse scrolled (310, 177) with delta (0, 0)
Screenshot: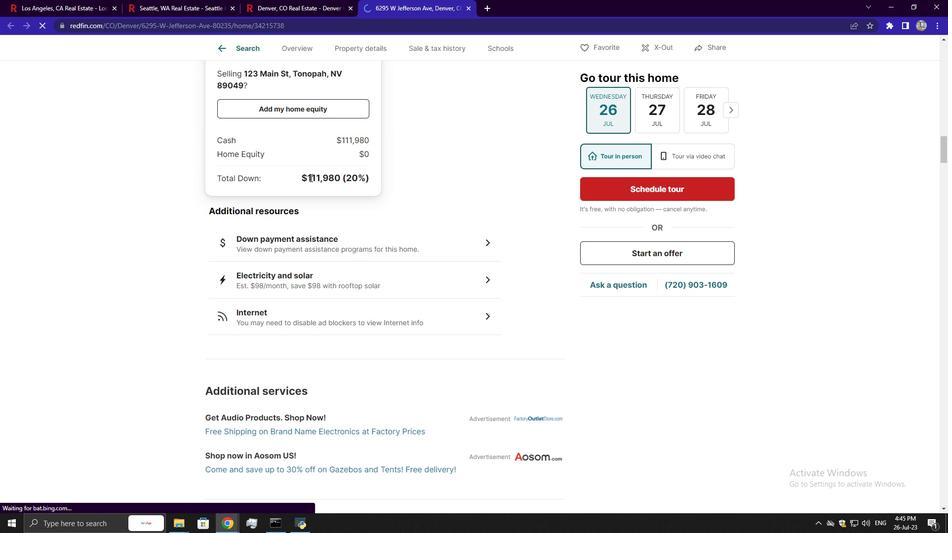 
Action: Mouse moved to (330, 179)
Screenshot: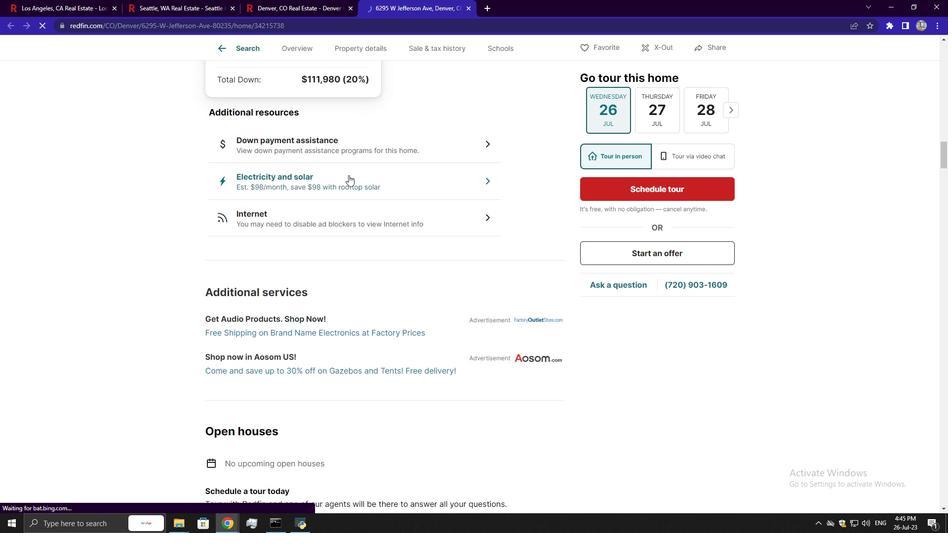
Action: Mouse scrolled (330, 178) with delta (0, 0)
Screenshot: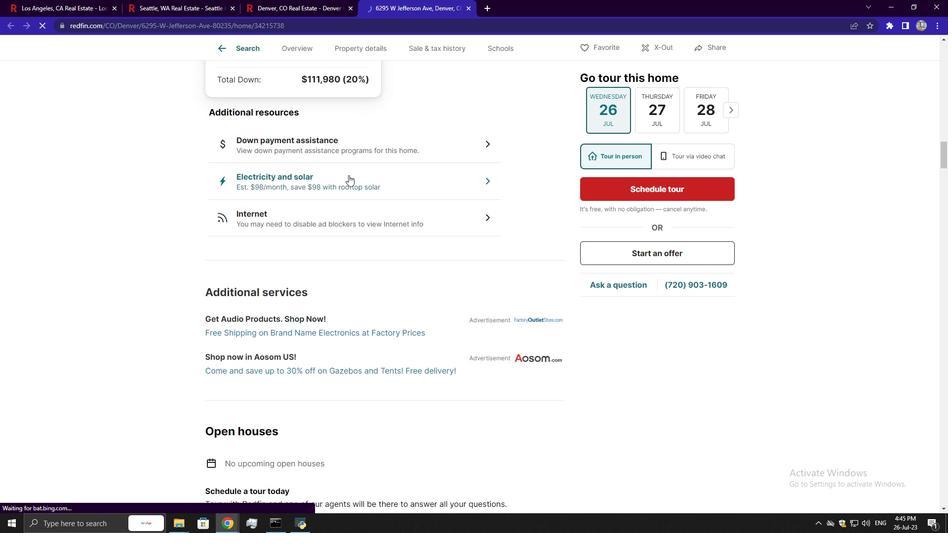 
Action: Mouse moved to (330, 180)
Screenshot: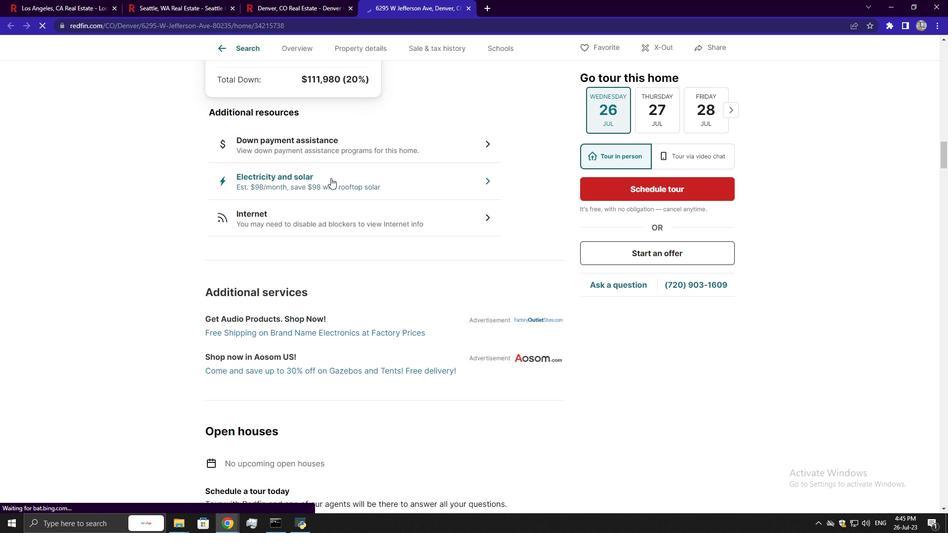
Action: Mouse scrolled (330, 179) with delta (0, 0)
Screenshot: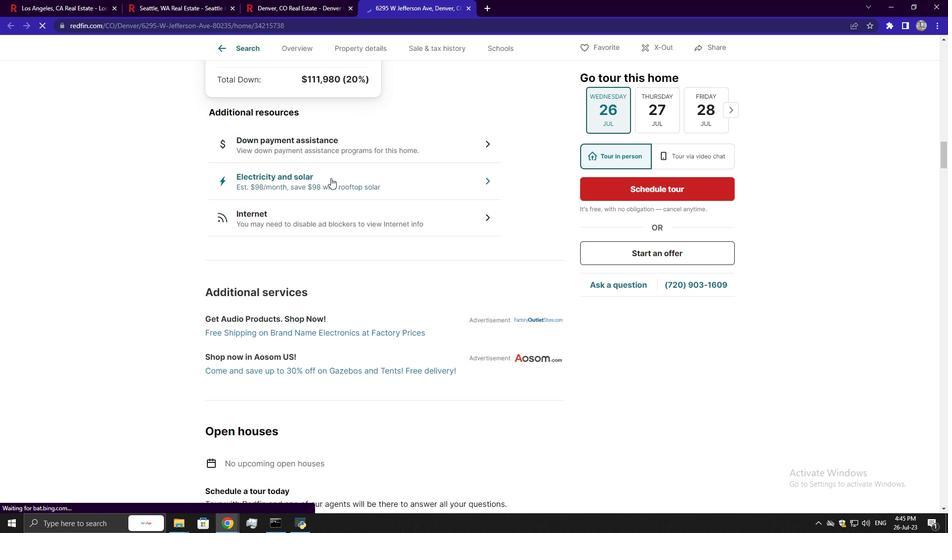 
Action: Mouse scrolled (330, 179) with delta (0, 0)
Screenshot: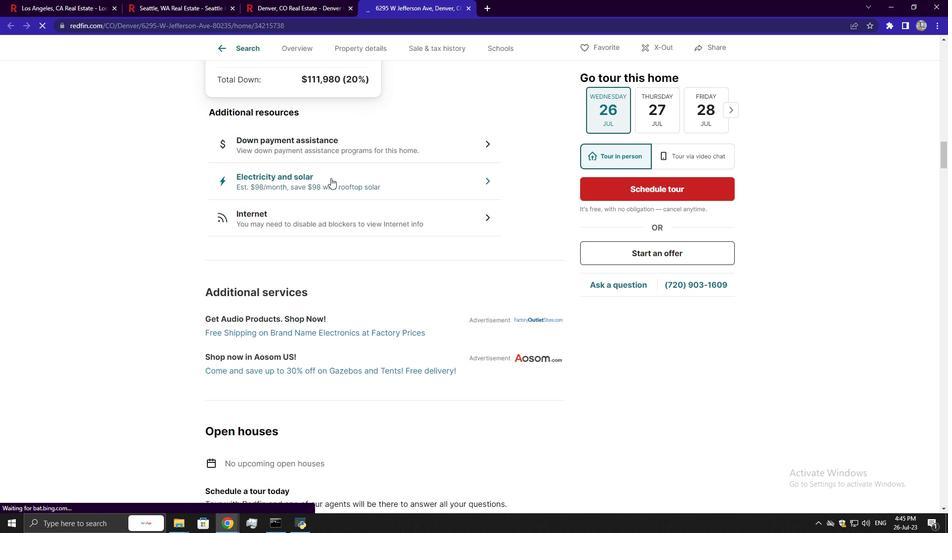 
Action: Mouse moved to (350, 172)
Screenshot: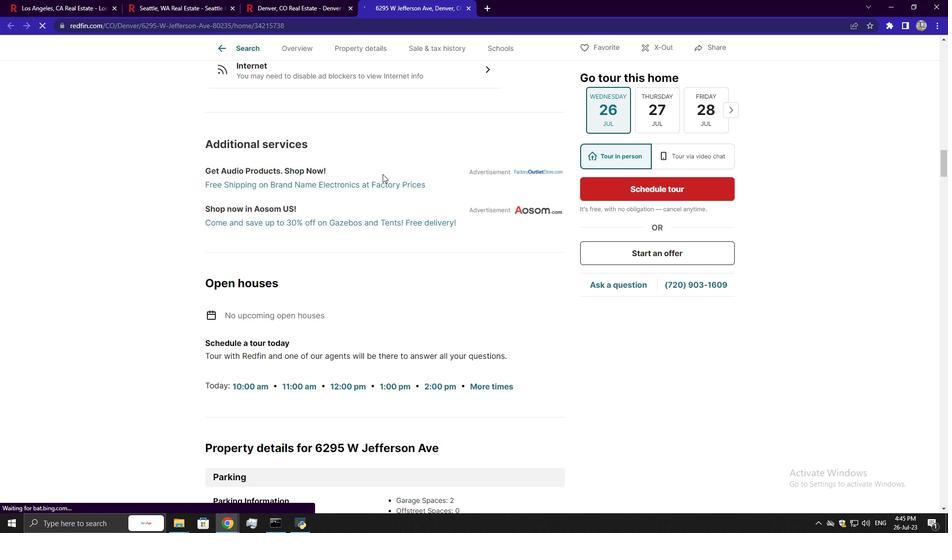 
Action: Mouse scrolled (350, 171) with delta (0, 0)
Screenshot: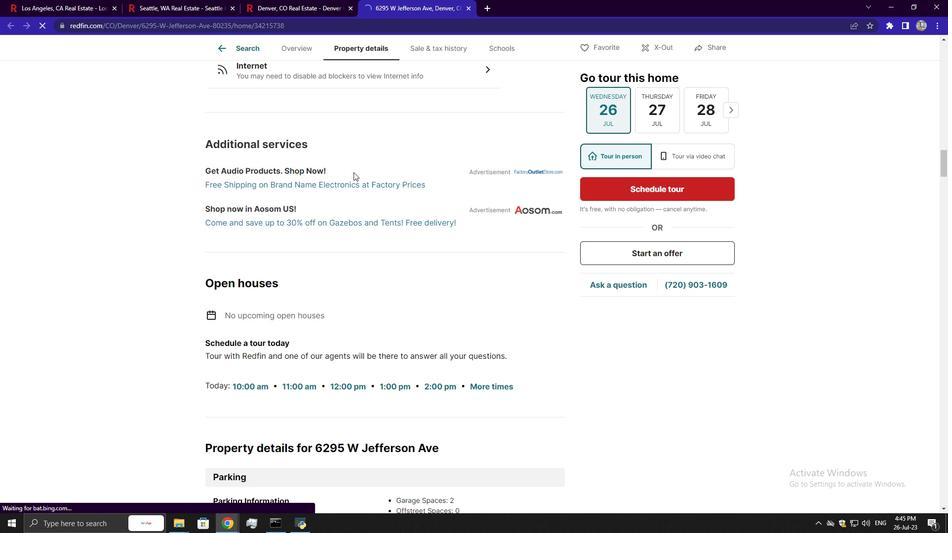 
Action: Mouse scrolled (350, 171) with delta (0, 0)
Screenshot: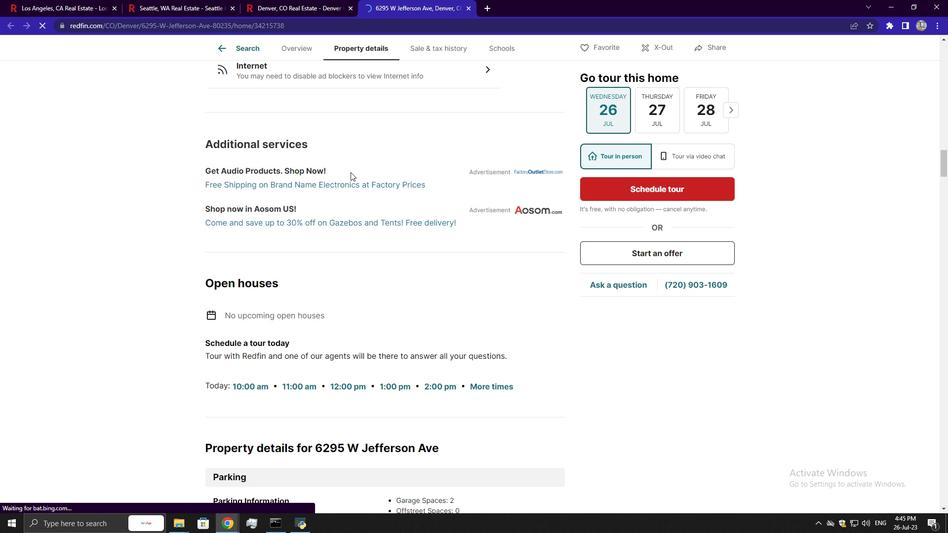 
Action: Mouse scrolled (350, 171) with delta (0, 0)
Screenshot: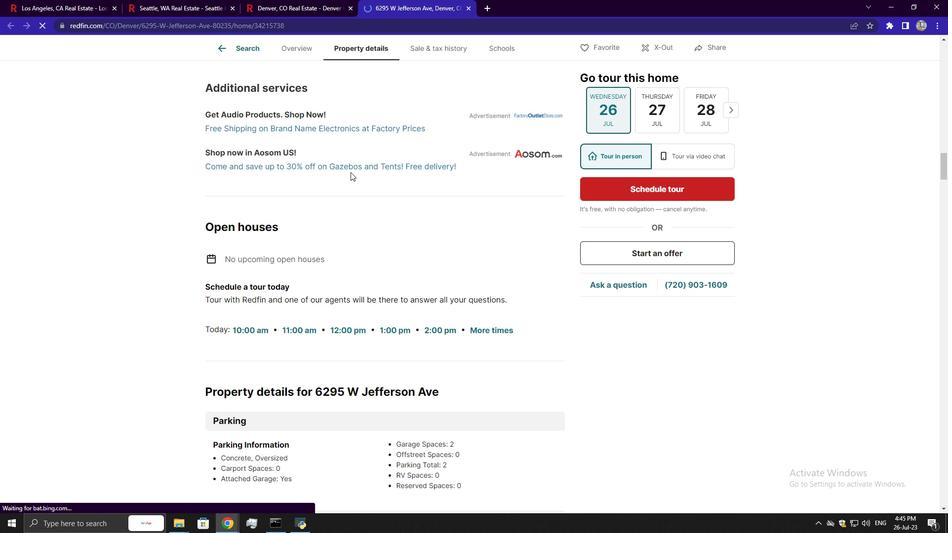 
Action: Mouse scrolled (350, 171) with delta (0, 0)
Screenshot: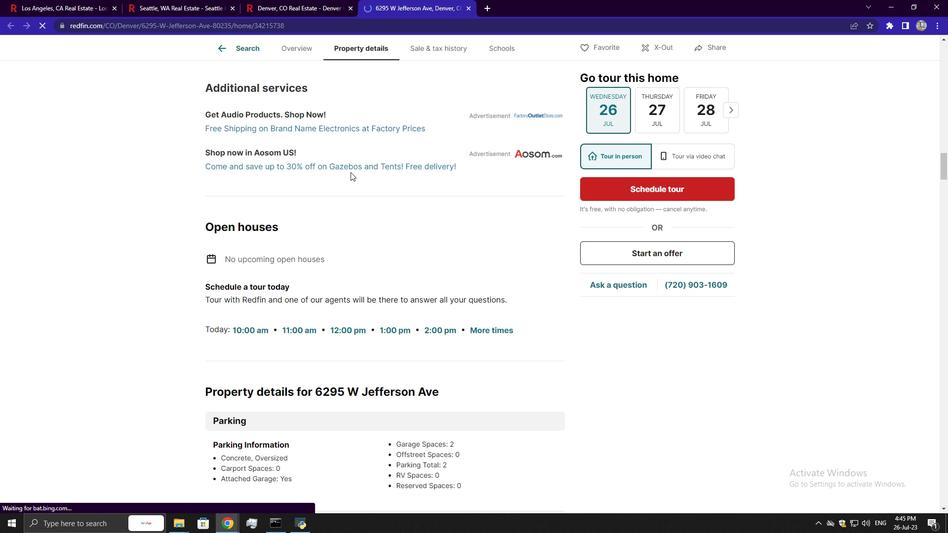 
Action: Mouse moved to (306, 195)
Screenshot: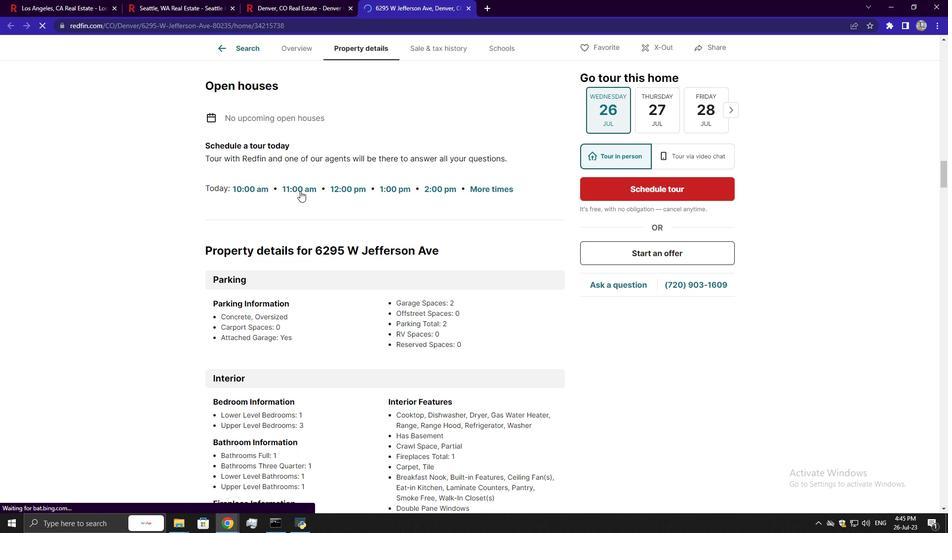 
Action: Mouse scrolled (306, 194) with delta (0, 0)
Screenshot: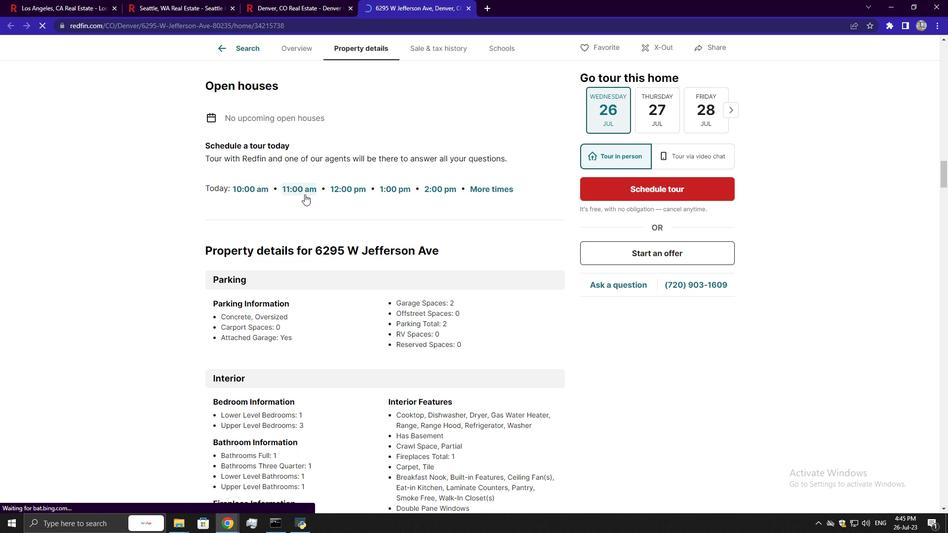 
Action: Mouse scrolled (306, 194) with delta (0, 0)
Screenshot: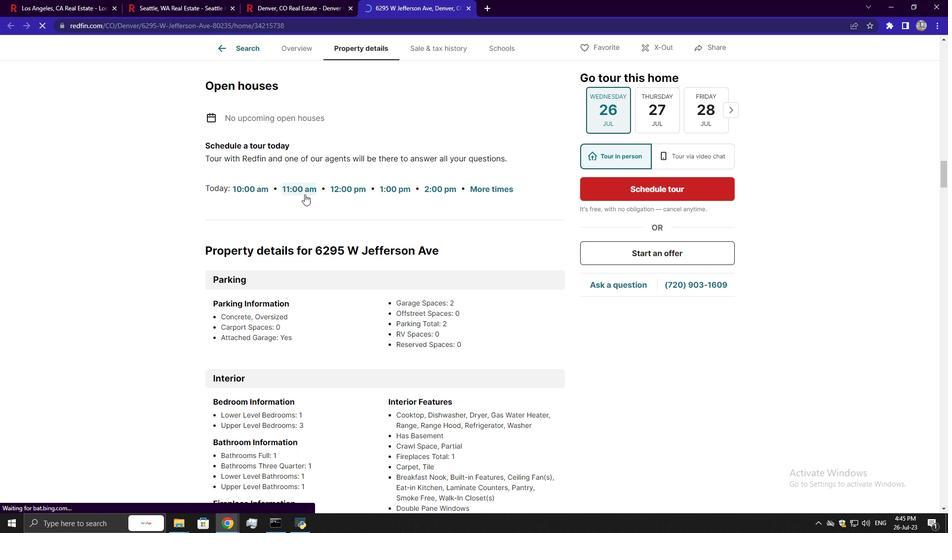 
Action: Mouse moved to (369, 182)
Screenshot: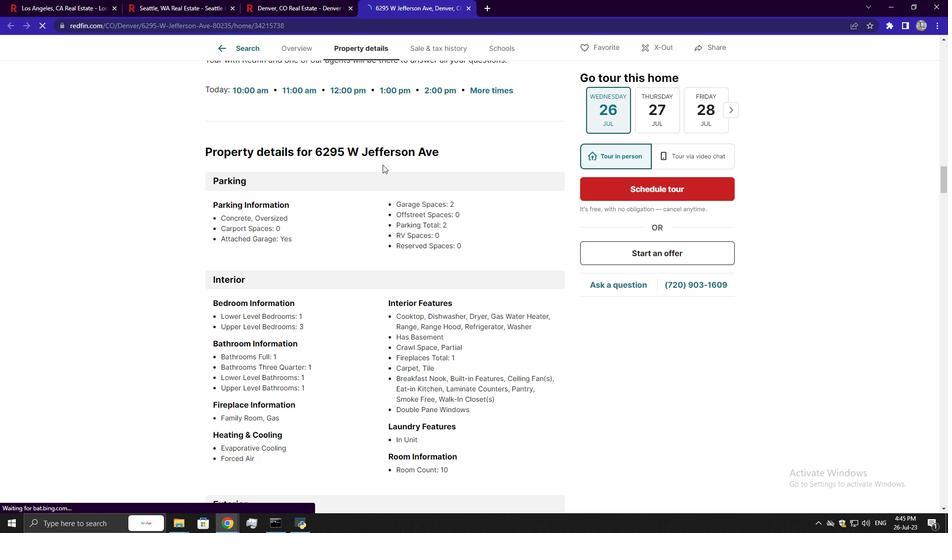 
Action: Mouse scrolled (369, 182) with delta (0, 0)
Screenshot: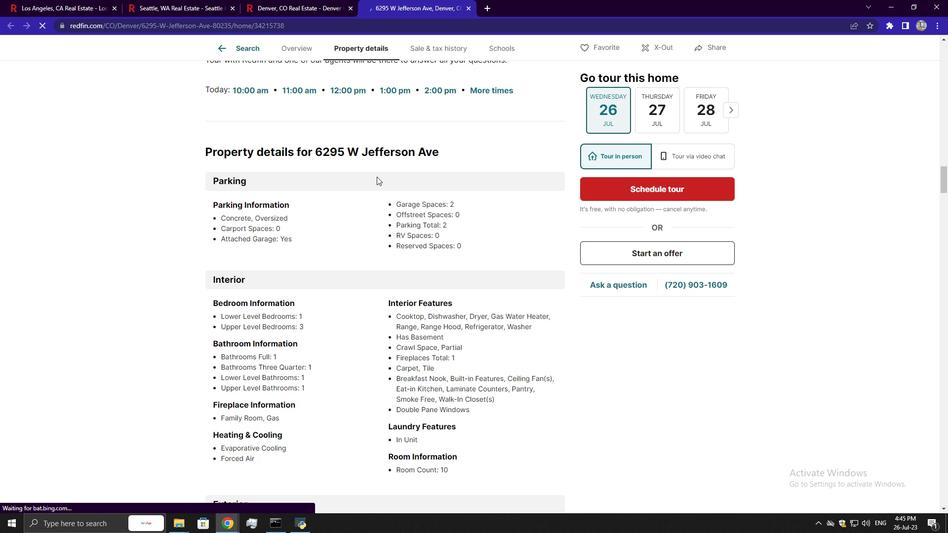 
Action: Mouse scrolled (369, 182) with delta (0, 0)
Screenshot: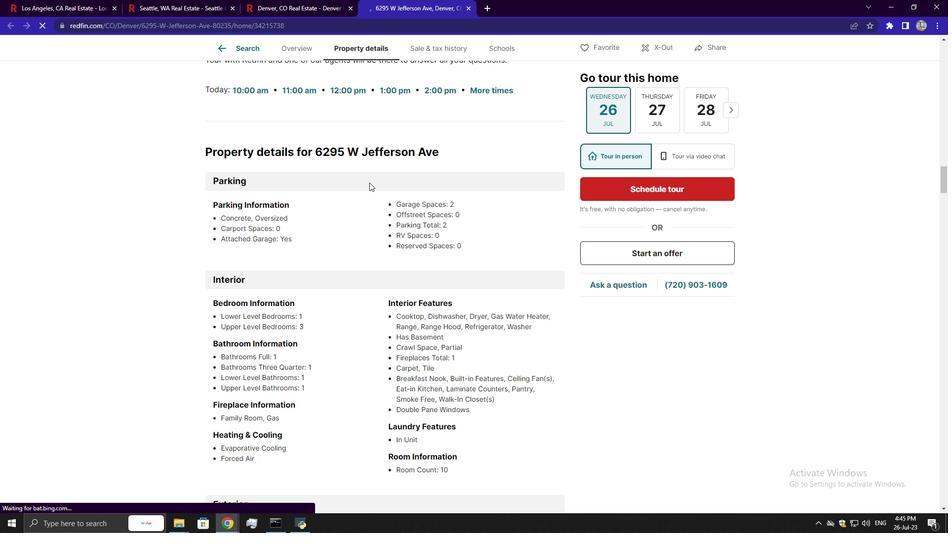 
Action: Mouse scrolled (369, 182) with delta (0, 0)
Screenshot: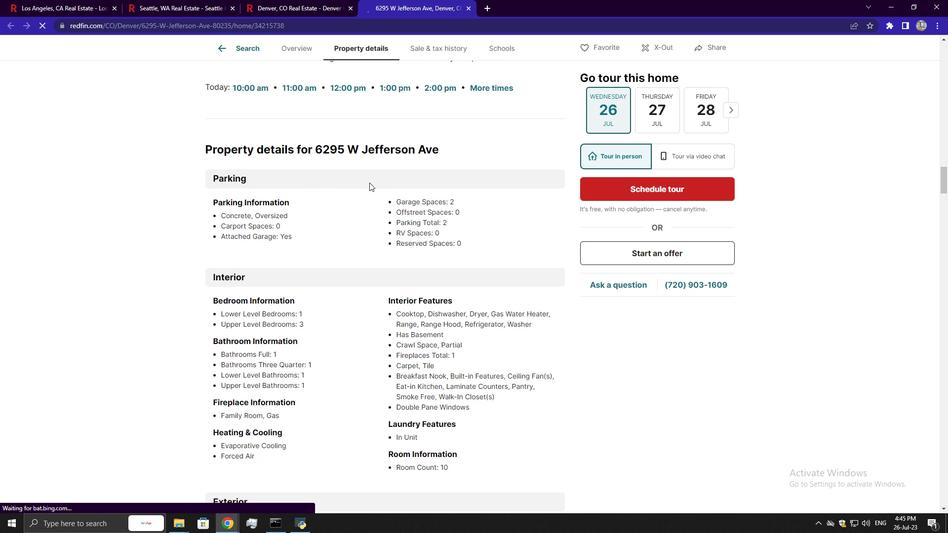
Action: Mouse scrolled (369, 182) with delta (0, 0)
Screenshot: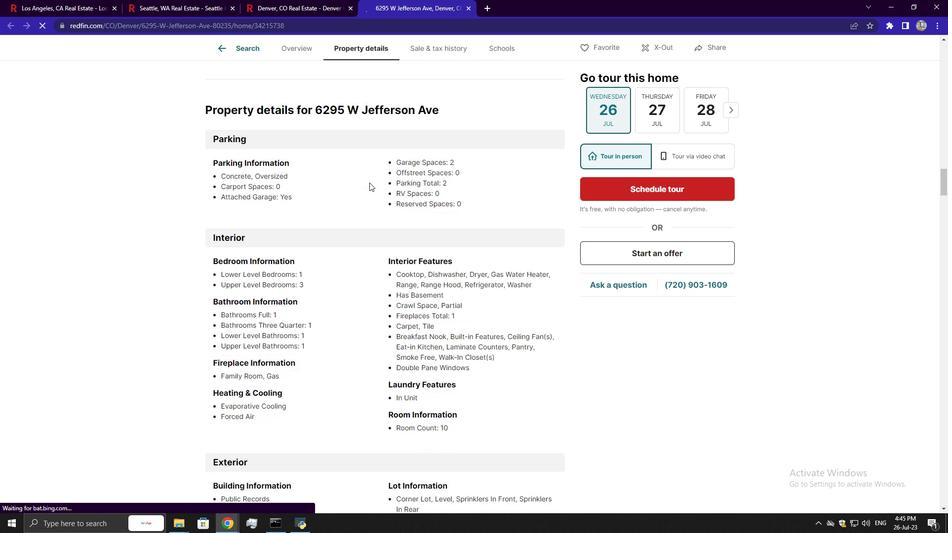 
Action: Mouse scrolled (369, 182) with delta (0, 0)
Screenshot: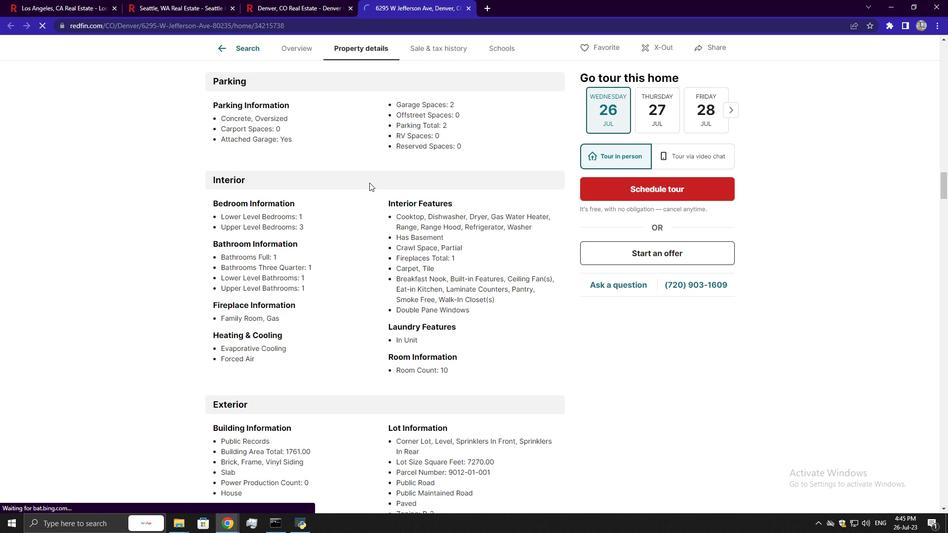 
Action: Mouse scrolled (369, 182) with delta (0, 0)
Screenshot: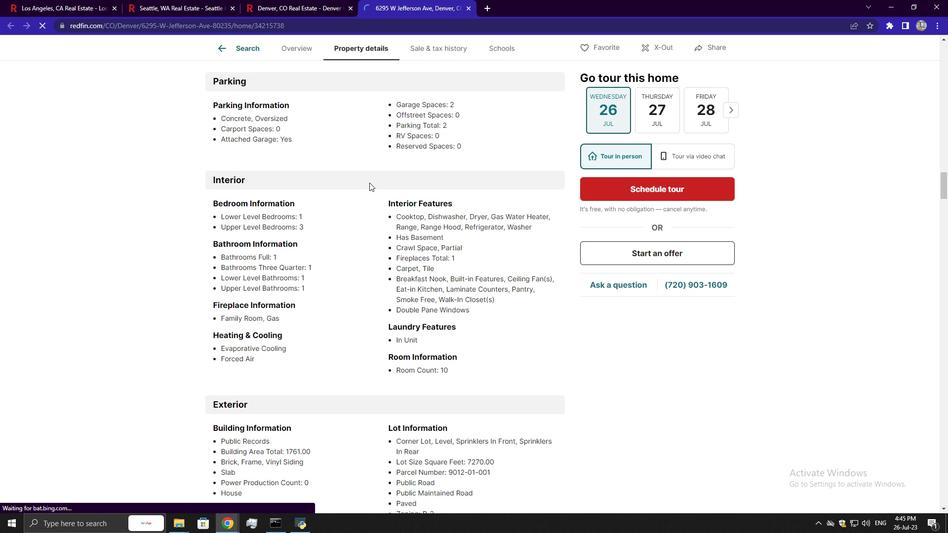 
Action: Mouse scrolled (369, 182) with delta (0, 0)
Screenshot: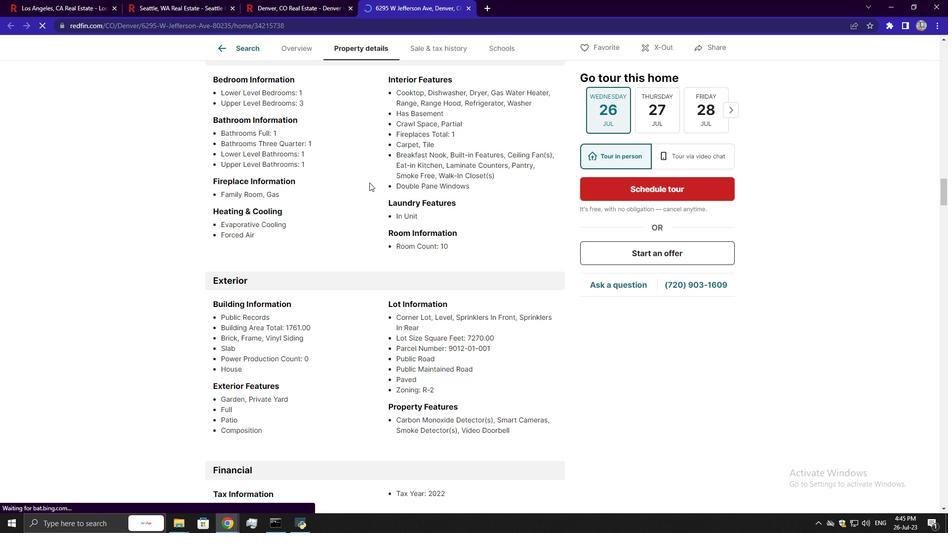 
Action: Mouse scrolled (369, 182) with delta (0, 0)
Screenshot: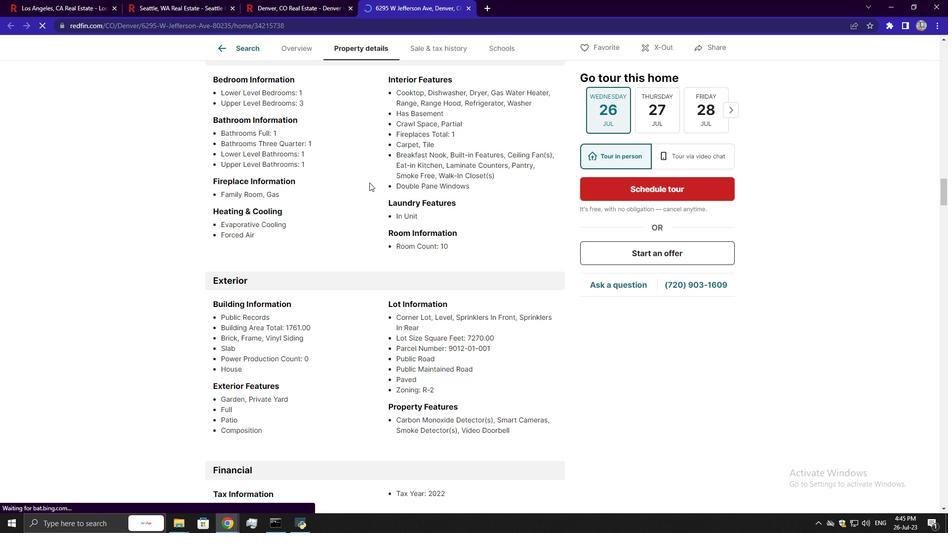 
Action: Mouse scrolled (369, 182) with delta (0, 0)
Screenshot: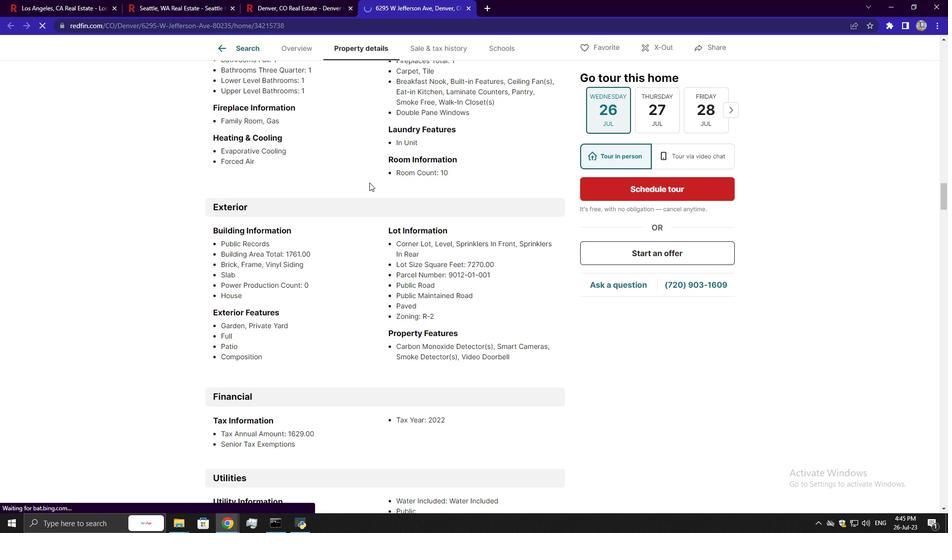 
Action: Mouse scrolled (369, 182) with delta (0, 0)
Screenshot: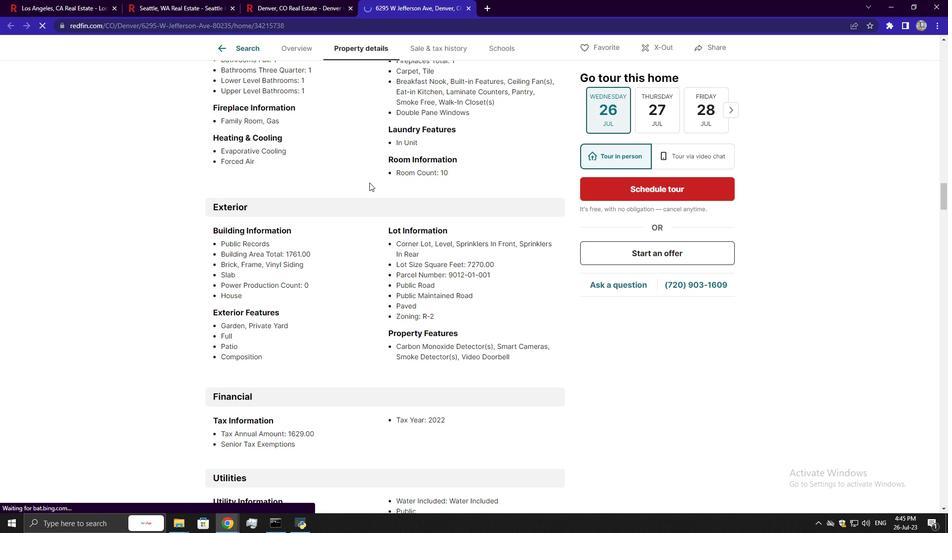 
Action: Mouse scrolled (369, 182) with delta (0, 0)
Screenshot: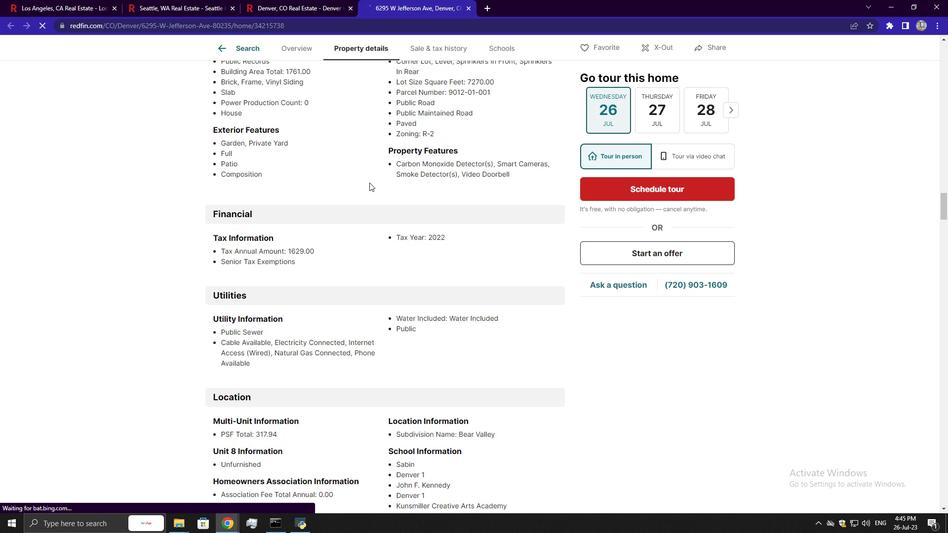 
Action: Mouse scrolled (369, 182) with delta (0, 0)
Screenshot: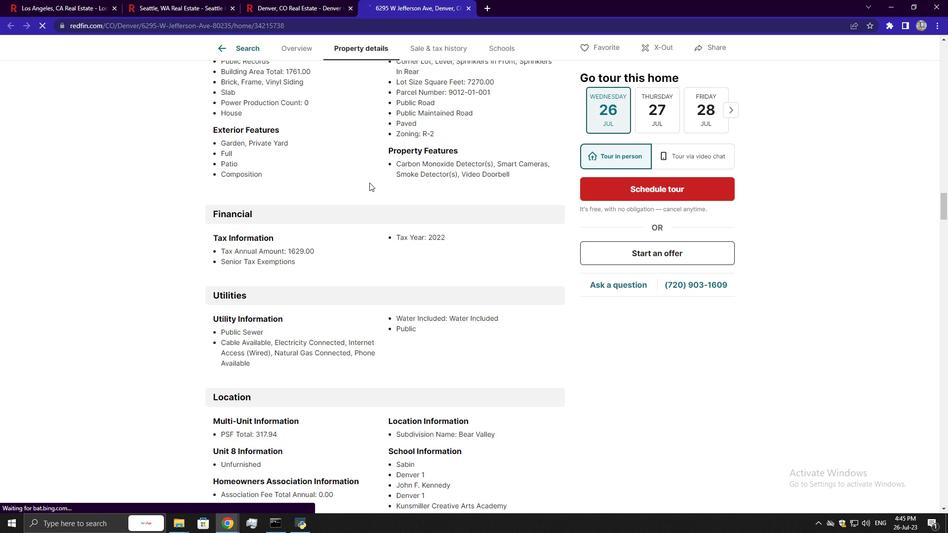 
Action: Mouse scrolled (369, 182) with delta (0, 0)
Screenshot: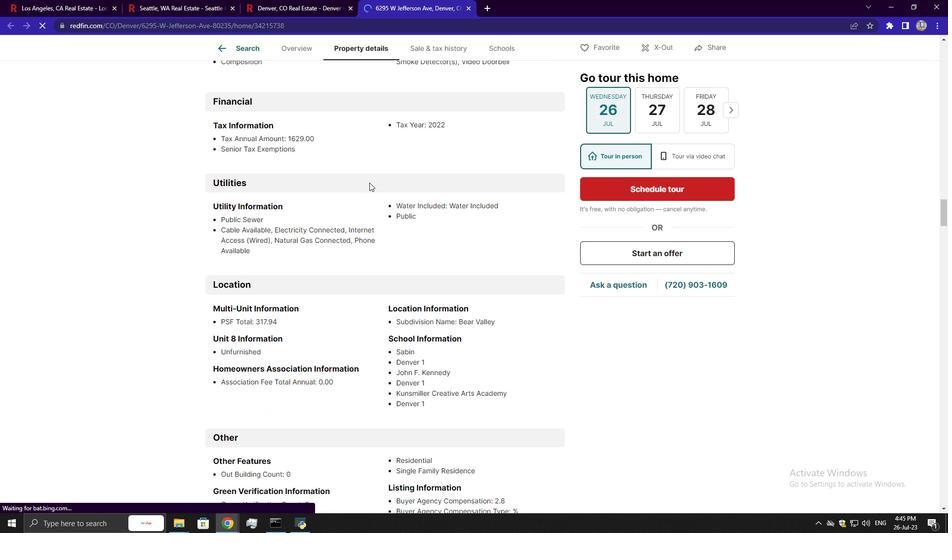 
Action: Mouse scrolled (369, 182) with delta (0, 0)
Screenshot: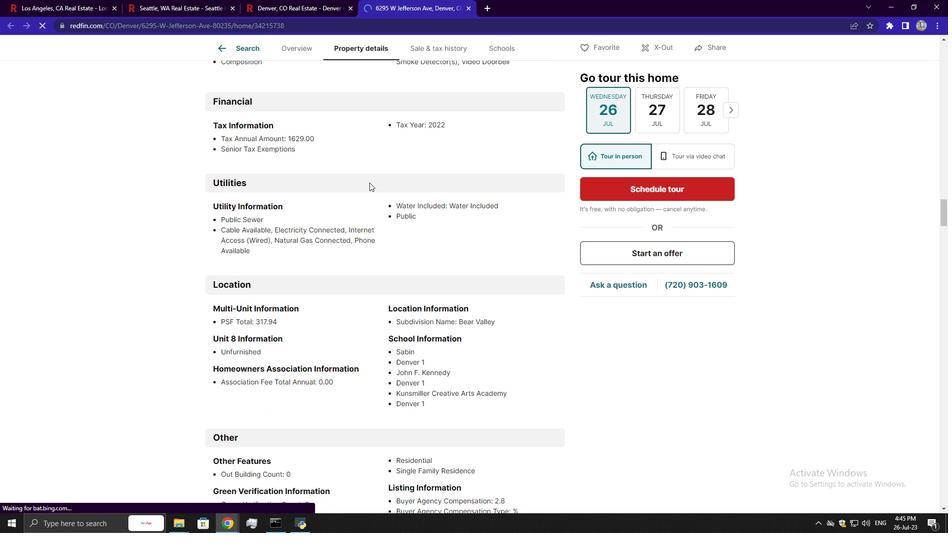
Action: Mouse scrolled (369, 182) with delta (0, 0)
Screenshot: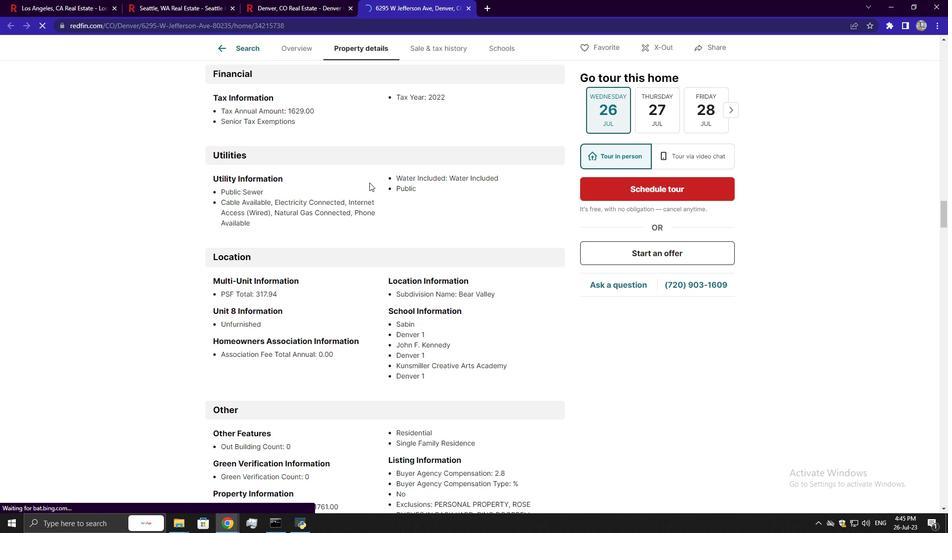 
Action: Mouse scrolled (369, 182) with delta (0, 0)
Screenshot: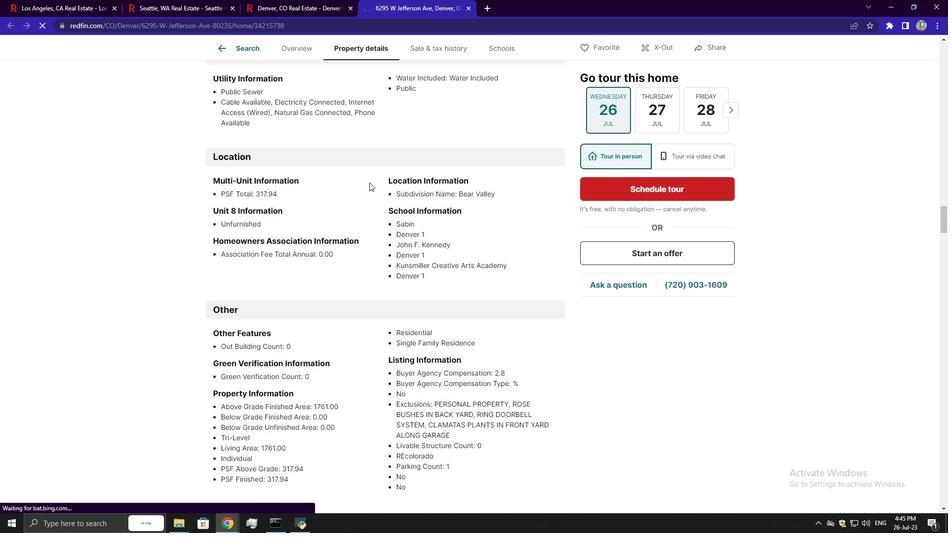 
Action: Mouse scrolled (369, 182) with delta (0, 0)
Screenshot: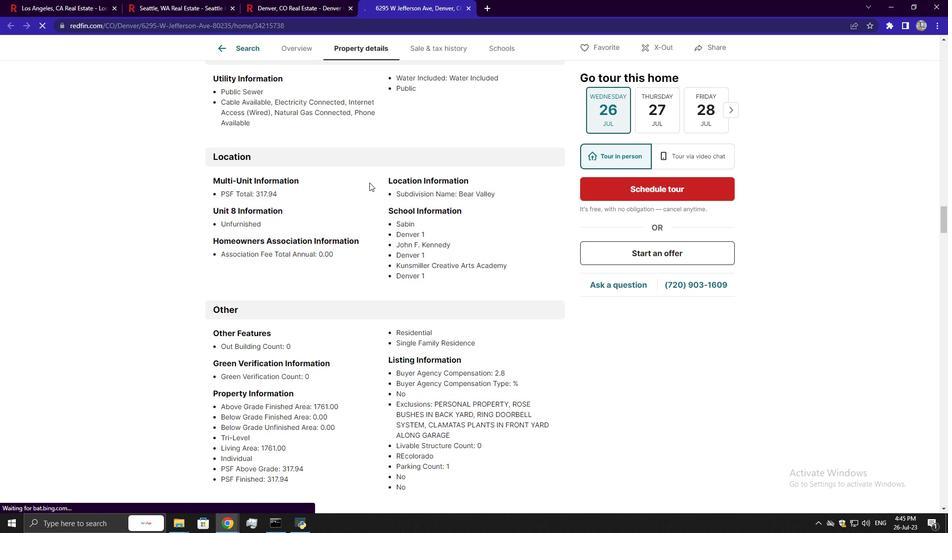 
Action: Mouse scrolled (369, 182) with delta (0, 0)
Screenshot: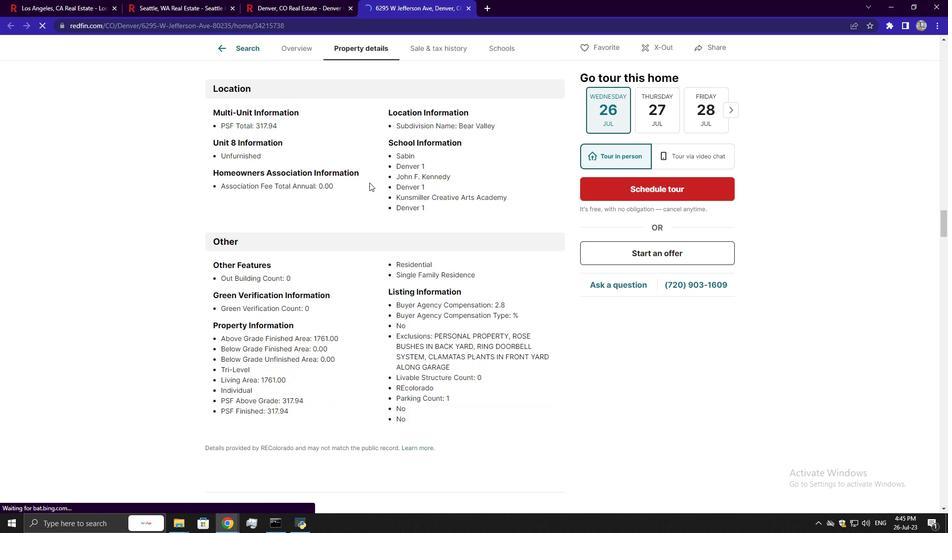 
Action: Mouse scrolled (369, 182) with delta (0, 0)
Screenshot: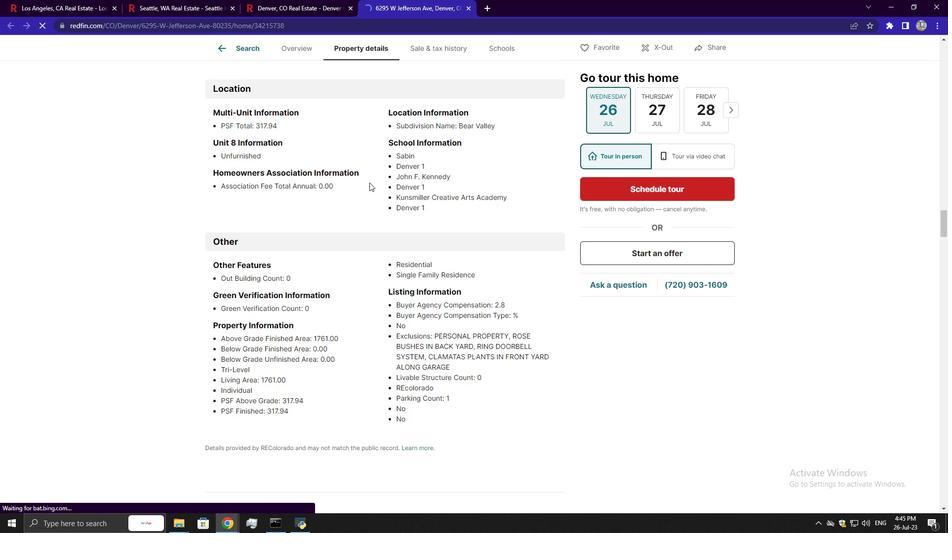 
Action: Mouse scrolled (369, 182) with delta (0, 0)
Screenshot: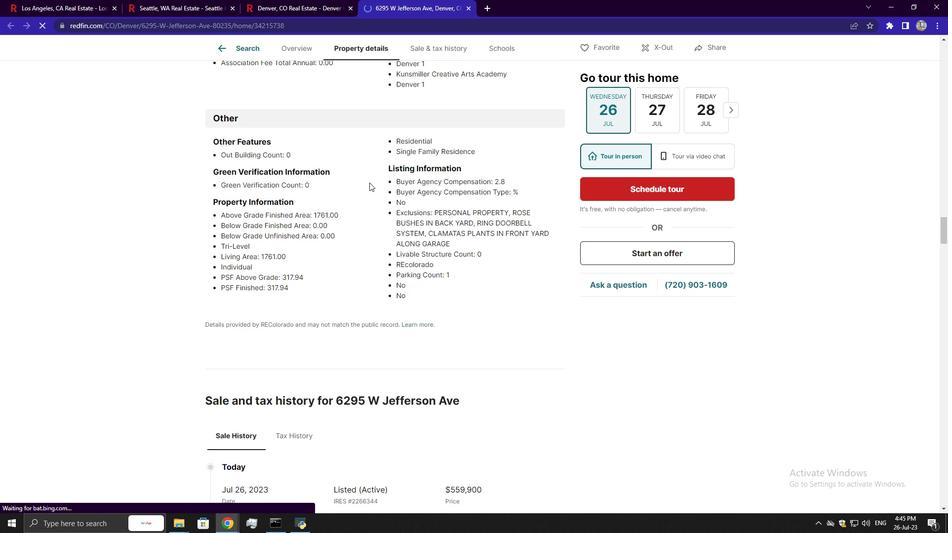 
Action: Mouse scrolled (369, 182) with delta (0, 0)
Screenshot: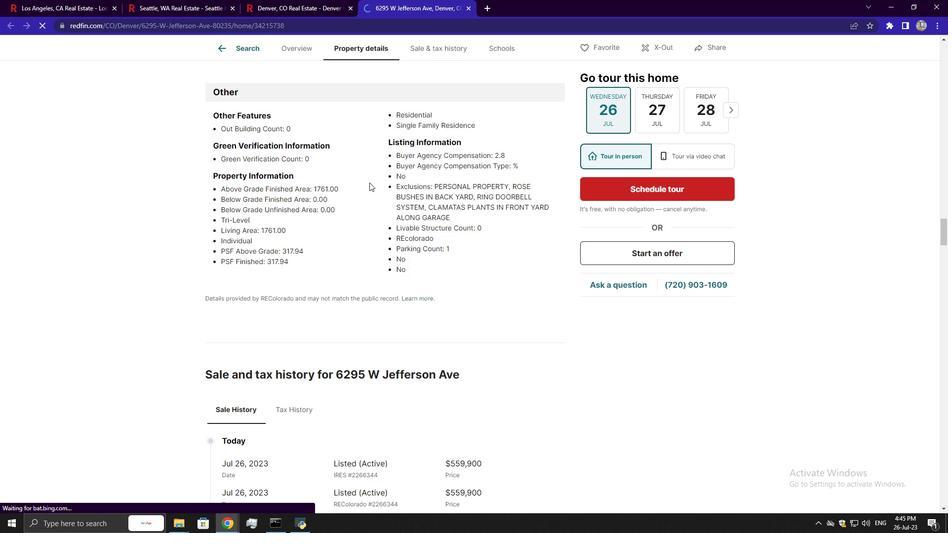 
Action: Mouse scrolled (369, 182) with delta (0, 0)
Screenshot: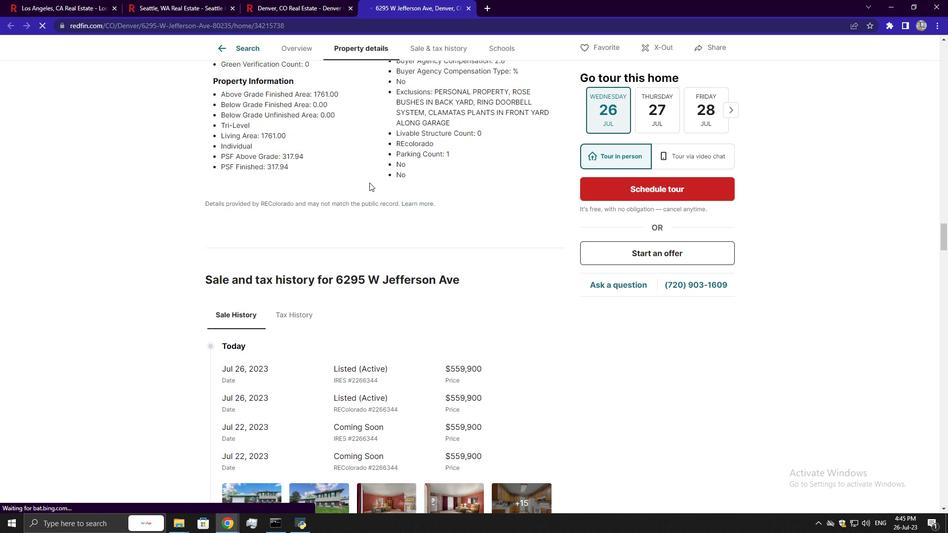 
Action: Mouse scrolled (369, 182) with delta (0, 0)
Screenshot: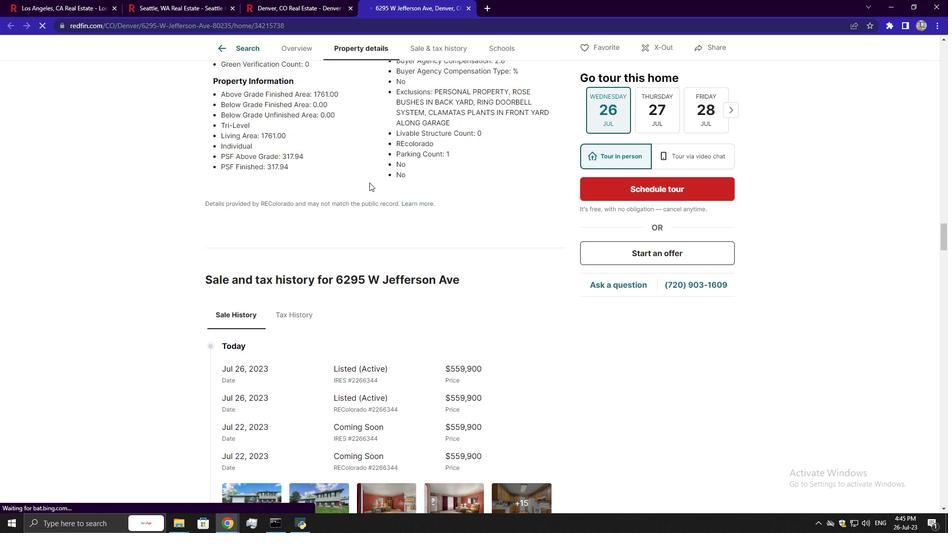 
Action: Mouse scrolled (369, 182) with delta (0, 0)
Screenshot: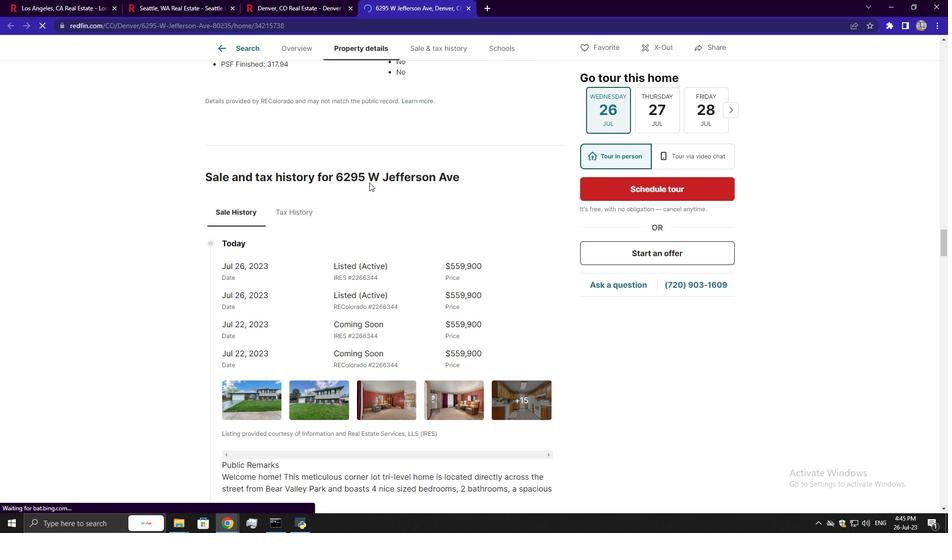 
Action: Mouse scrolled (369, 182) with delta (0, 0)
Screenshot: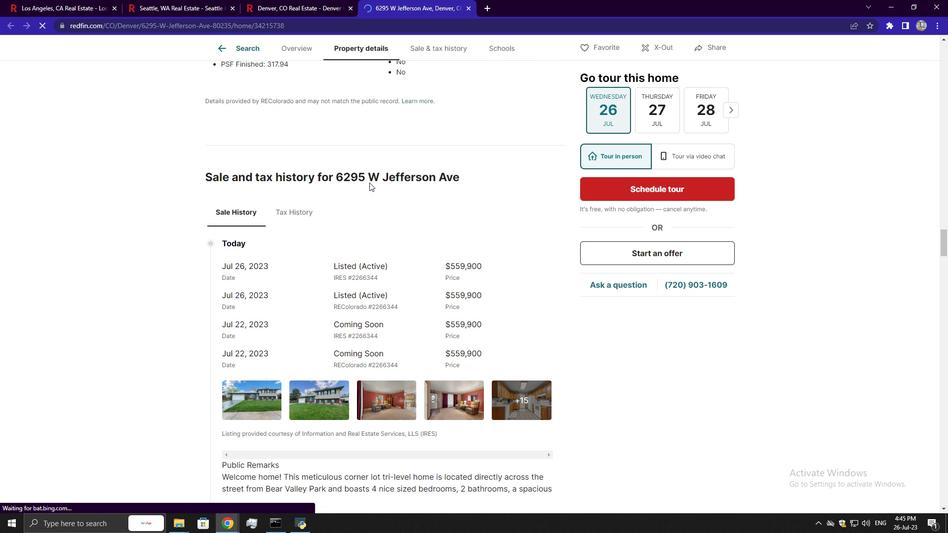 
Action: Mouse moved to (306, 138)
Screenshot: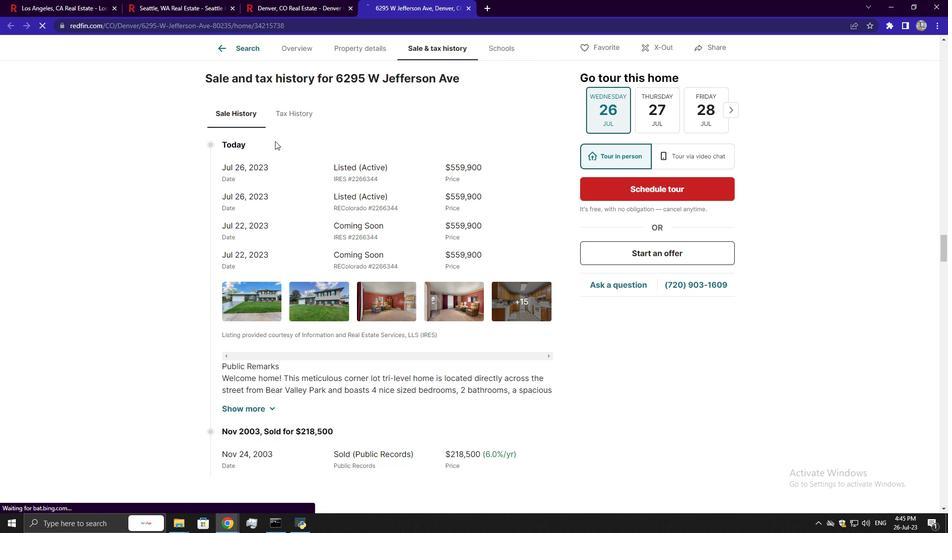 
Action: Mouse scrolled (306, 138) with delta (0, 0)
Screenshot: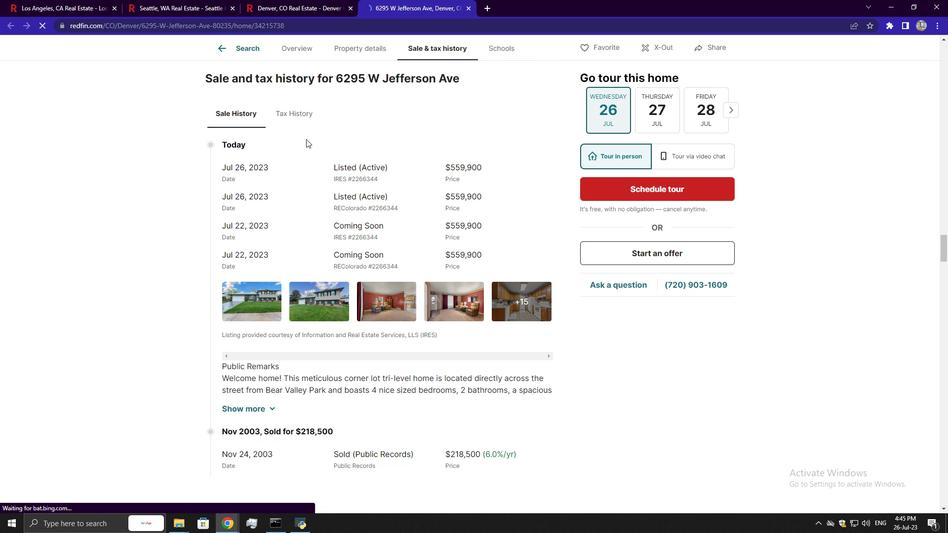 
Action: Mouse scrolled (306, 138) with delta (0, 0)
Screenshot: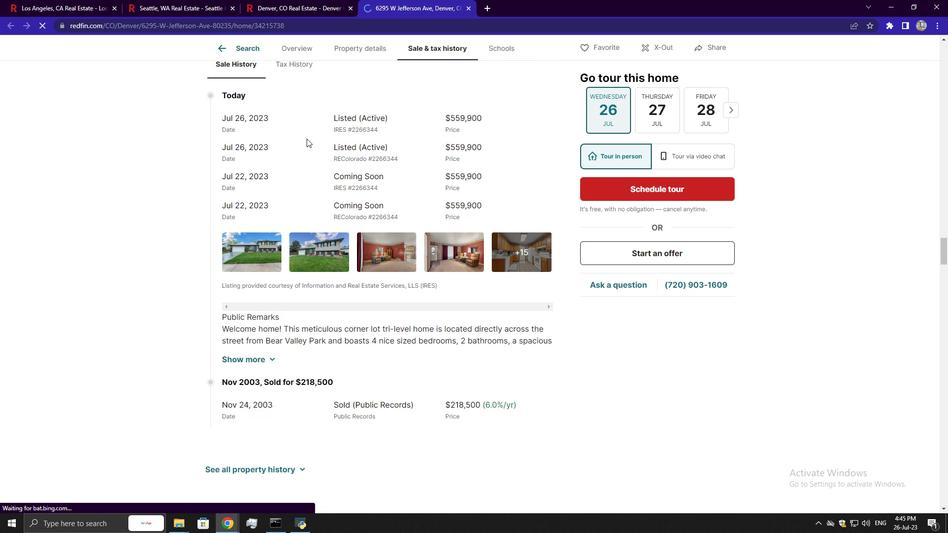 
Action: Mouse scrolled (306, 139) with delta (0, 0)
Screenshot: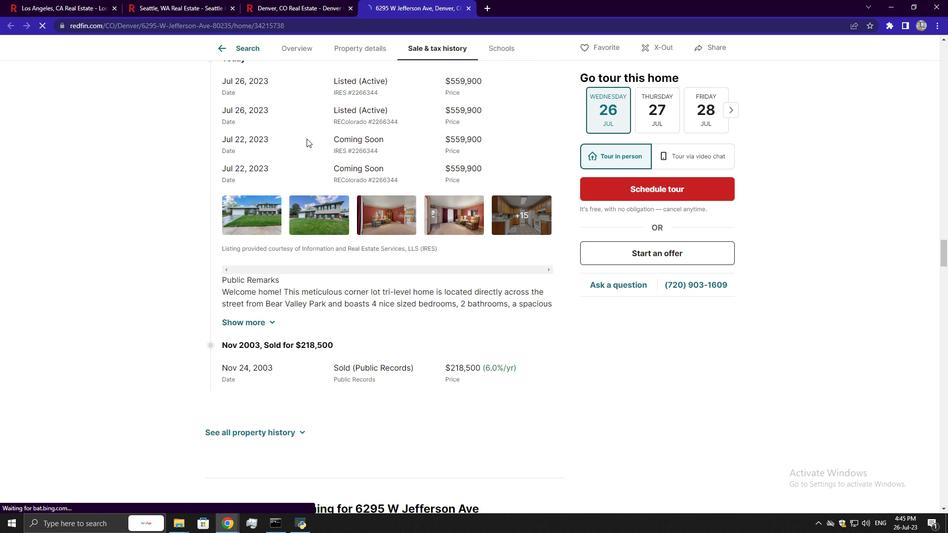 
Action: Mouse scrolled (306, 139) with delta (0, 0)
Screenshot: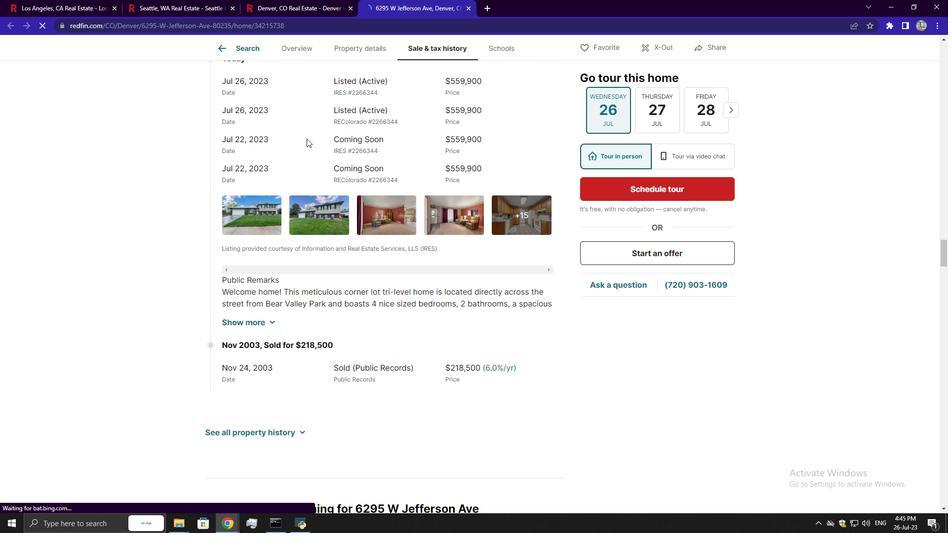 
Action: Mouse scrolled (306, 139) with delta (0, 0)
Screenshot: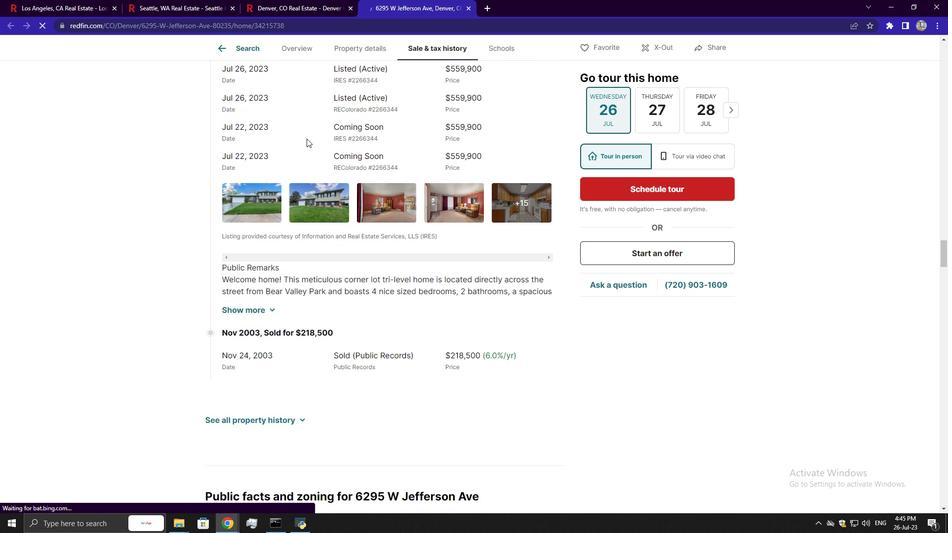 
Action: Mouse moved to (342, 172)
Screenshot: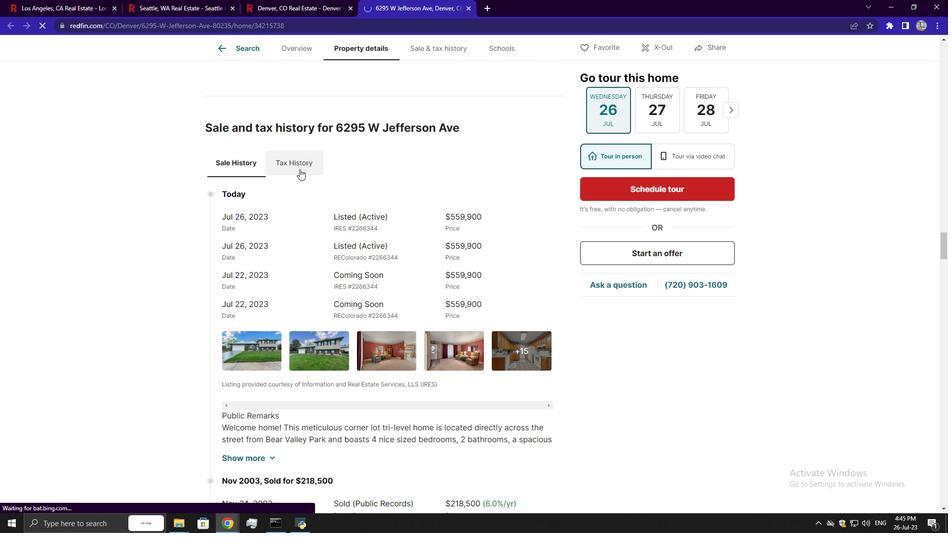 
Action: Mouse scrolled (342, 171) with delta (0, 0)
Screenshot: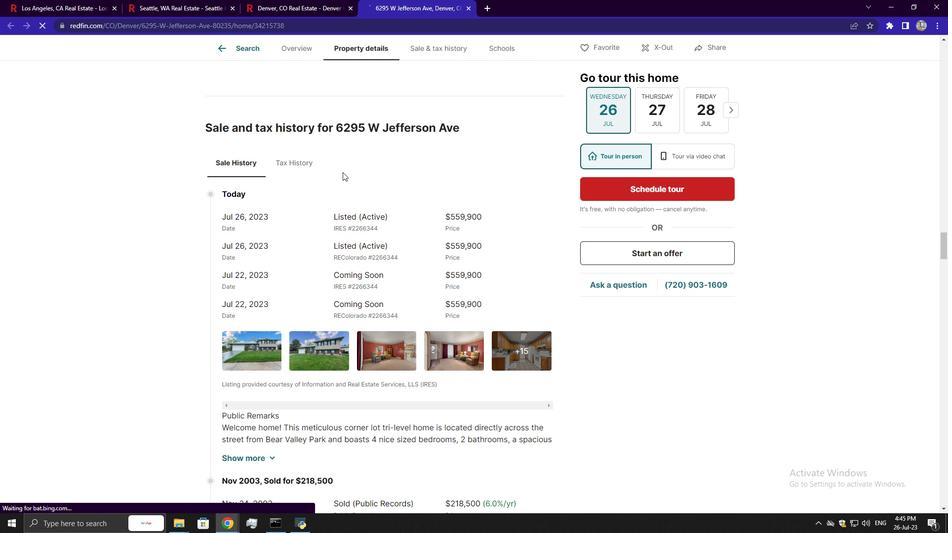 
Action: Mouse moved to (315, 149)
Screenshot: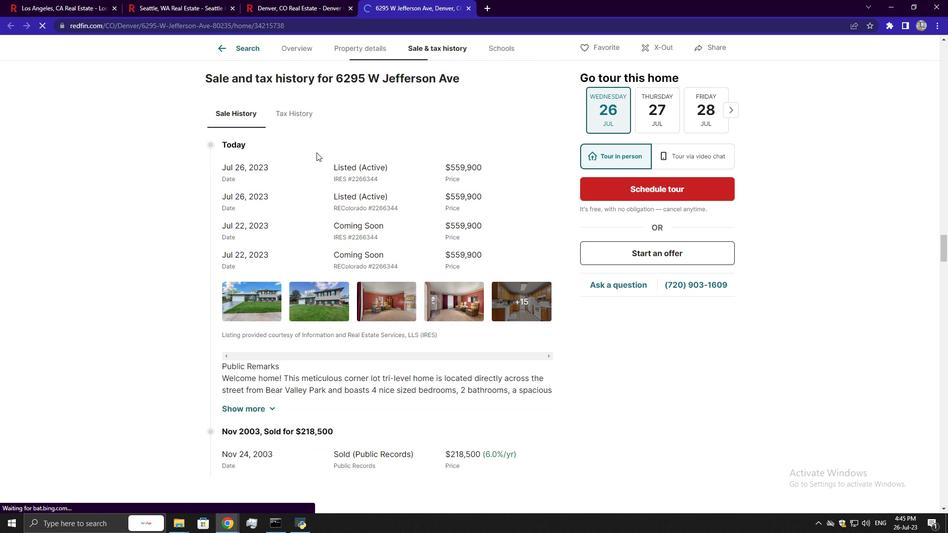 
Action: Mouse scrolled (315, 149) with delta (0, 0)
Screenshot: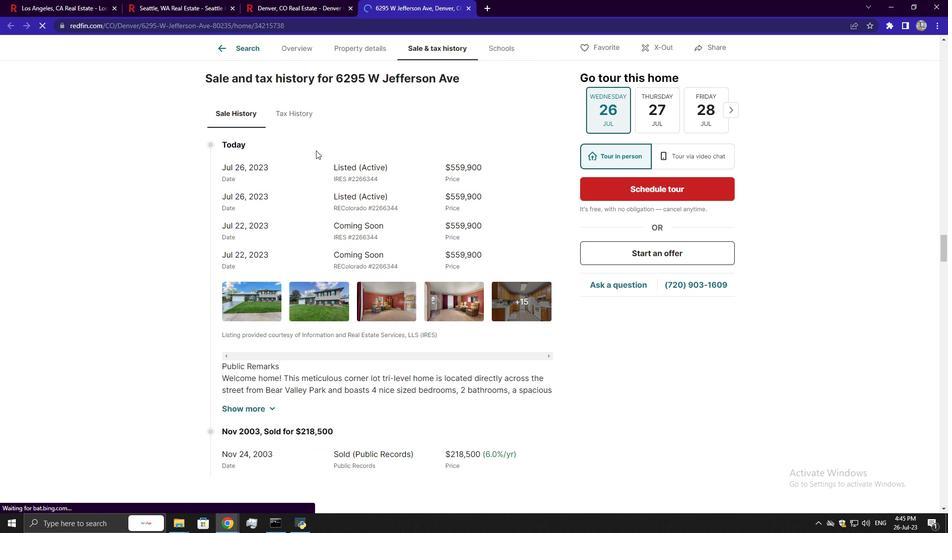 
Action: Mouse scrolled (315, 149) with delta (0, 0)
Screenshot: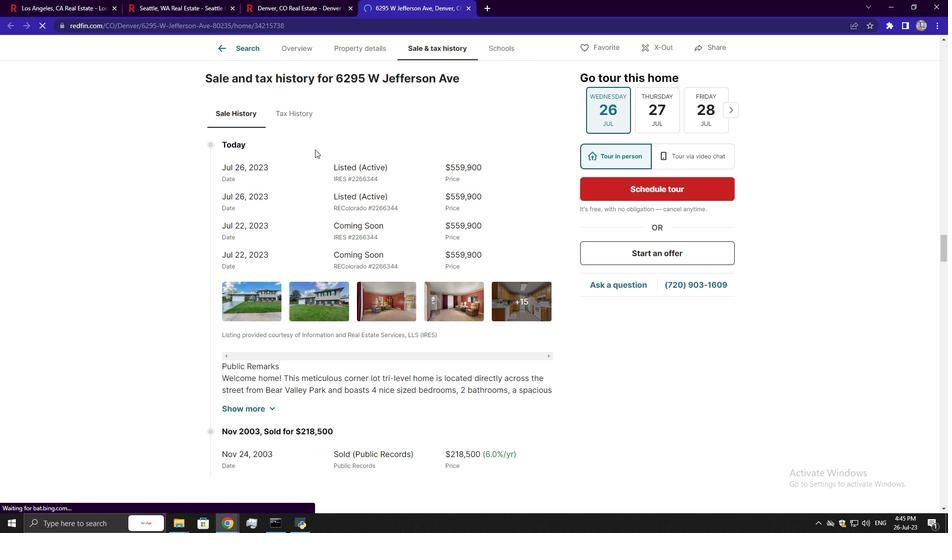 
Action: Mouse scrolled (315, 149) with delta (0, 0)
Screenshot: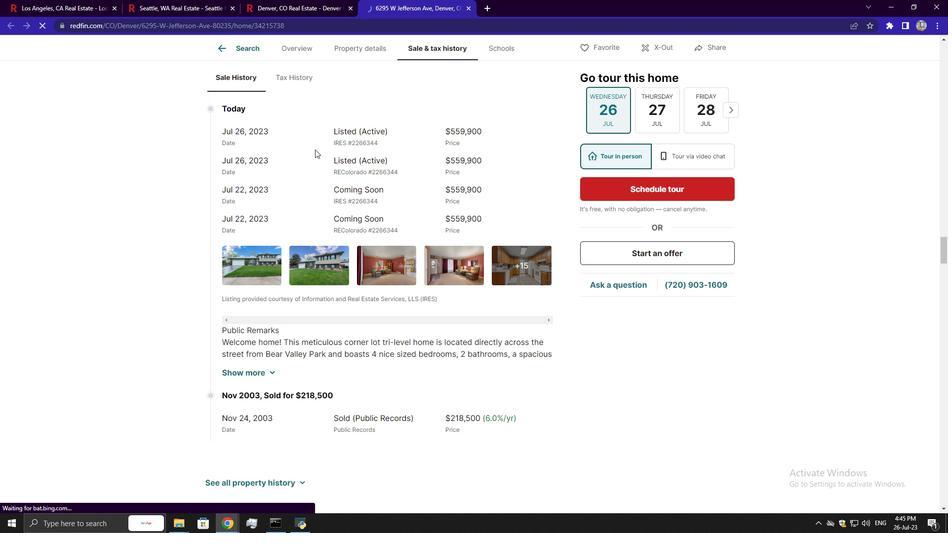 
Action: Mouse scrolled (315, 149) with delta (0, 0)
Screenshot: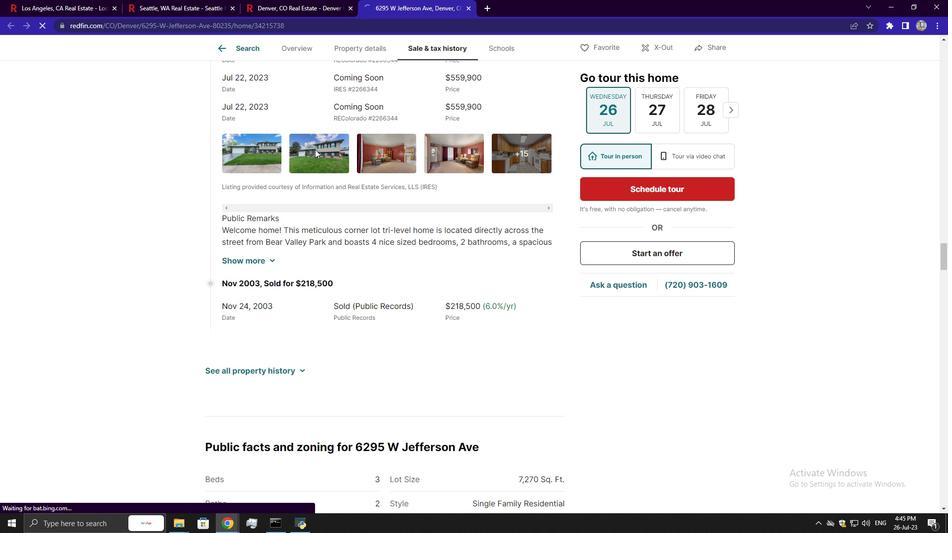 
Action: Mouse scrolled (315, 149) with delta (0, 0)
Screenshot: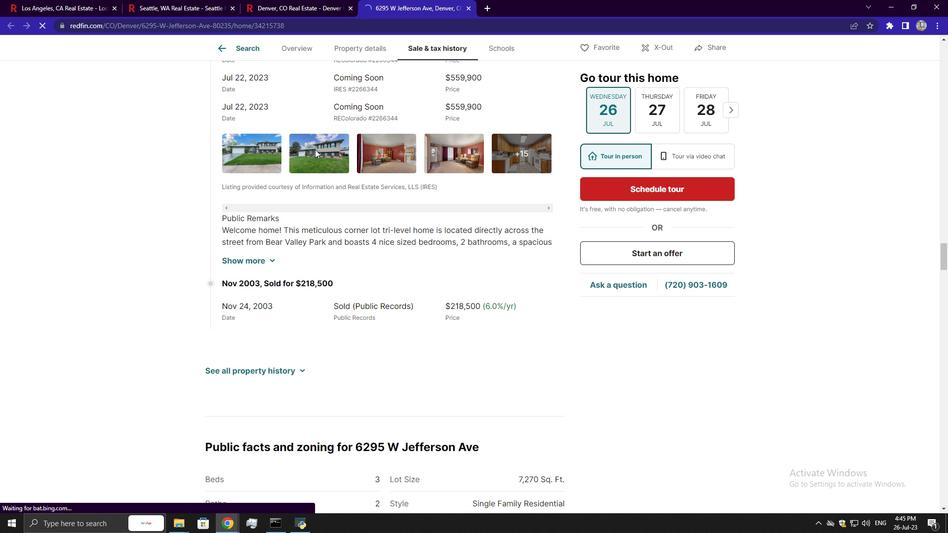 
Action: Mouse scrolled (315, 149) with delta (0, 0)
Screenshot: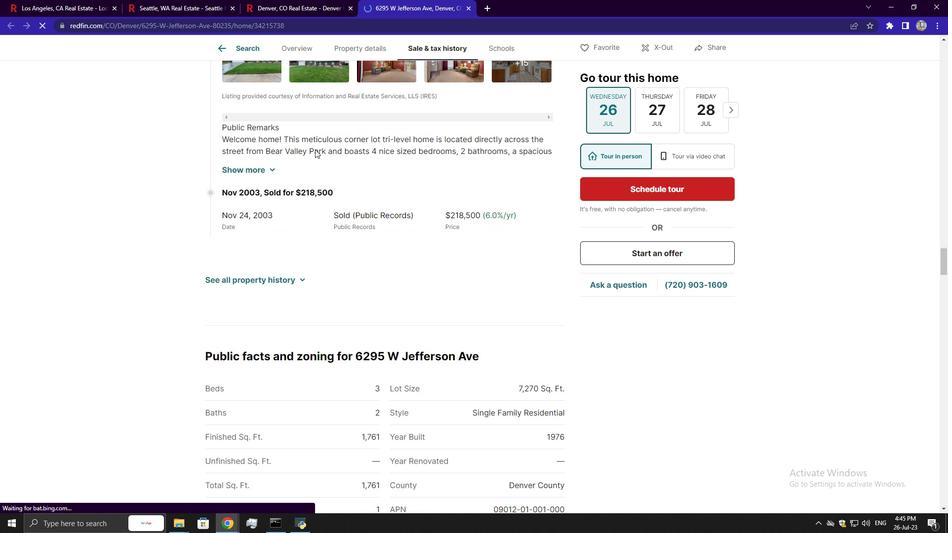 
Action: Mouse scrolled (315, 149) with delta (0, 0)
Screenshot: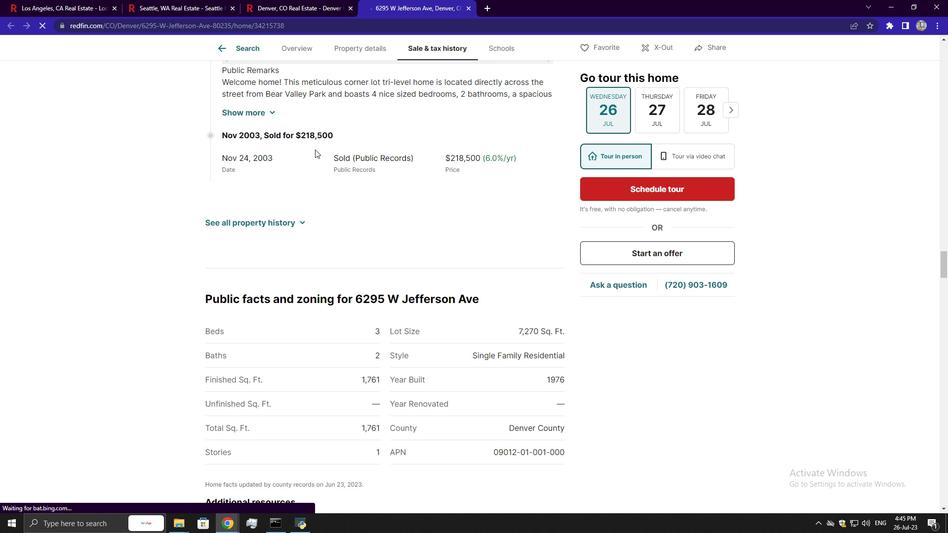 
Action: Mouse scrolled (315, 149) with delta (0, 0)
Screenshot: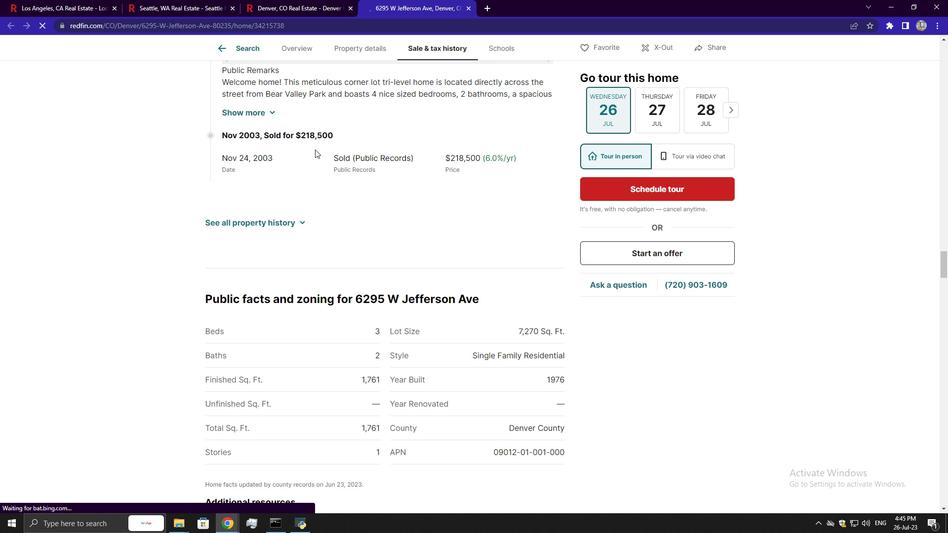 
Action: Mouse moved to (303, 119)
Screenshot: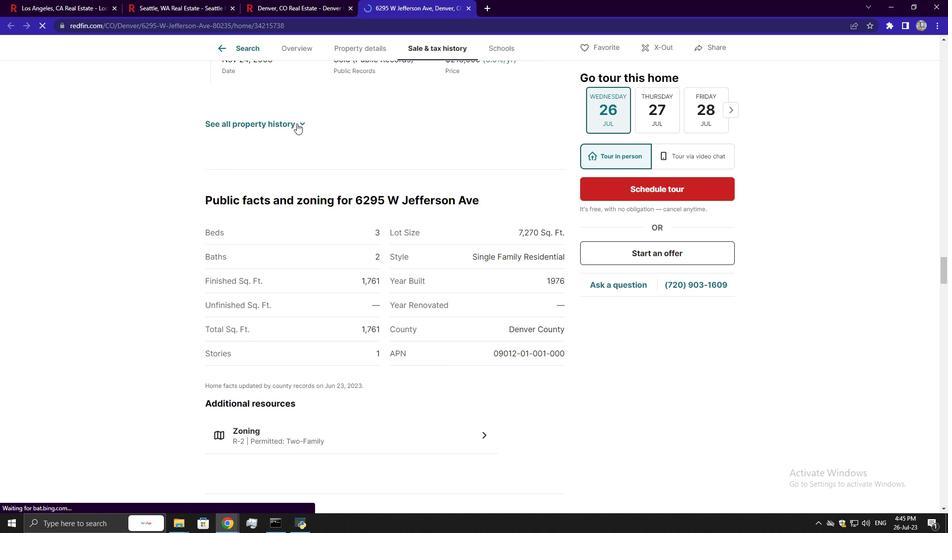 
Action: Mouse pressed left at (303, 119)
Screenshot: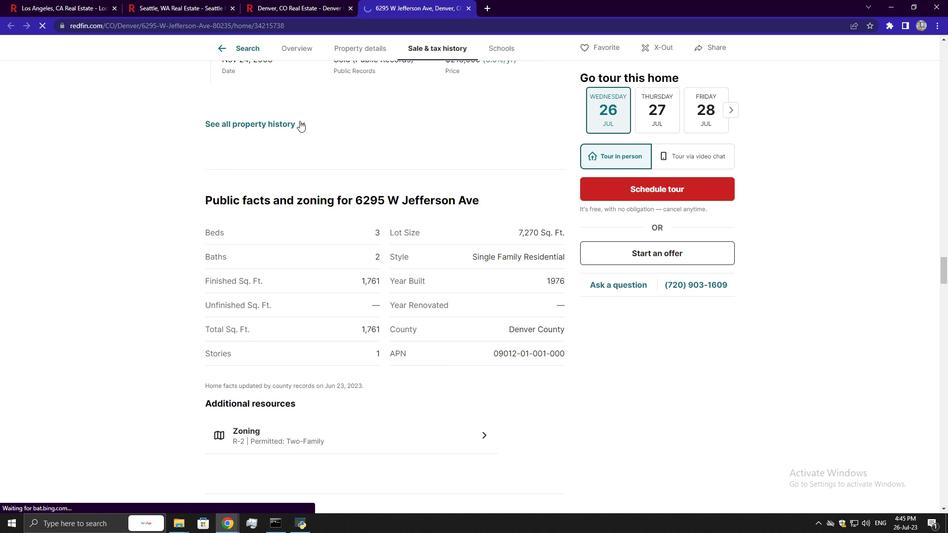 
Action: Mouse moved to (302, 153)
Screenshot: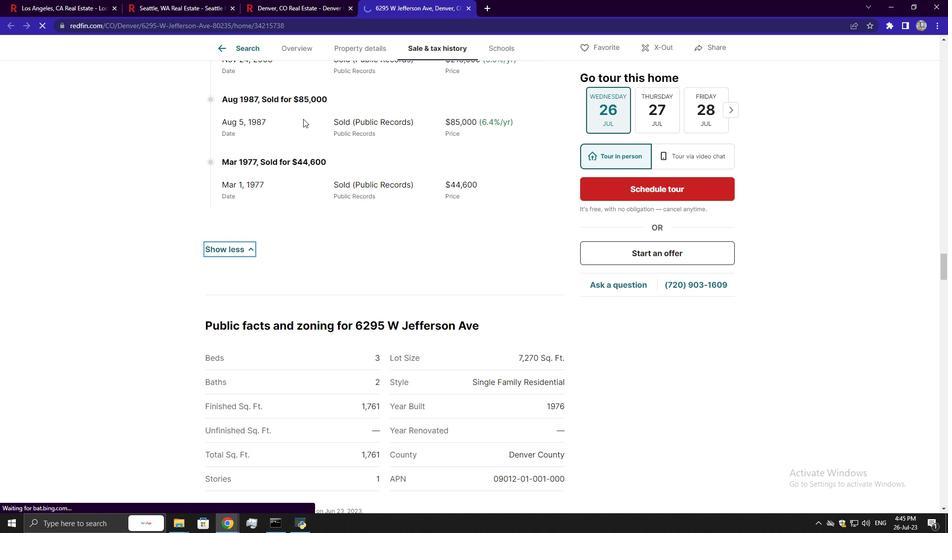 
Action: Mouse scrolled (302, 152) with delta (0, 0)
Screenshot: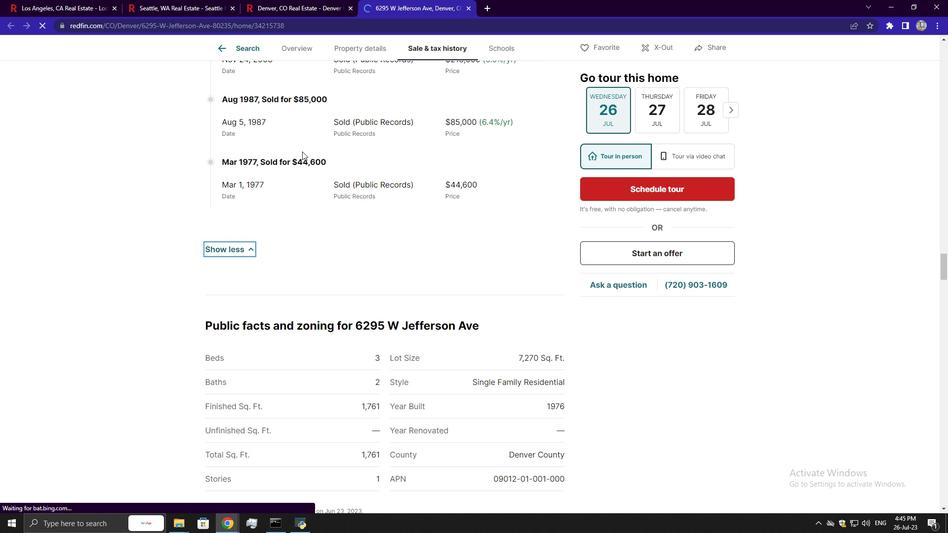 
Action: Mouse scrolled (302, 152) with delta (0, 0)
Screenshot: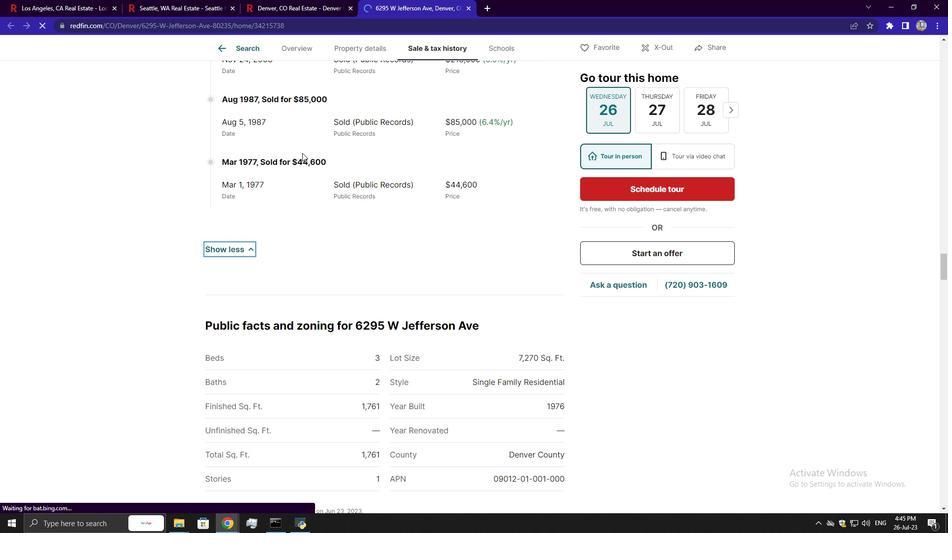 
Action: Mouse scrolled (302, 152) with delta (0, 0)
Screenshot: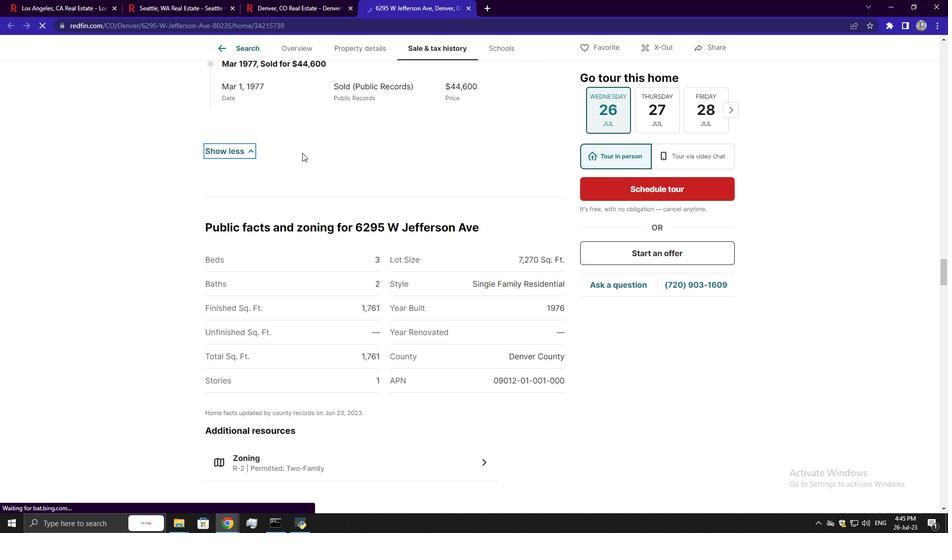 
Action: Mouse scrolled (302, 152) with delta (0, 0)
Screenshot: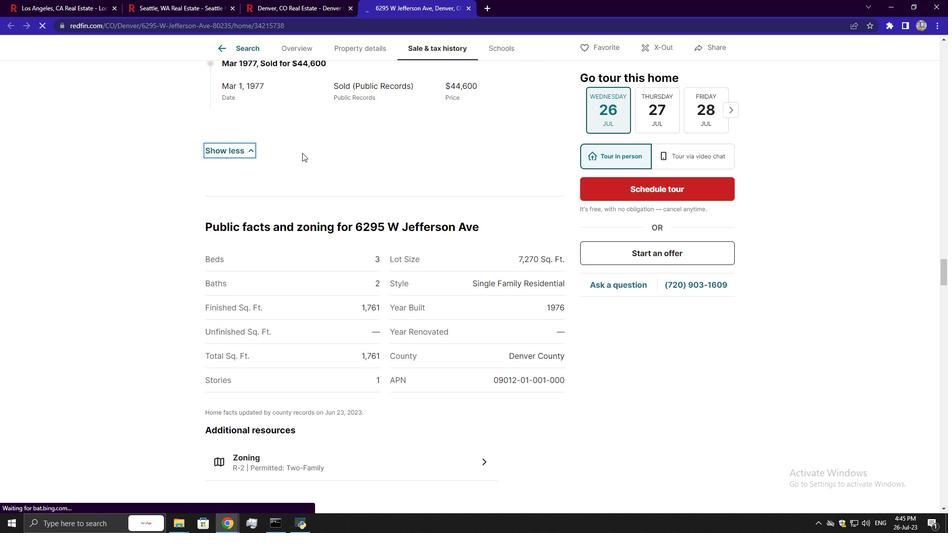 
Action: Mouse moved to (268, 132)
Screenshot: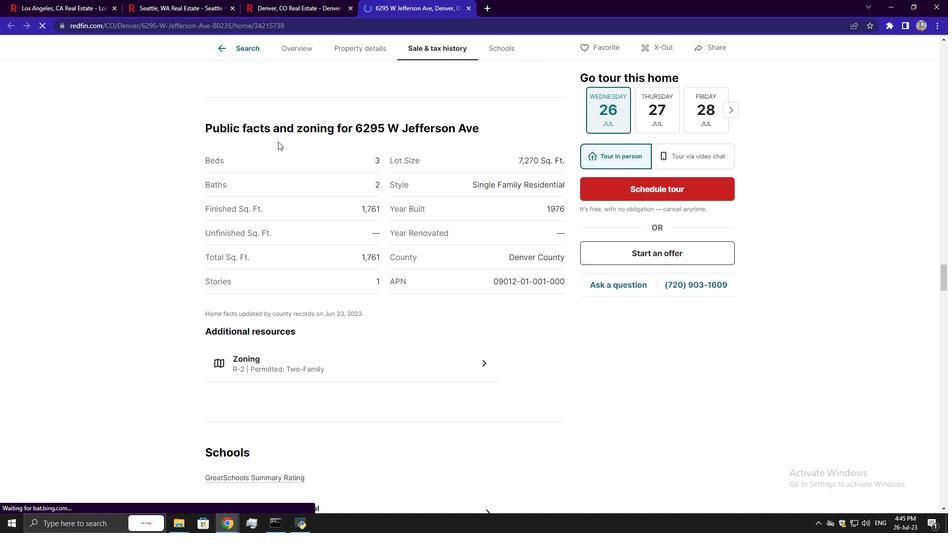 
Action: Mouse scrolled (268, 132) with delta (0, 0)
Screenshot: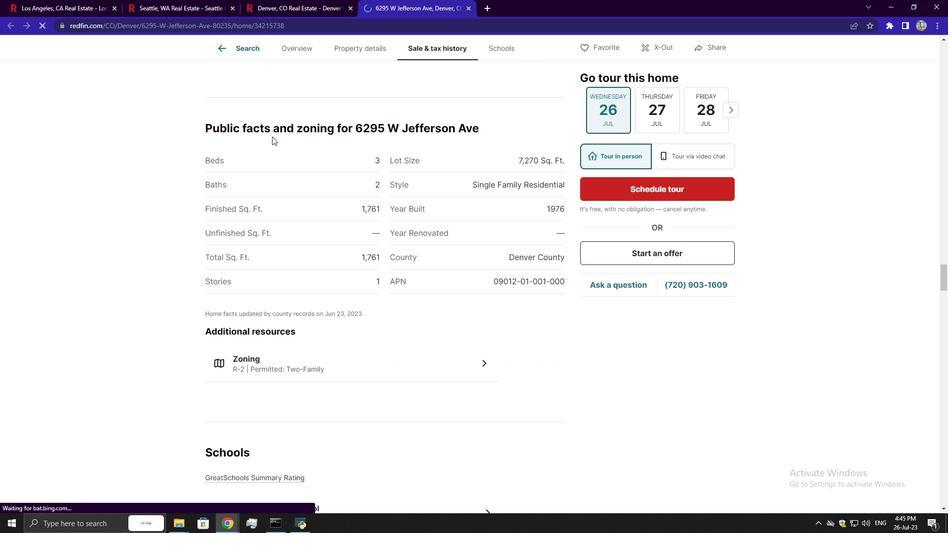 
Action: Mouse moved to (342, 132)
Screenshot: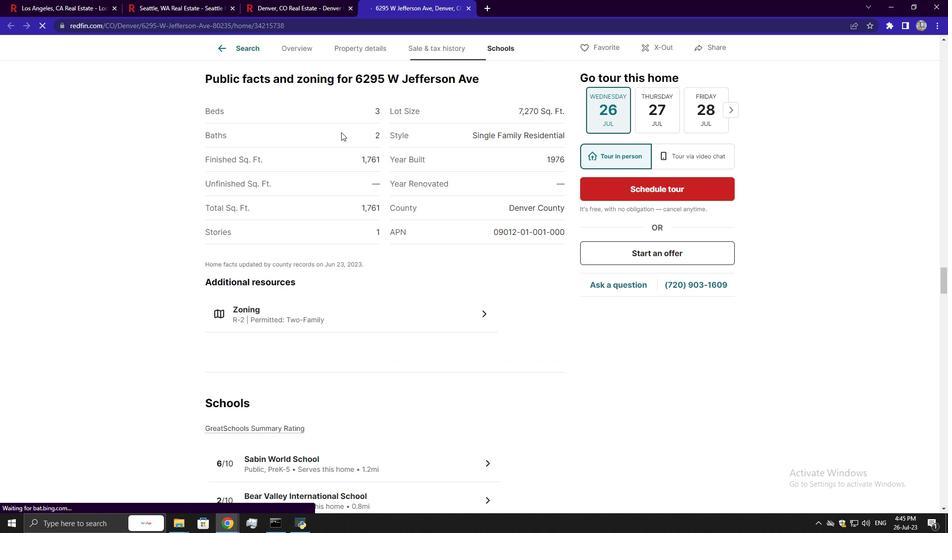 
Action: Mouse scrolled (342, 131) with delta (0, 0)
Screenshot: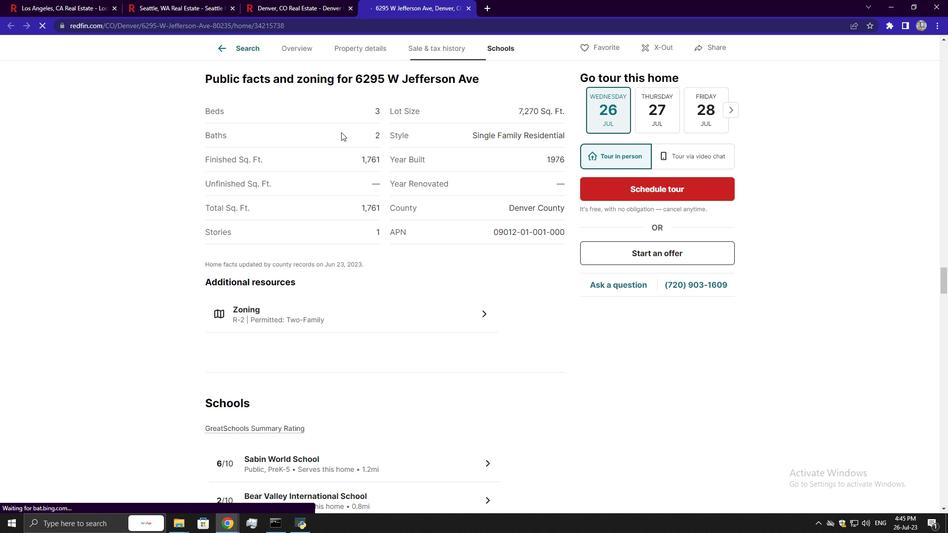 
Action: Mouse moved to (342, 135)
Screenshot: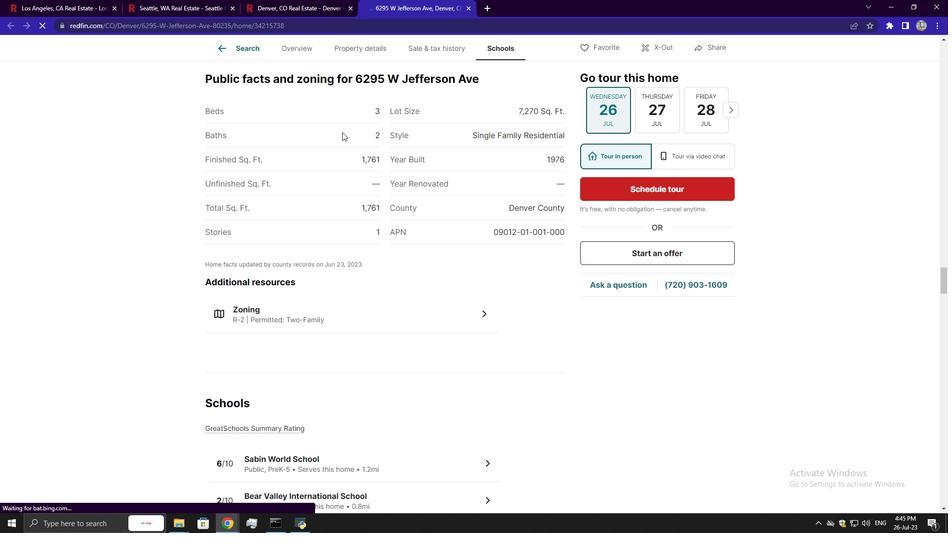 
Action: Mouse scrolled (342, 134) with delta (0, 0)
Screenshot: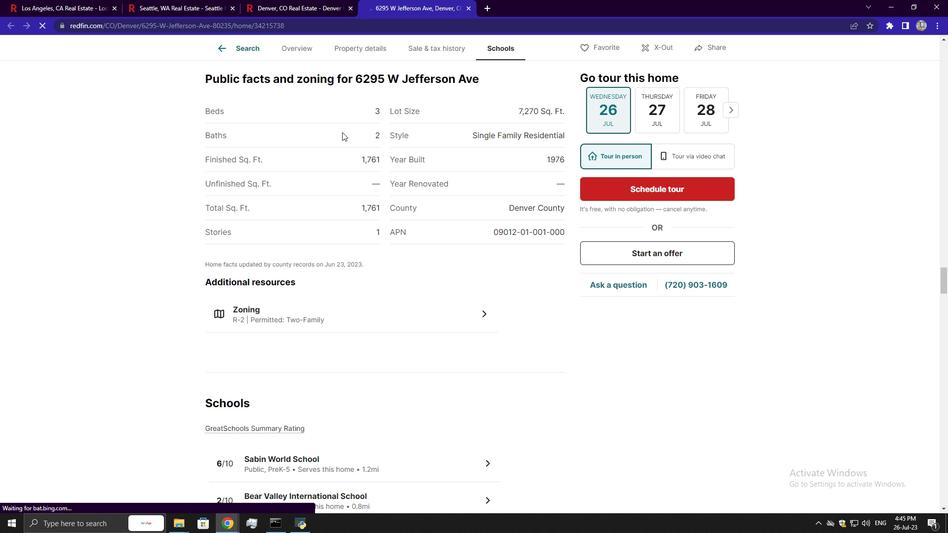 
Action: Mouse moved to (344, 144)
Screenshot: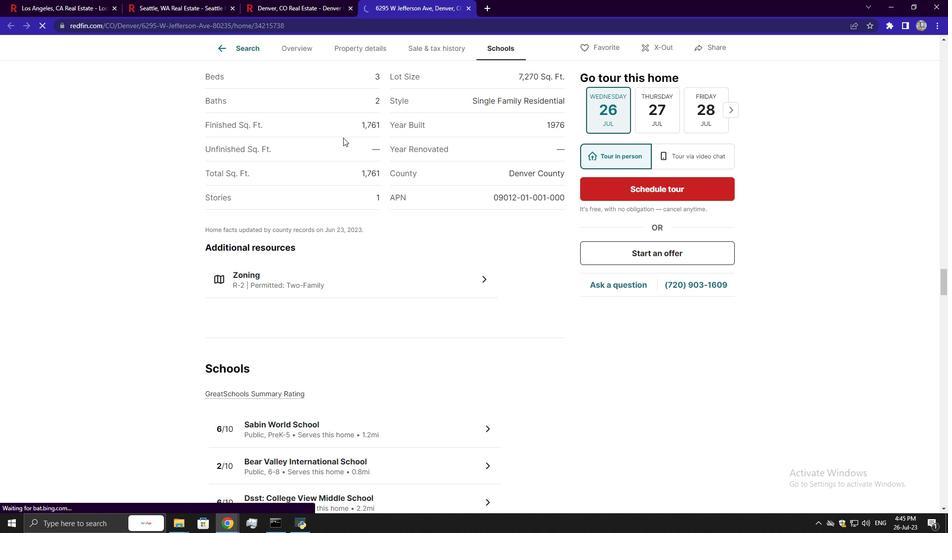 
Action: Mouse scrolled (344, 144) with delta (0, 0)
Screenshot: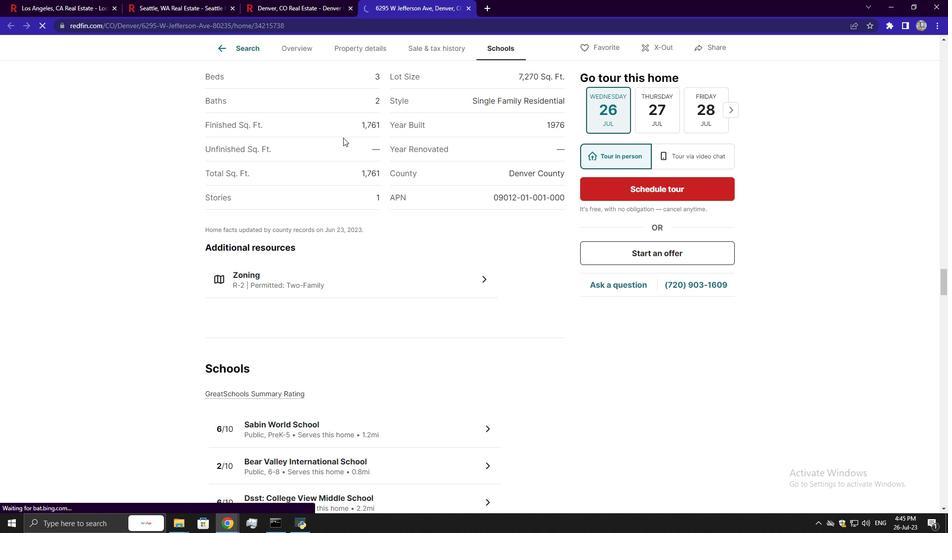 
Action: Mouse moved to (336, 143)
Screenshot: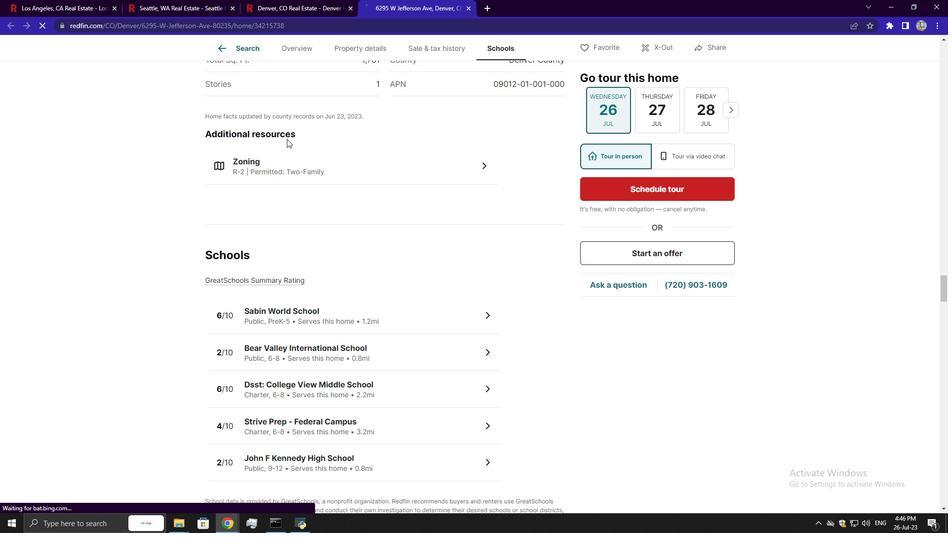 
Action: Mouse scrolled (336, 143) with delta (0, 0)
Screenshot: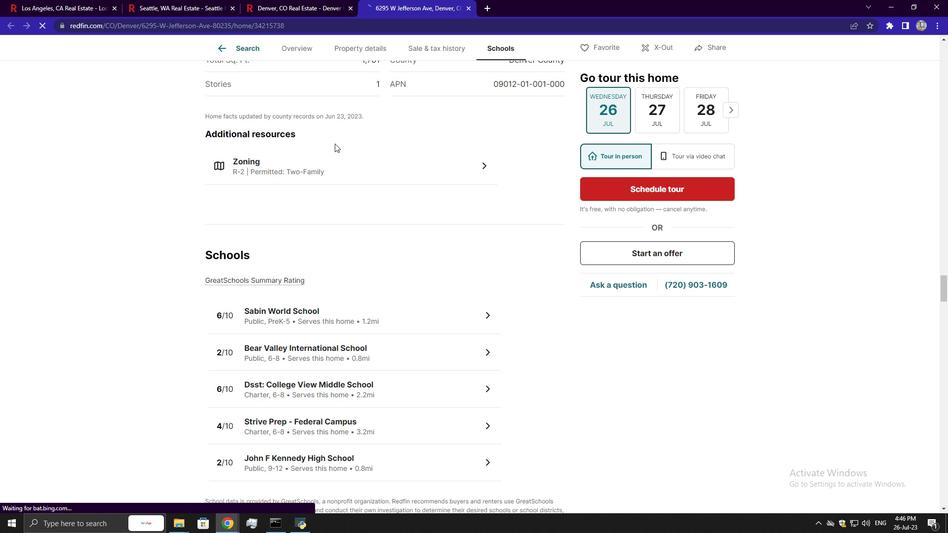 
Action: Mouse scrolled (336, 143) with delta (0, 0)
Screenshot: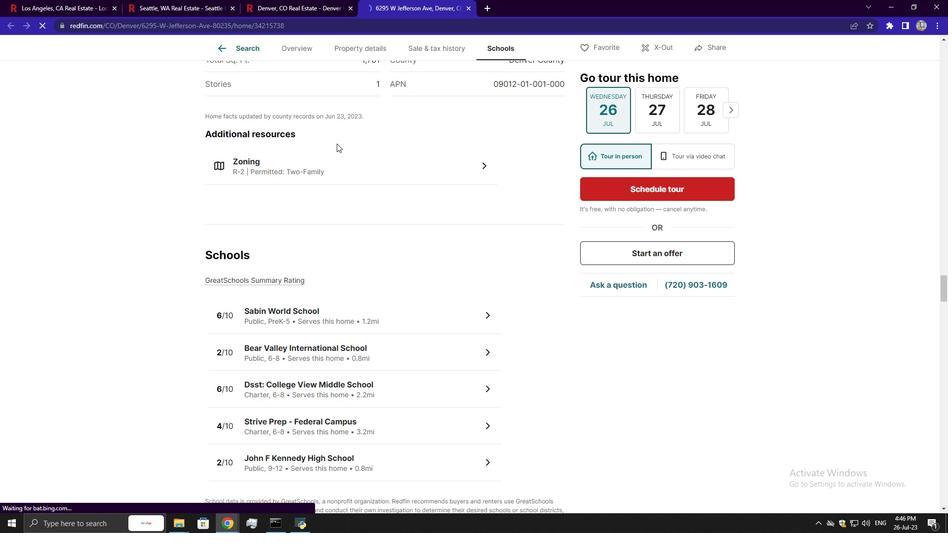 
Action: Mouse scrolled (336, 143) with delta (0, 0)
Screenshot: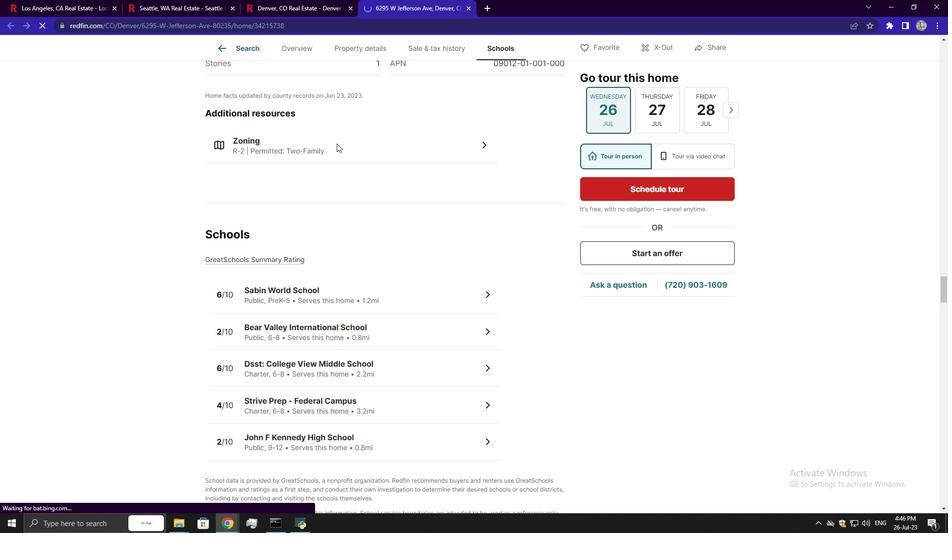 
Action: Mouse scrolled (336, 143) with delta (0, 0)
Screenshot: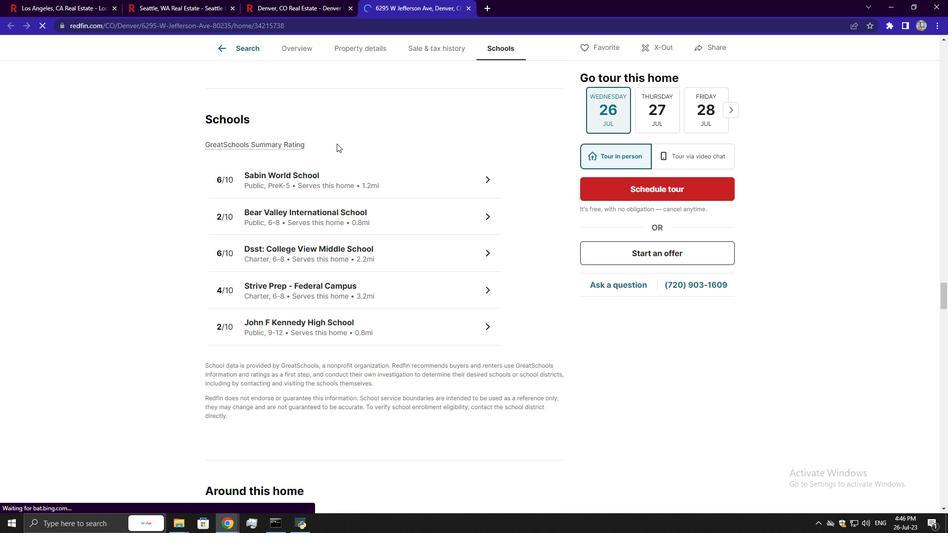 
Action: Mouse scrolled (336, 143) with delta (0, 0)
Screenshot: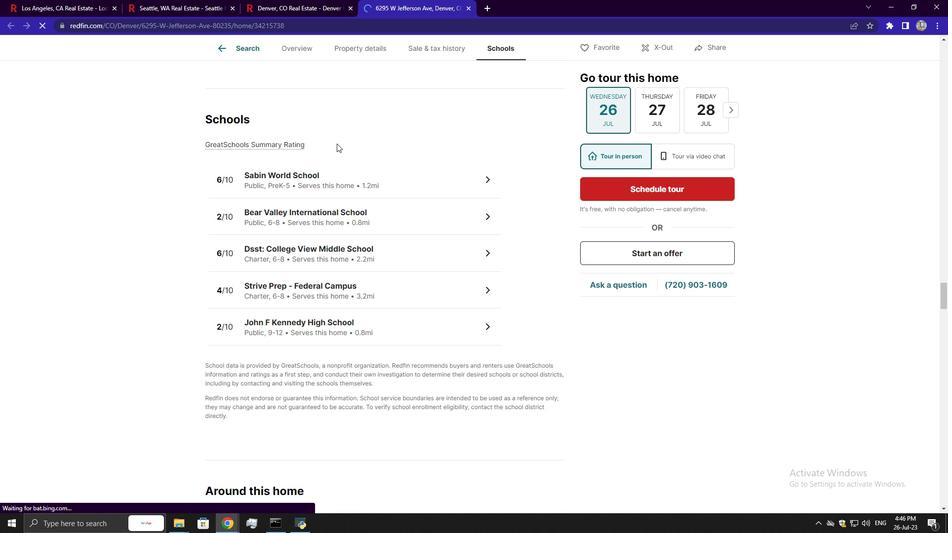 
Action: Mouse scrolled (336, 143) with delta (0, 0)
Screenshot: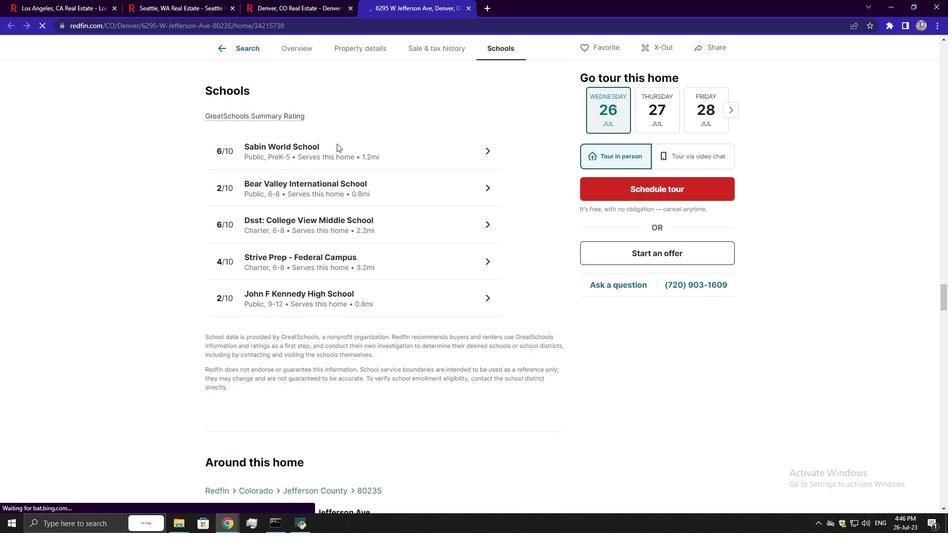 
Action: Mouse scrolled (336, 143) with delta (0, 0)
Screenshot: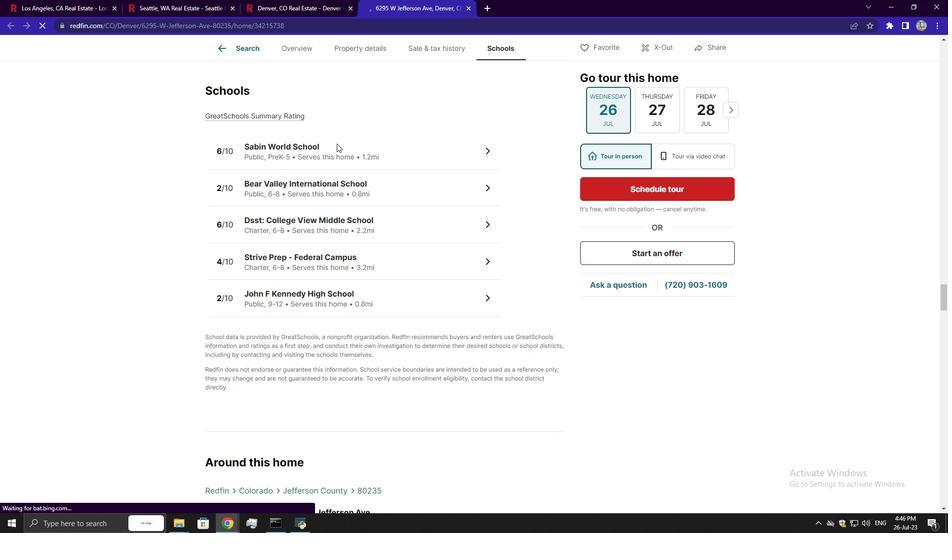 
Action: Mouse scrolled (336, 143) with delta (0, 0)
Screenshot: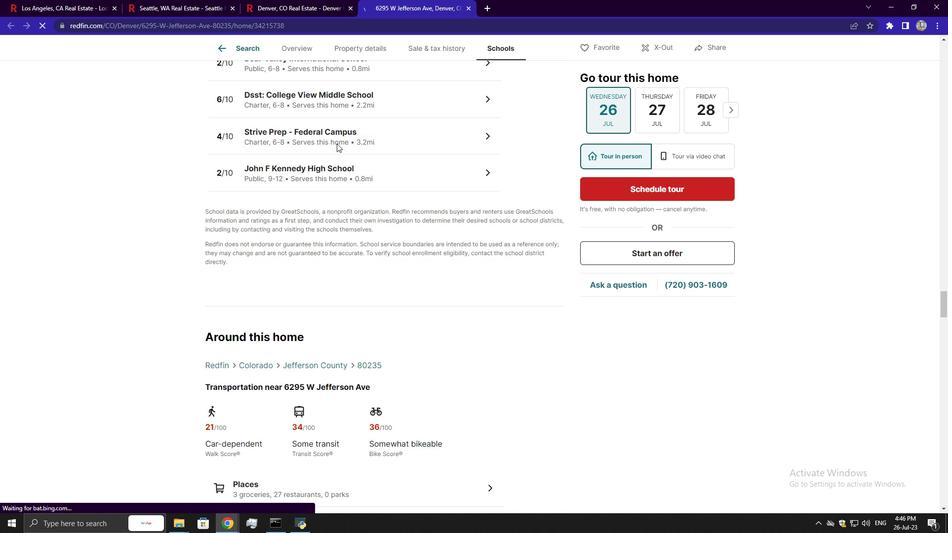 
Action: Mouse scrolled (336, 143) with delta (0, 0)
Screenshot: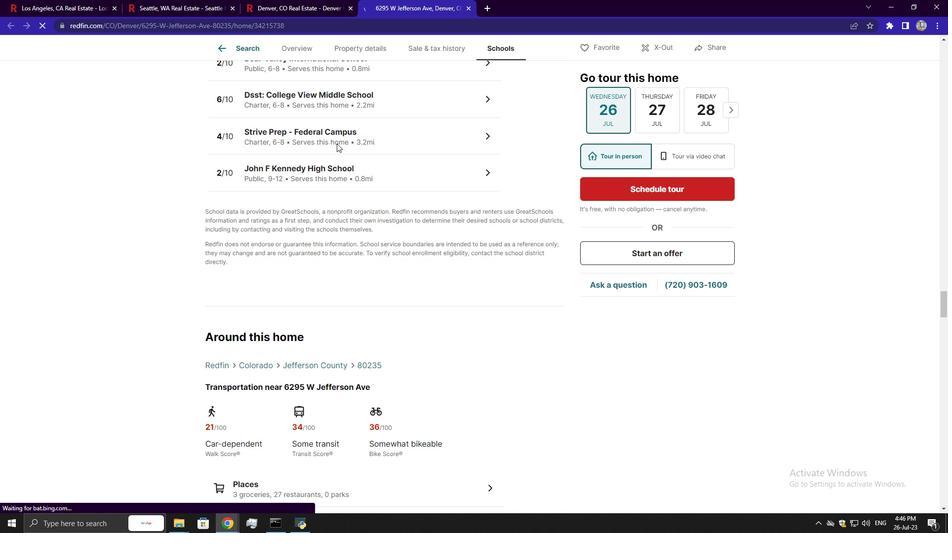 
Action: Mouse scrolled (336, 143) with delta (0, 0)
Screenshot: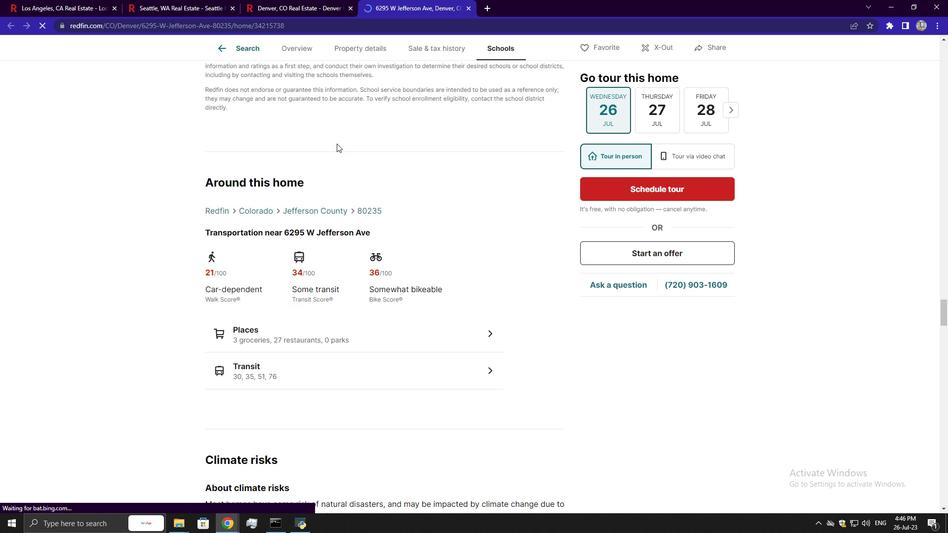 
Action: Mouse scrolled (336, 143) with delta (0, 0)
Screenshot: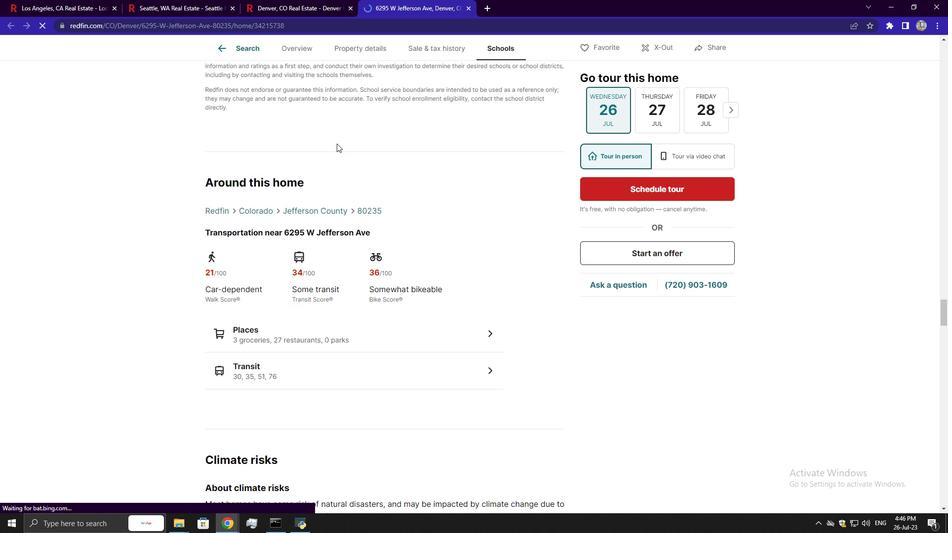
Action: Mouse moved to (362, 150)
Screenshot: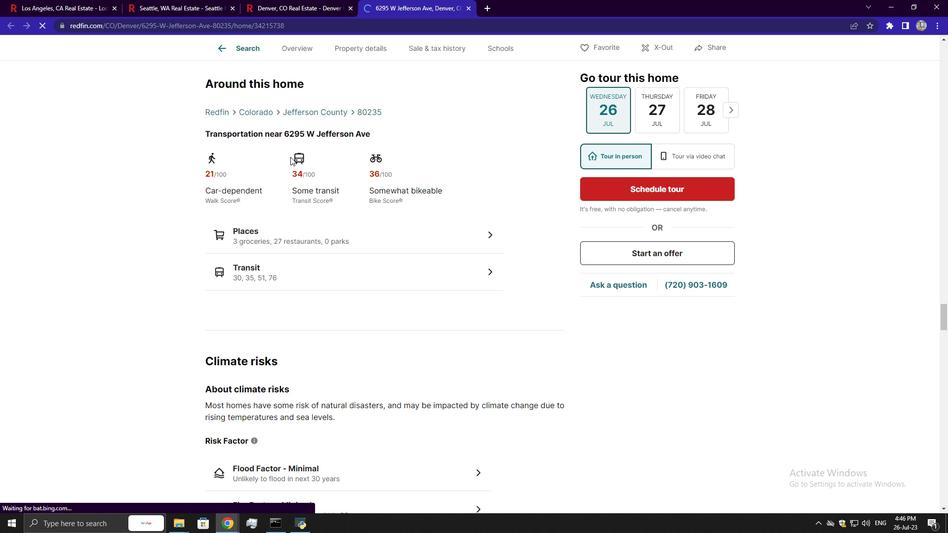 
Action: Mouse scrolled (362, 149) with delta (0, 0)
Screenshot: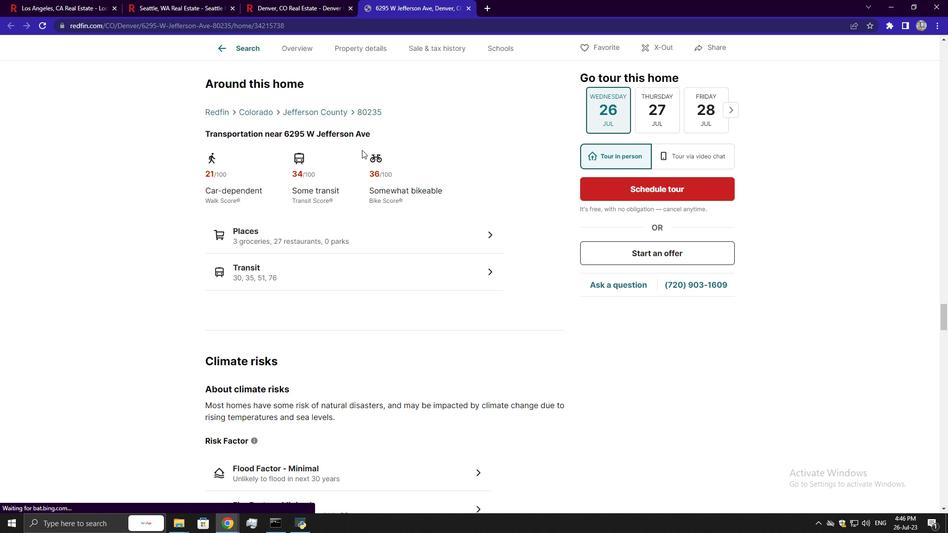 
Action: Mouse scrolled (362, 149) with delta (0, 0)
Screenshot: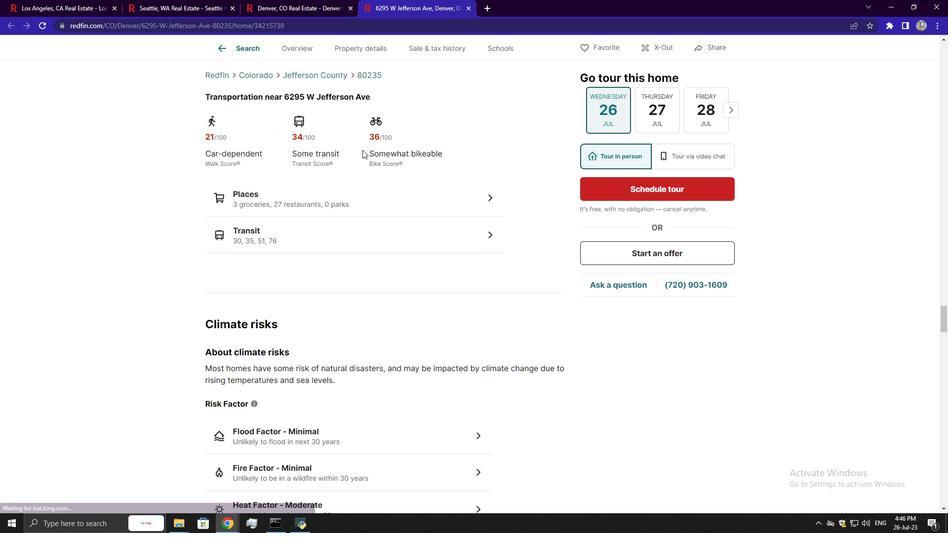 
Action: Mouse scrolled (362, 149) with delta (0, 0)
Screenshot: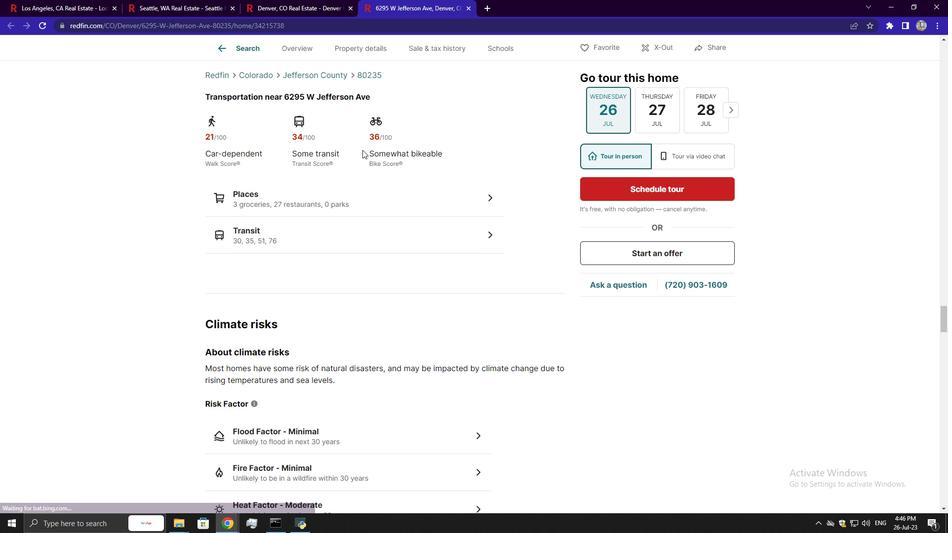 
Action: Mouse scrolled (362, 150) with delta (0, 0)
Screenshot: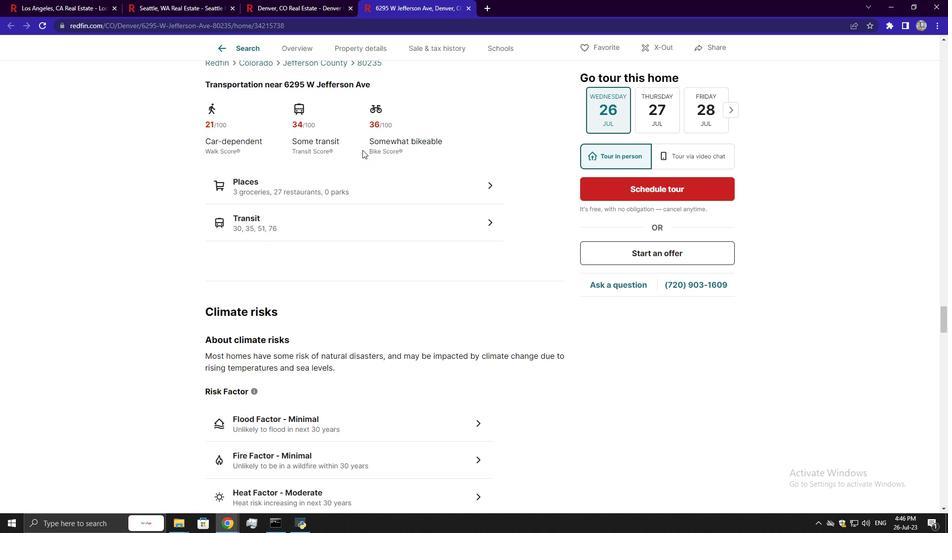 
Action: Mouse scrolled (362, 149) with delta (0, 0)
Screenshot: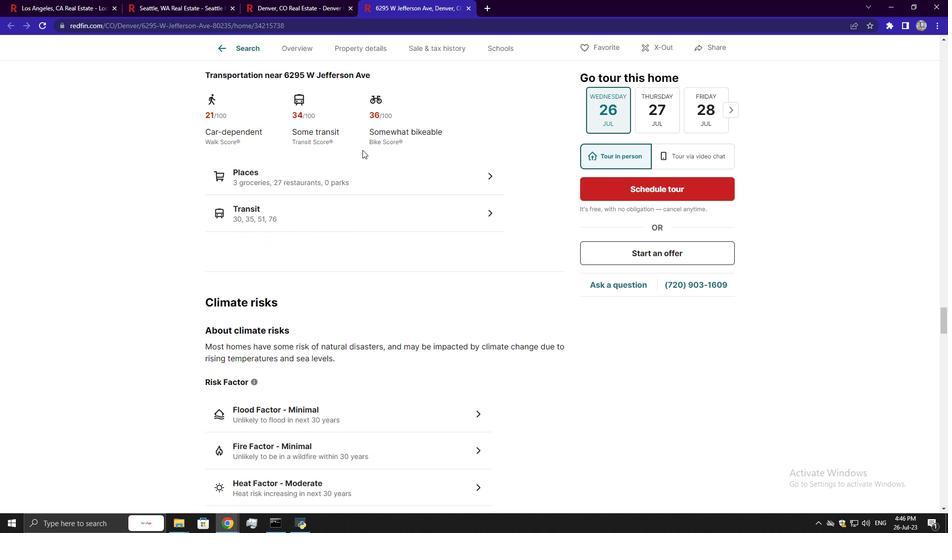 
Action: Mouse scrolled (362, 149) with delta (0, 0)
Screenshot: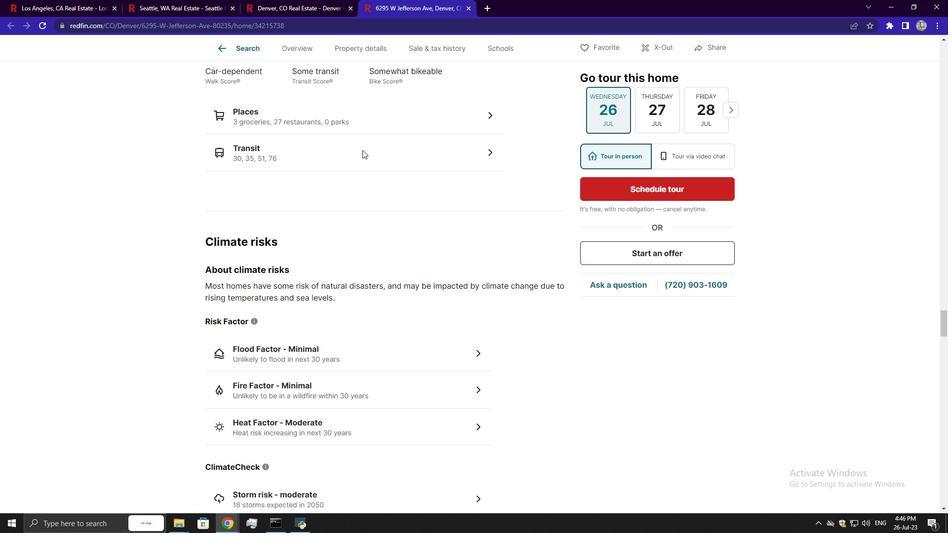 
Action: Mouse scrolled (362, 149) with delta (0, 0)
Screenshot: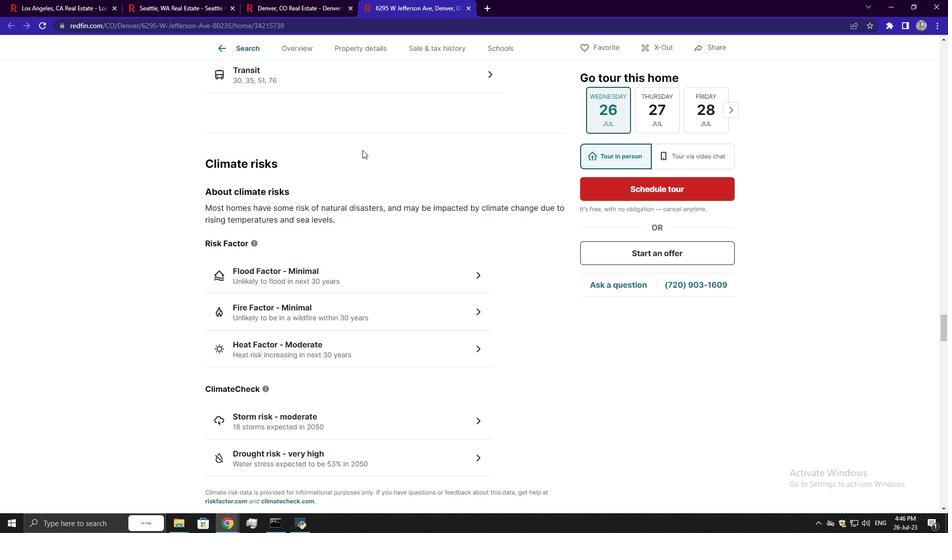 
Action: Mouse moved to (323, 160)
Screenshot: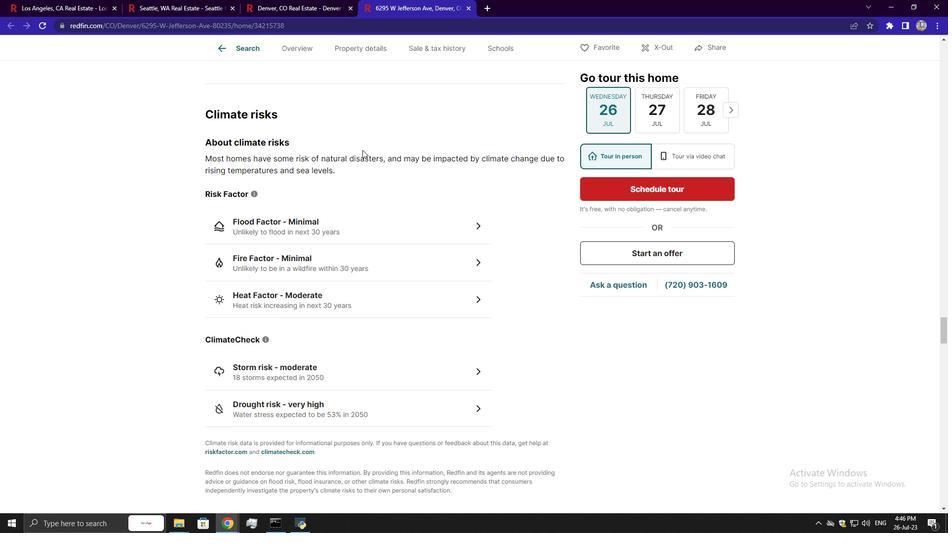 
Action: Mouse scrolled (323, 160) with delta (0, 0)
Screenshot: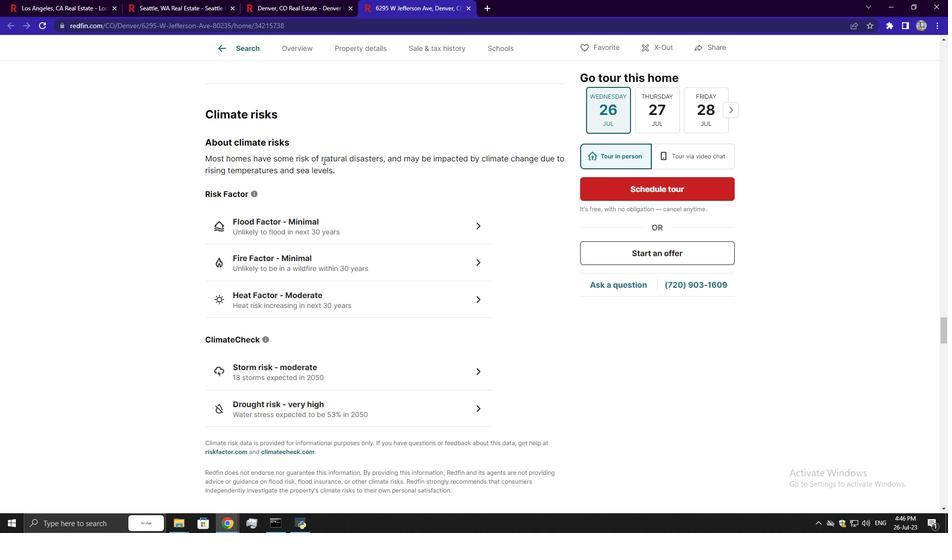 
Action: Mouse scrolled (323, 160) with delta (0, 0)
Screenshot: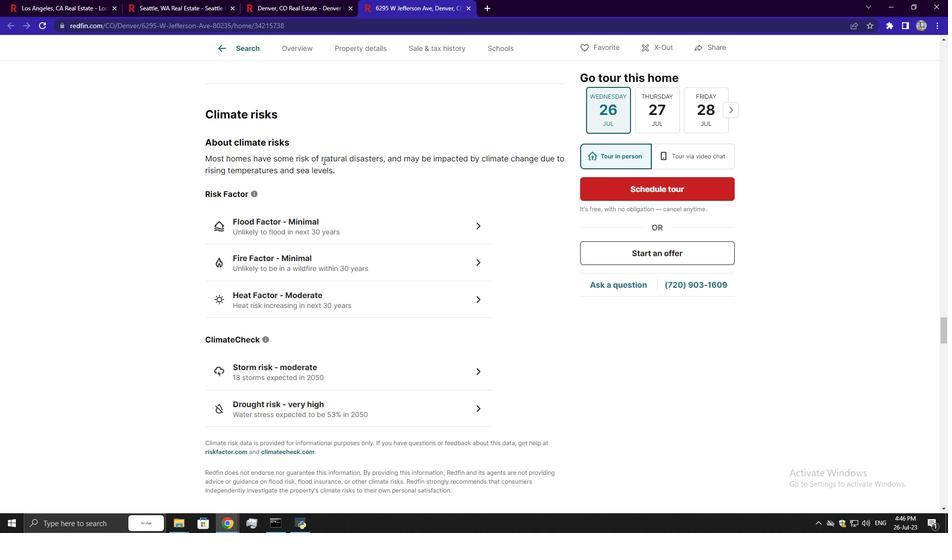 
Action: Mouse scrolled (323, 160) with delta (0, 0)
Screenshot: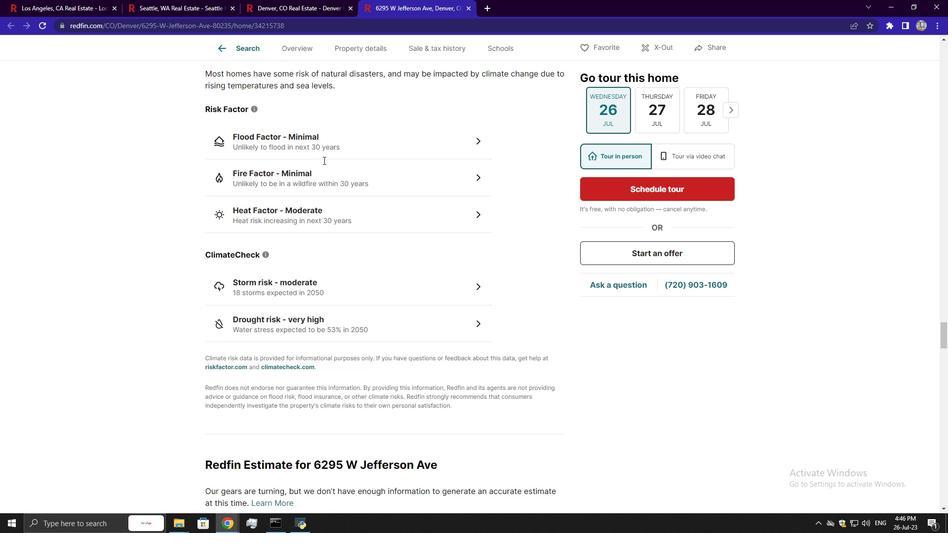 
Action: Mouse scrolled (323, 160) with delta (0, 0)
Screenshot: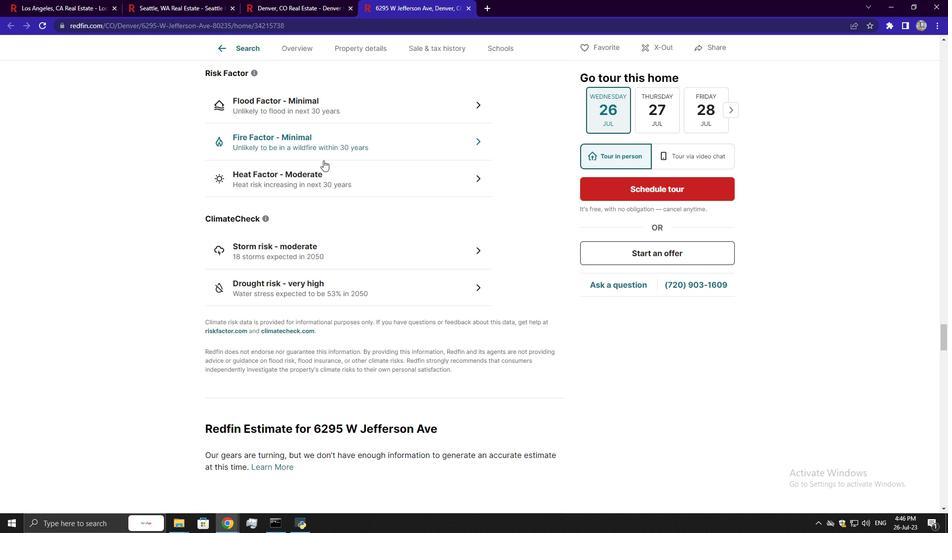 
Action: Mouse moved to (321, 178)
Screenshot: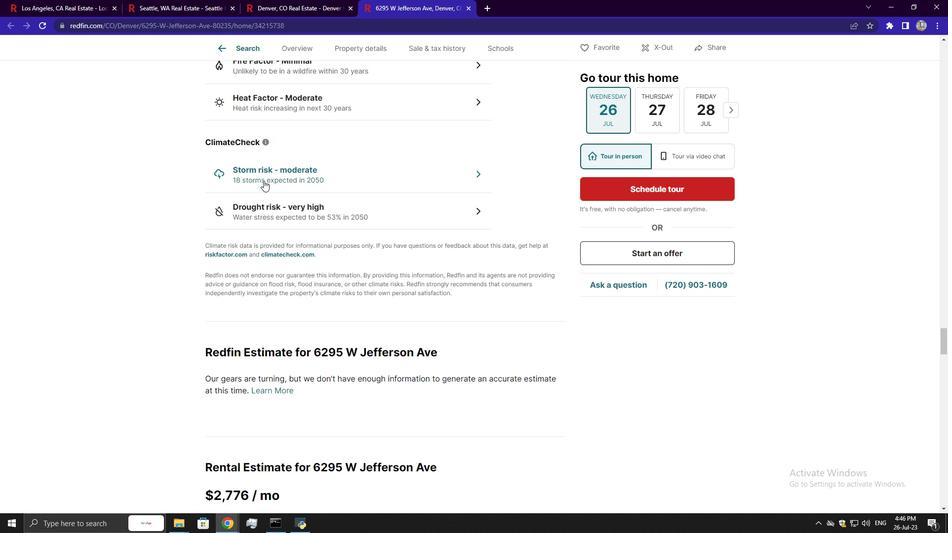 
Action: Mouse scrolled (321, 178) with delta (0, 0)
Screenshot: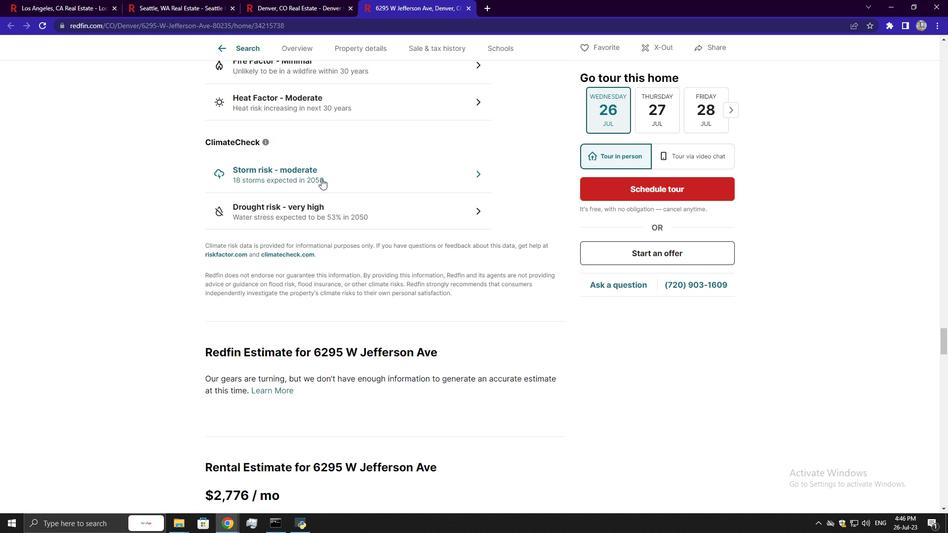 
Action: Mouse moved to (333, 177)
Screenshot: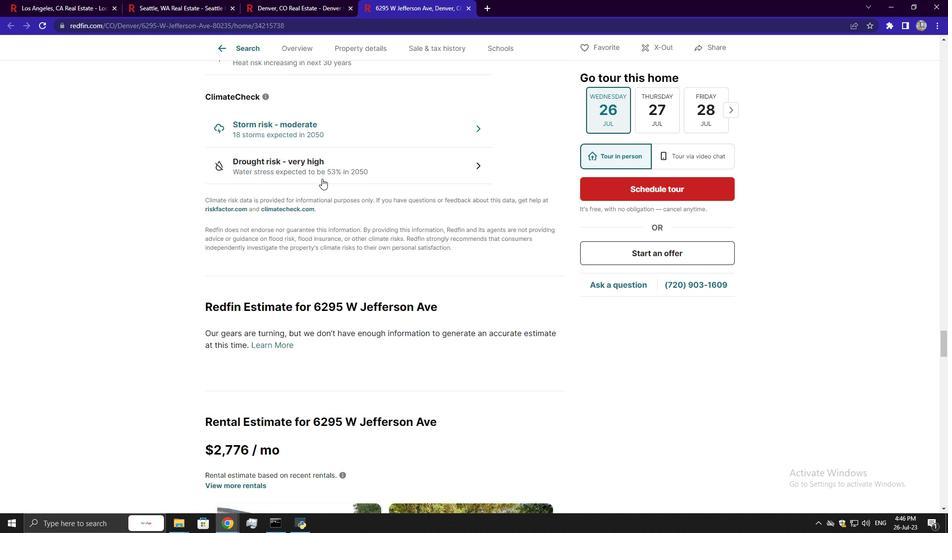 
Action: Mouse scrolled (333, 176) with delta (0, 0)
Screenshot: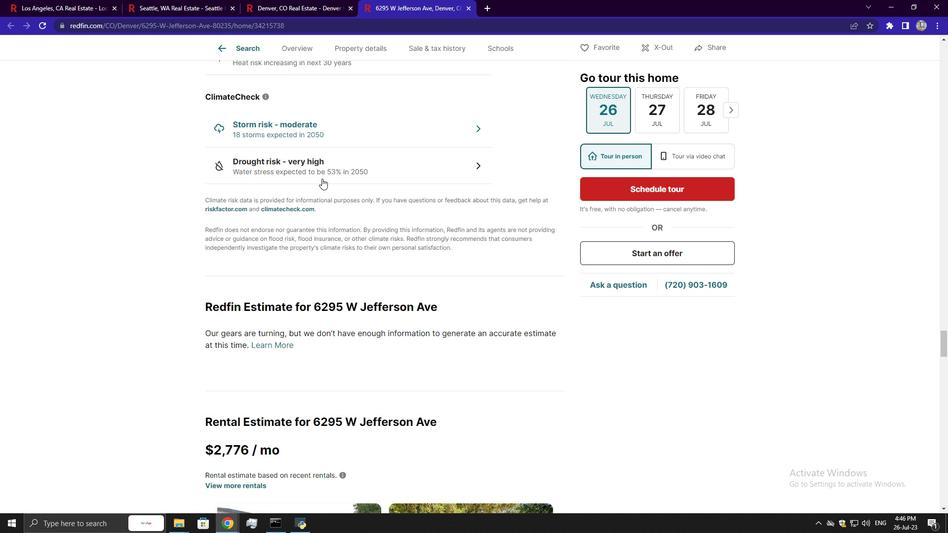 
Action: Mouse moved to (333, 177)
Screenshot: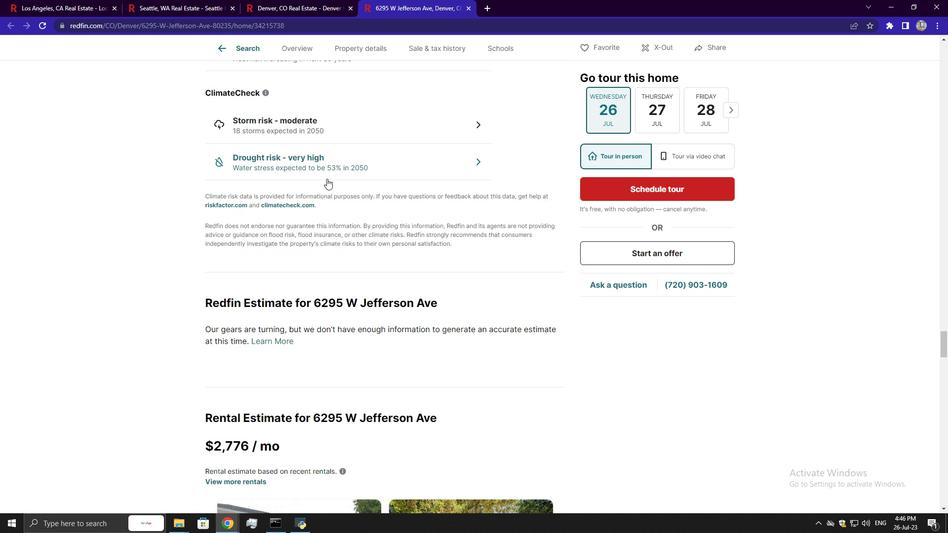 
Action: Mouse scrolled (333, 176) with delta (0, 0)
Screenshot: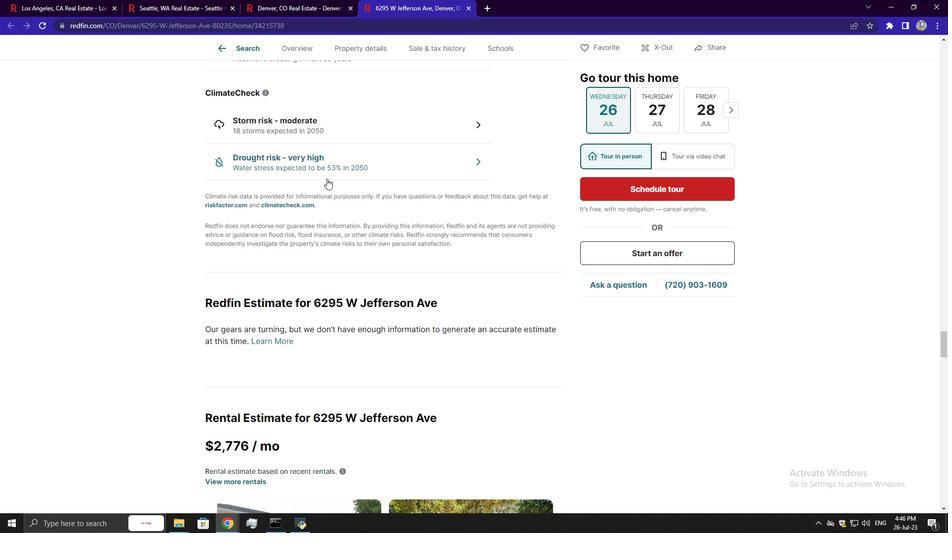 
Action: Mouse moved to (340, 175)
Screenshot: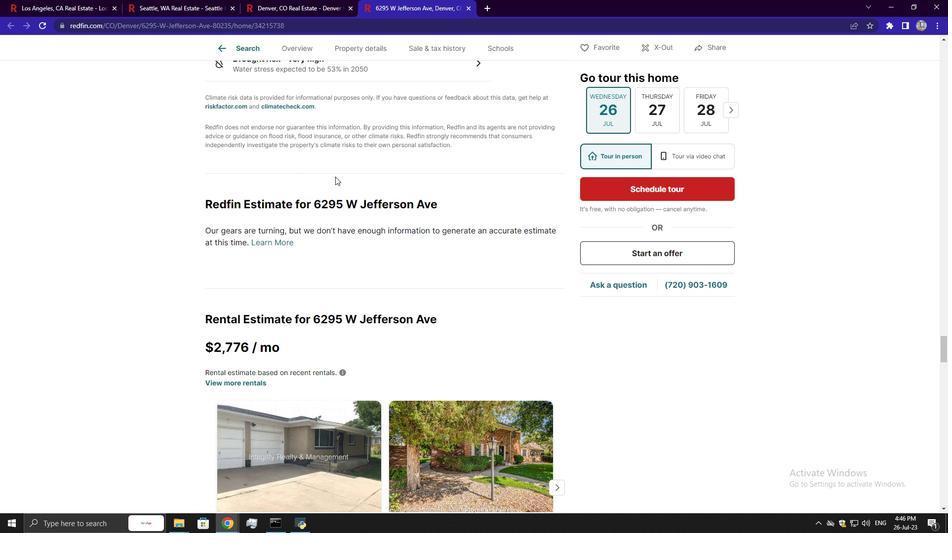 
Action: Mouse scrolled (340, 175) with delta (0, 0)
Screenshot: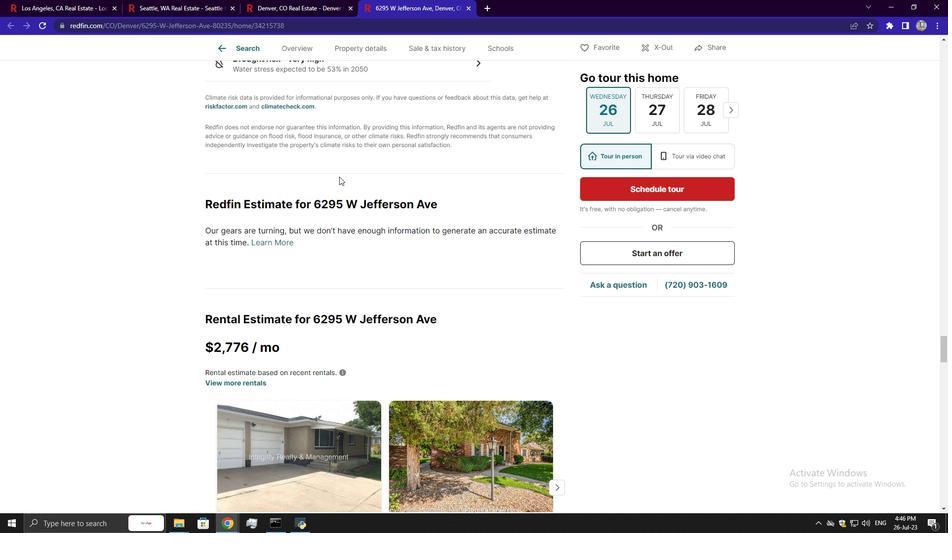 
Action: Mouse scrolled (340, 175) with delta (0, 0)
Screenshot: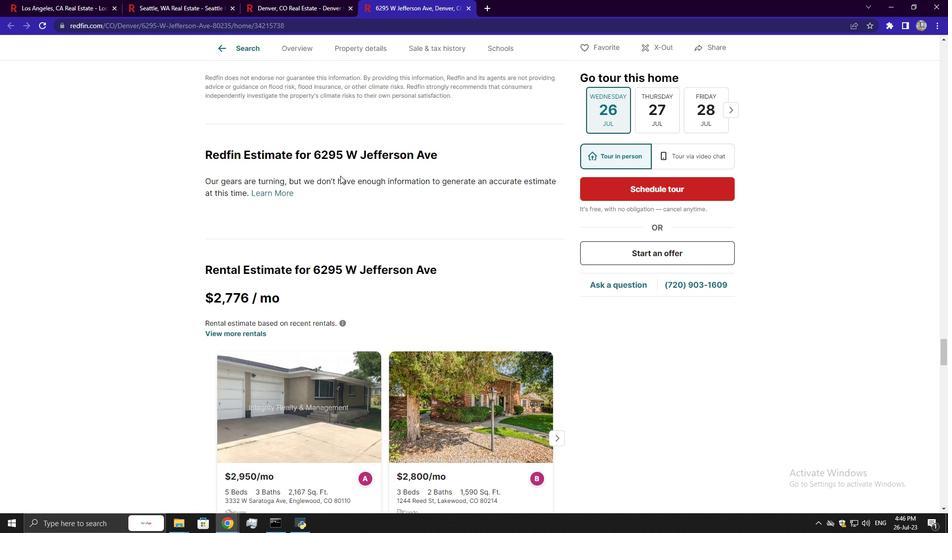 
Action: Mouse moved to (323, 180)
Screenshot: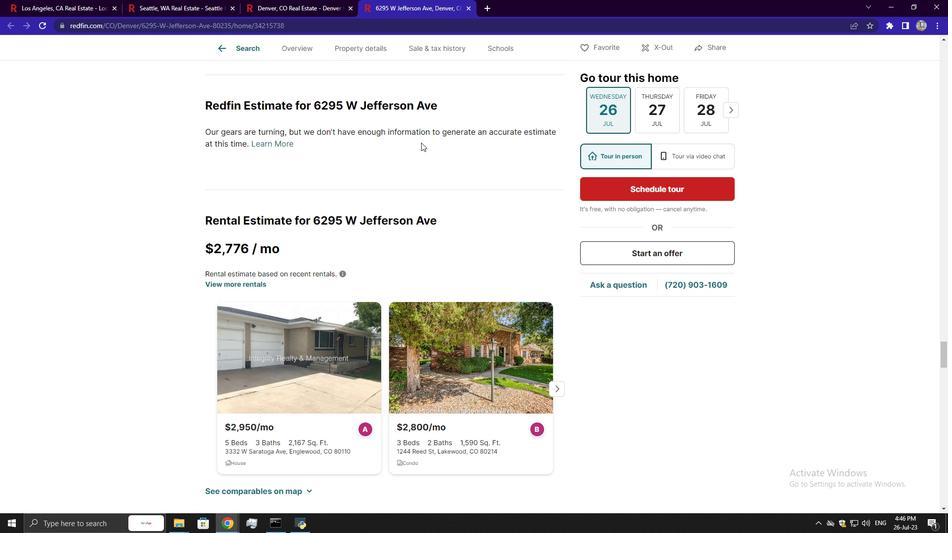 
Action: Mouse scrolled (323, 179) with delta (0, 0)
Screenshot: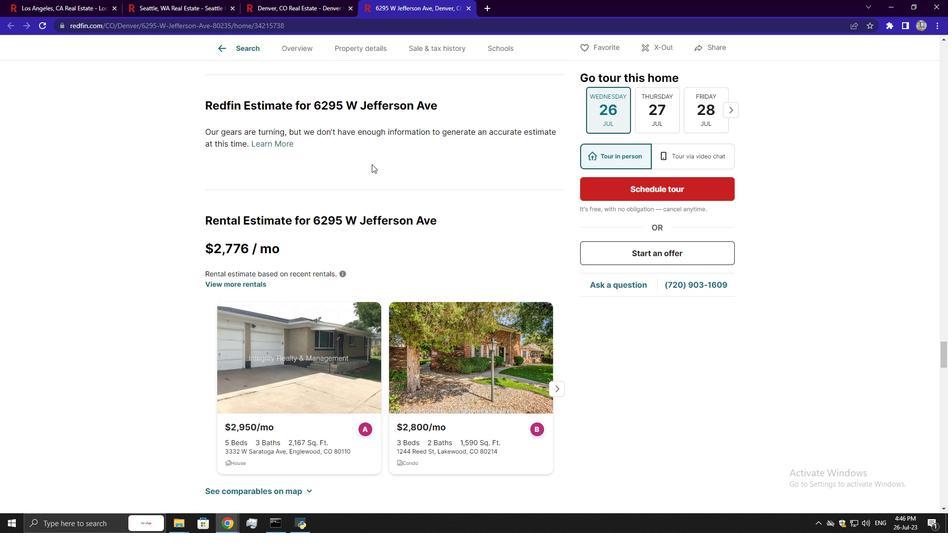 
Action: Mouse moved to (346, 176)
Screenshot: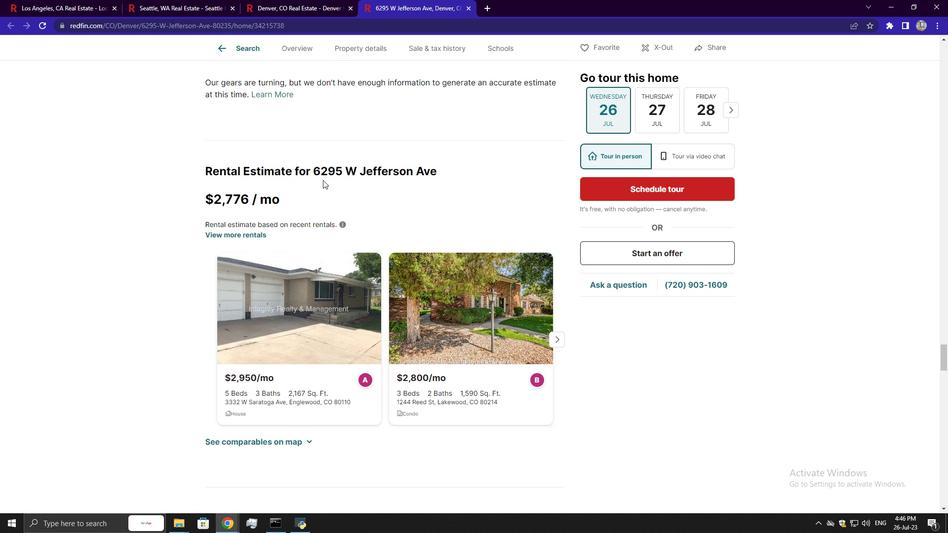 
Action: Mouse scrolled (346, 175) with delta (0, 0)
Screenshot: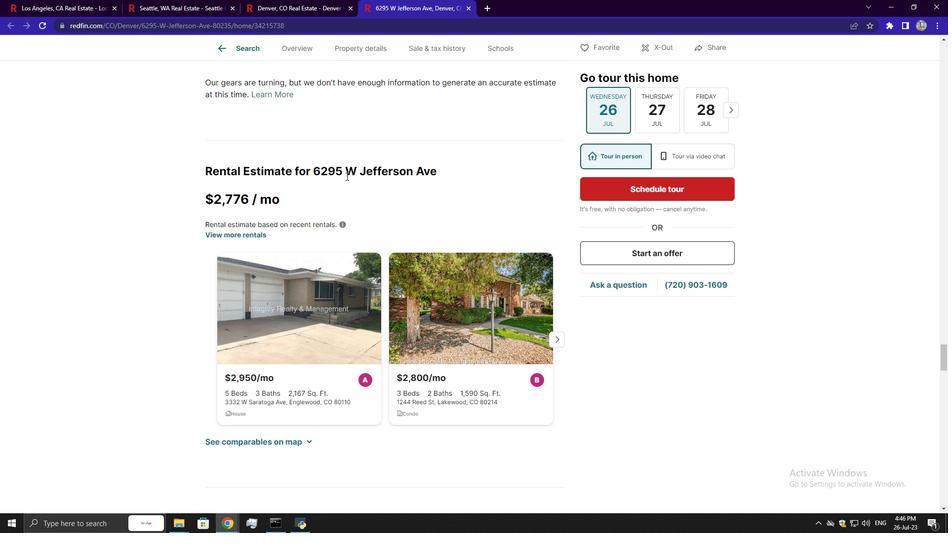 
Action: Mouse scrolled (346, 175) with delta (0, 0)
Screenshot: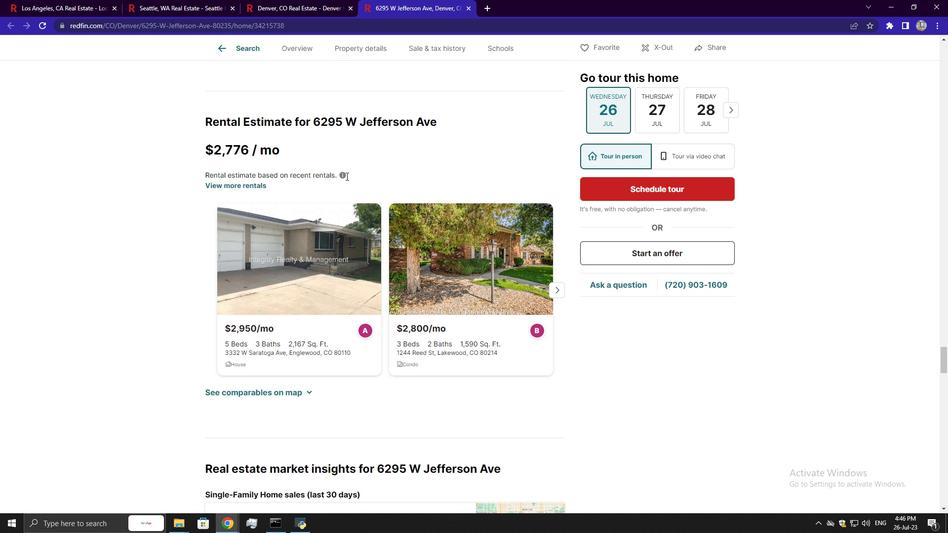 
Action: Mouse scrolled (346, 175) with delta (0, 0)
Screenshot: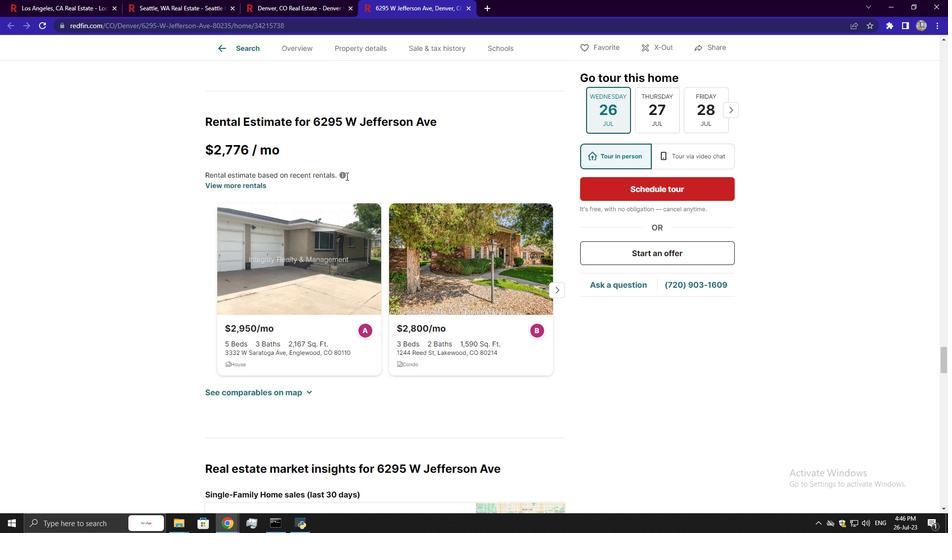 
Action: Mouse scrolled (346, 175) with delta (0, 0)
Screenshot: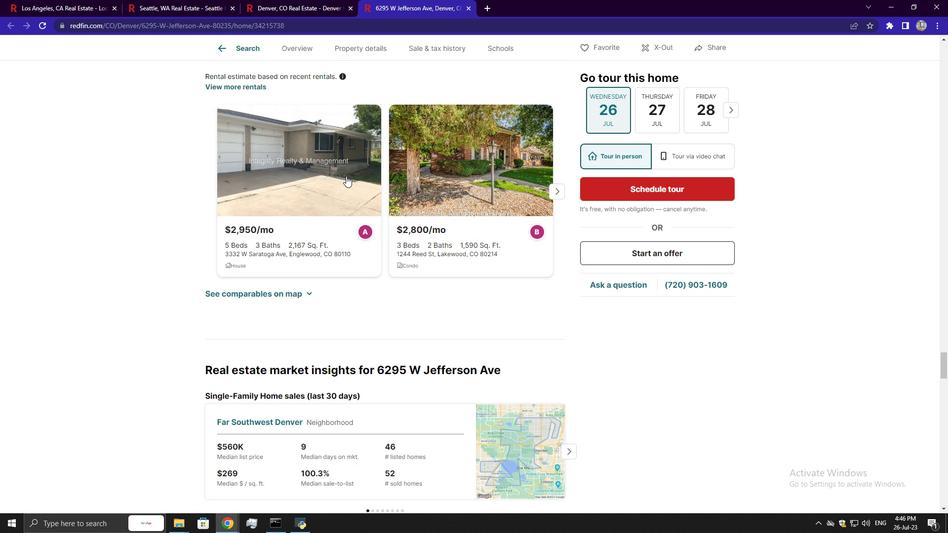 
Action: Mouse scrolled (346, 175) with delta (0, 0)
Screenshot: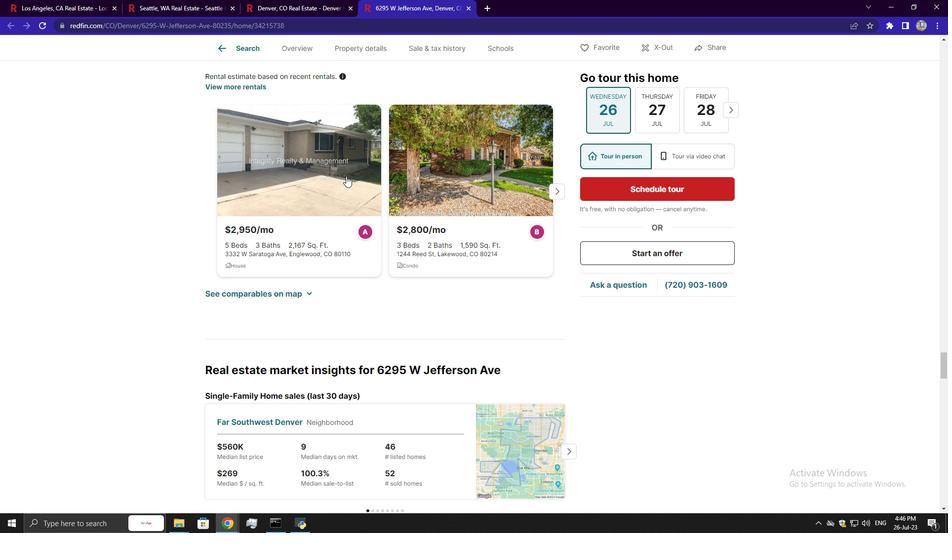 
Action: Mouse scrolled (346, 175) with delta (0, 0)
Screenshot: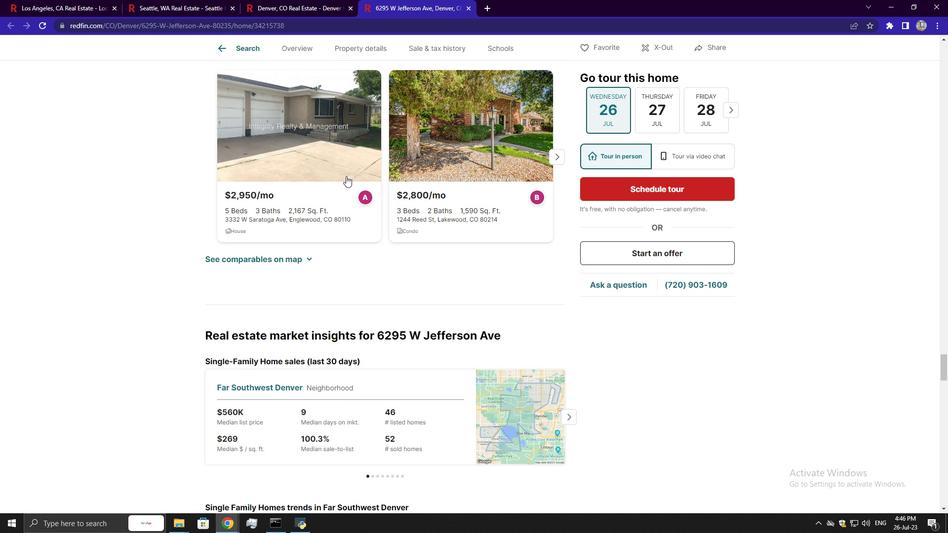 
Action: Mouse scrolled (346, 175) with delta (0, 0)
Screenshot: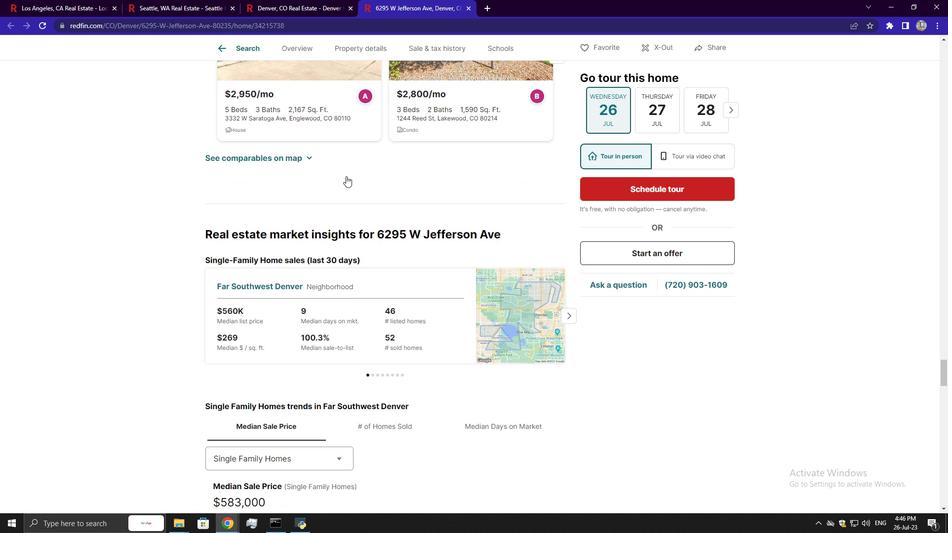 
Action: Mouse scrolled (346, 175) with delta (0, 0)
Screenshot: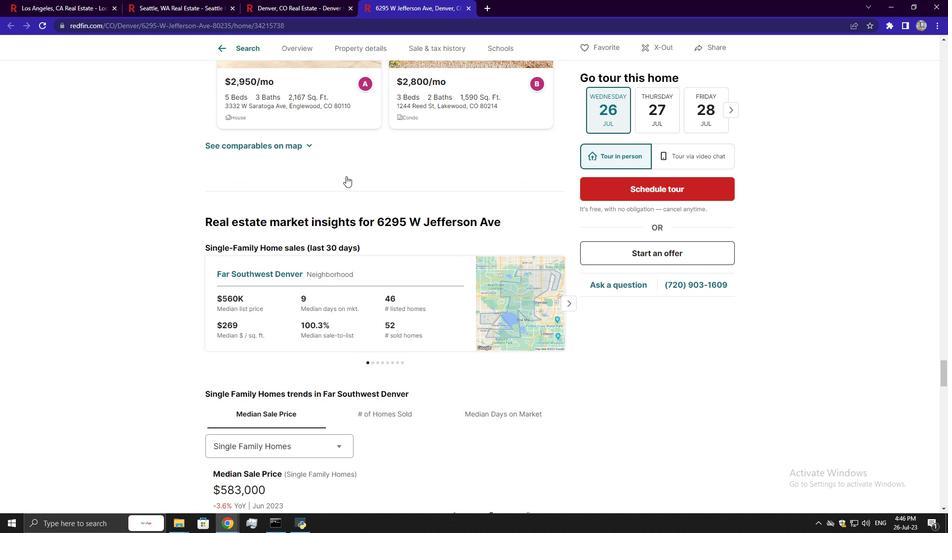 
Action: Mouse moved to (365, 132)
